 Task: Search one way flight ticket for 2 adults, 2 children, 2 infants in seat in first from Longview: East Texas Regional Airport to Jackson: Jackson Hole Airport on 5-2-2023. Choice of flights is Alaska. Number of bags: 2 carry on bags. Price is upto 91000. Outbound departure time preference is 23:15.
Action: Mouse moved to (400, 180)
Screenshot: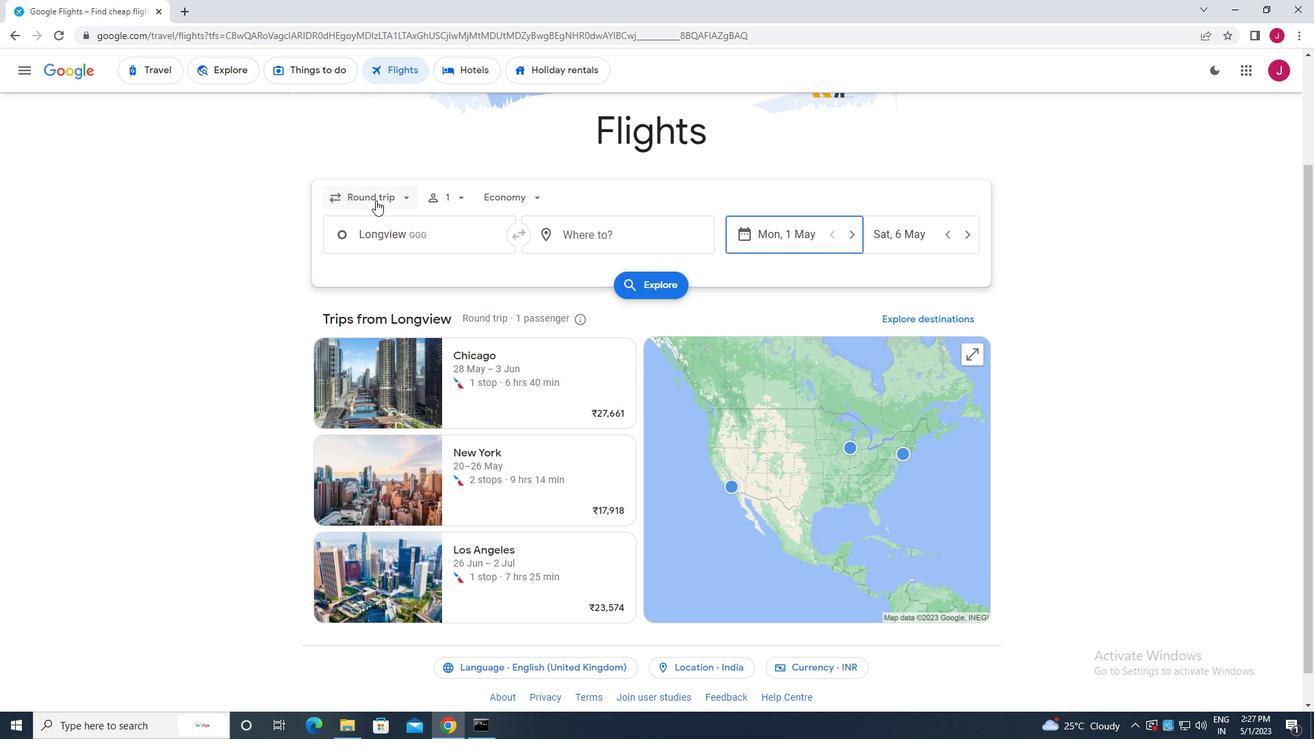 
Action: Mouse pressed left at (400, 180)
Screenshot: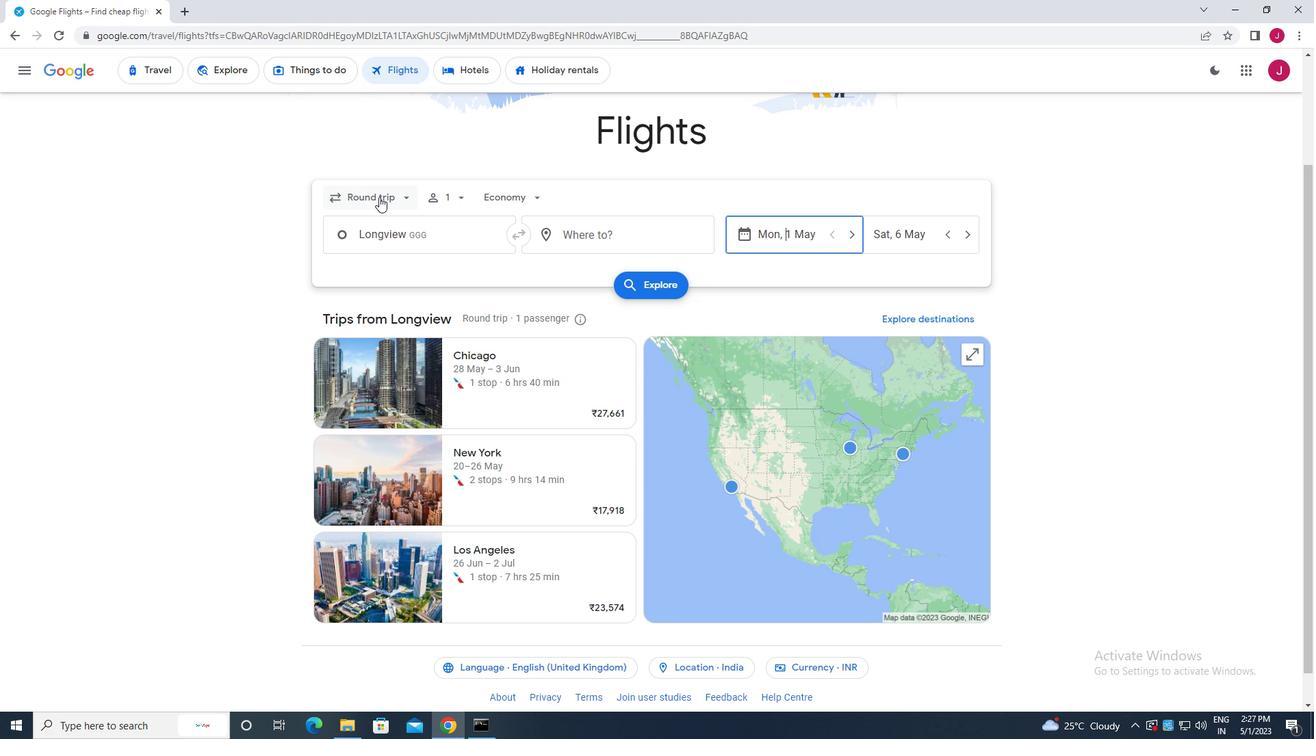 
Action: Mouse moved to (400, 199)
Screenshot: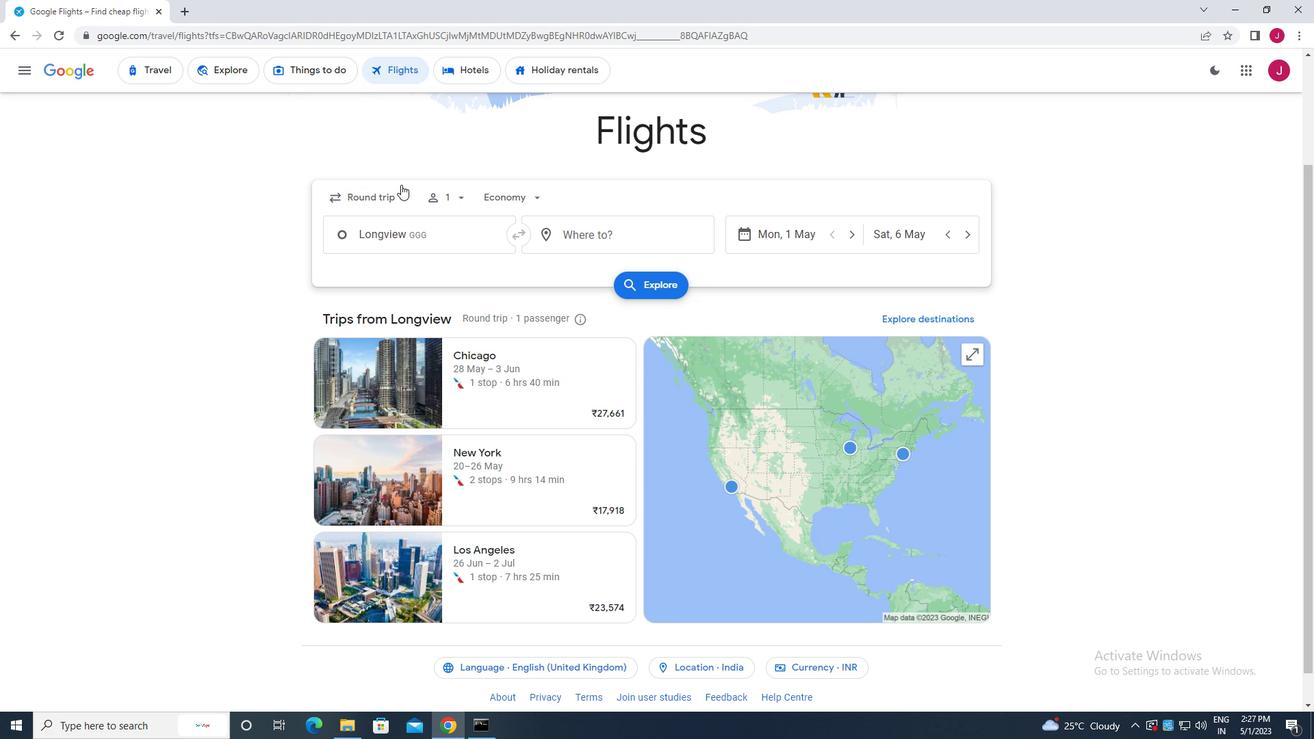 
Action: Mouse pressed left at (400, 199)
Screenshot: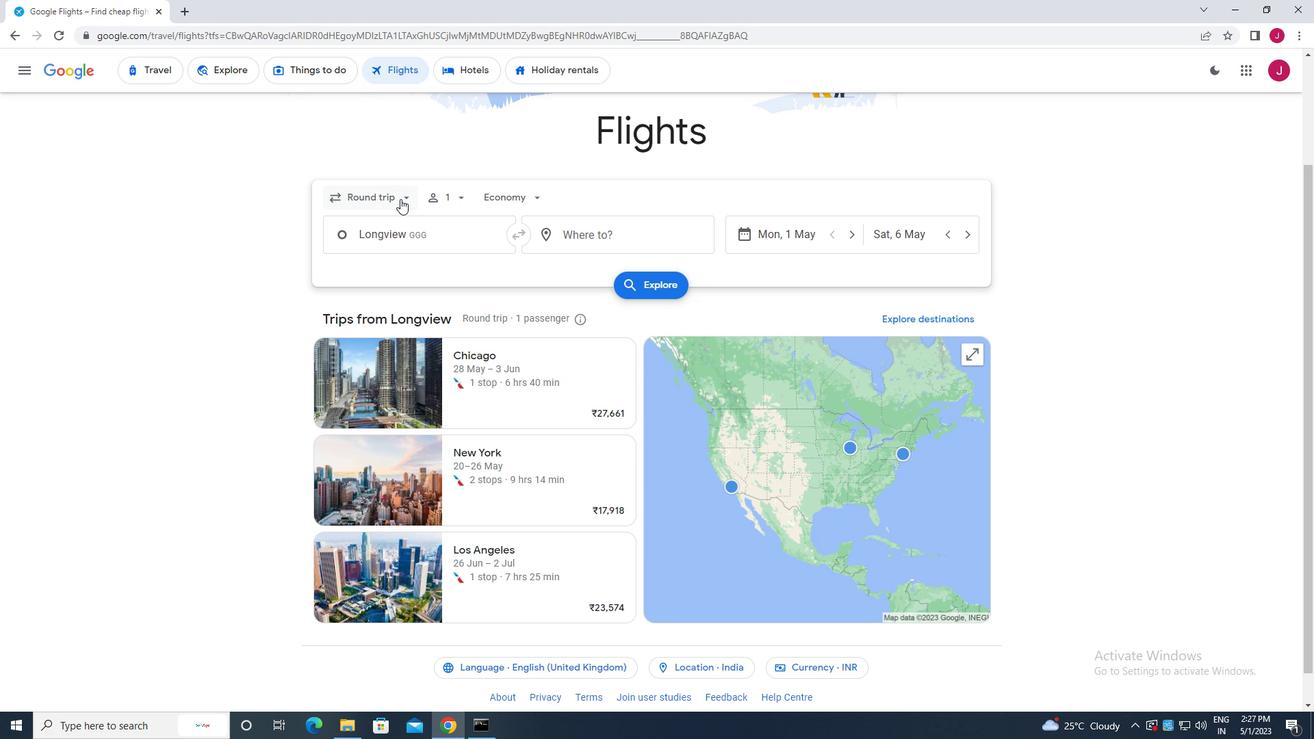 
Action: Mouse moved to (397, 260)
Screenshot: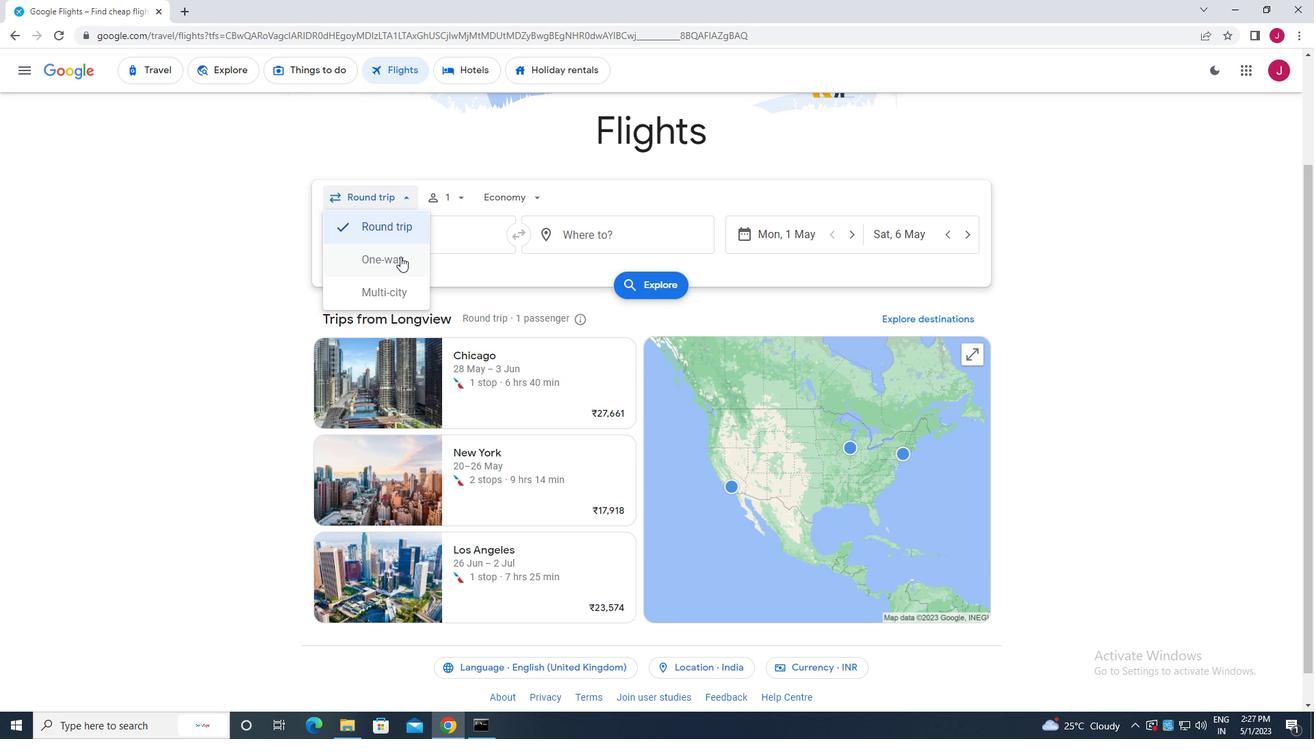 
Action: Mouse pressed left at (397, 260)
Screenshot: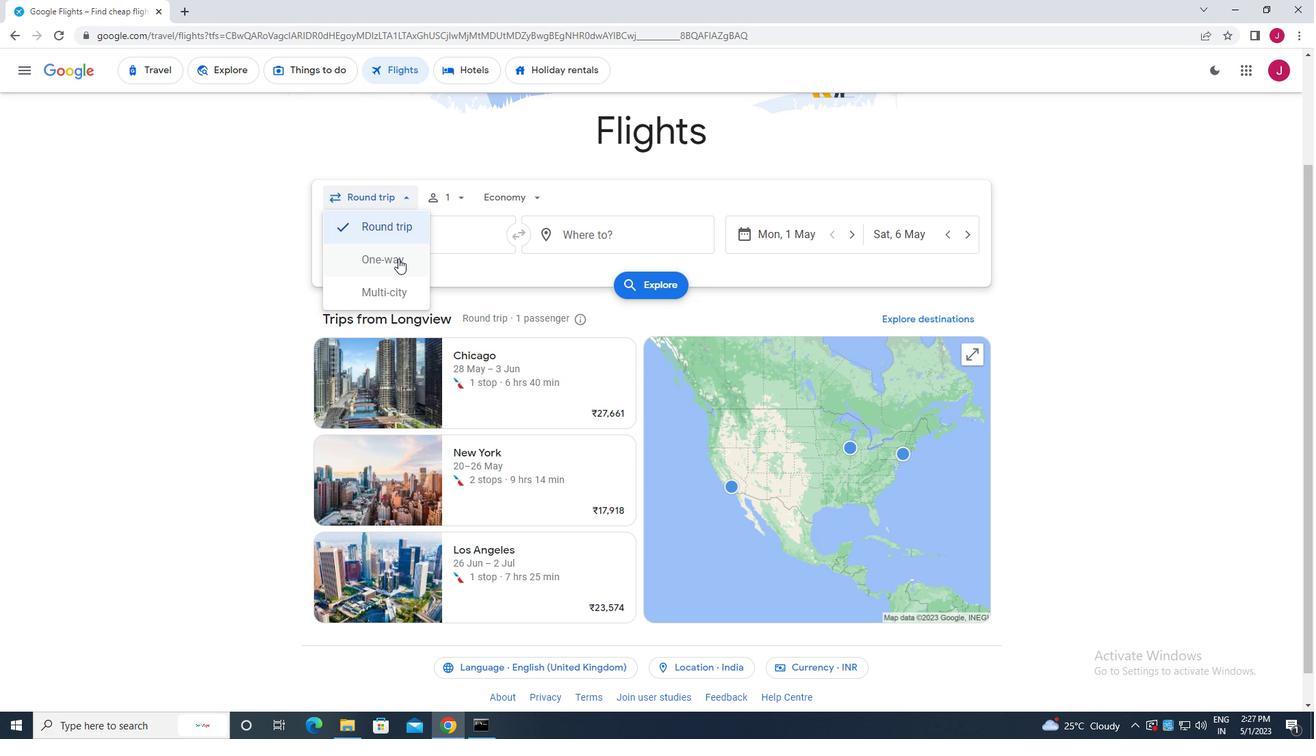 
Action: Mouse moved to (462, 196)
Screenshot: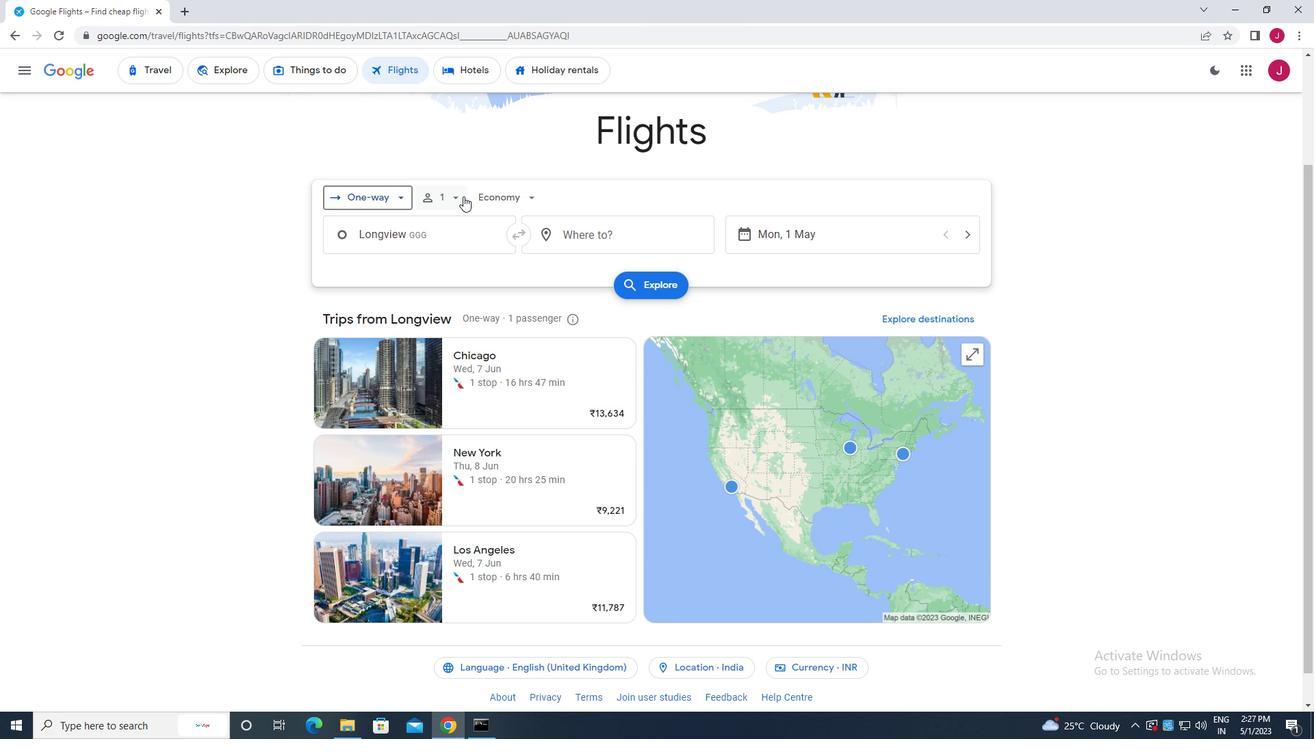 
Action: Mouse pressed left at (462, 196)
Screenshot: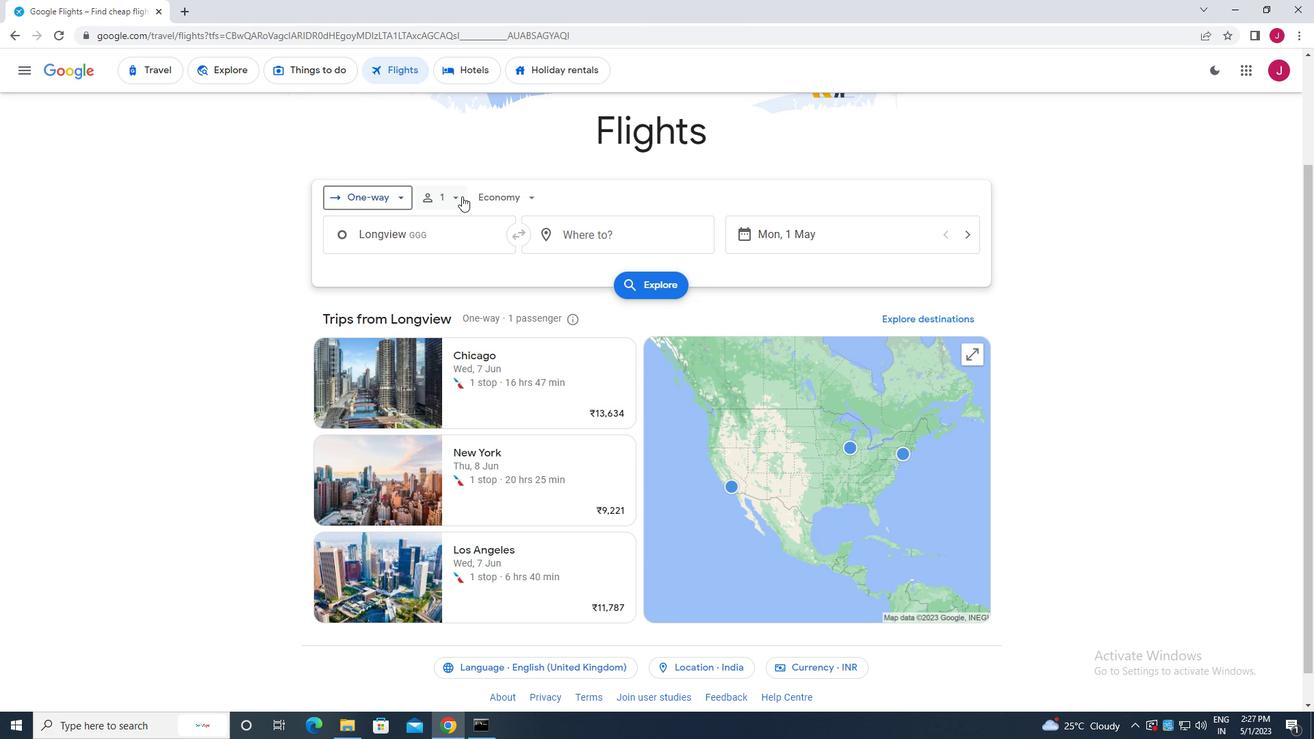 
Action: Mouse moved to (563, 234)
Screenshot: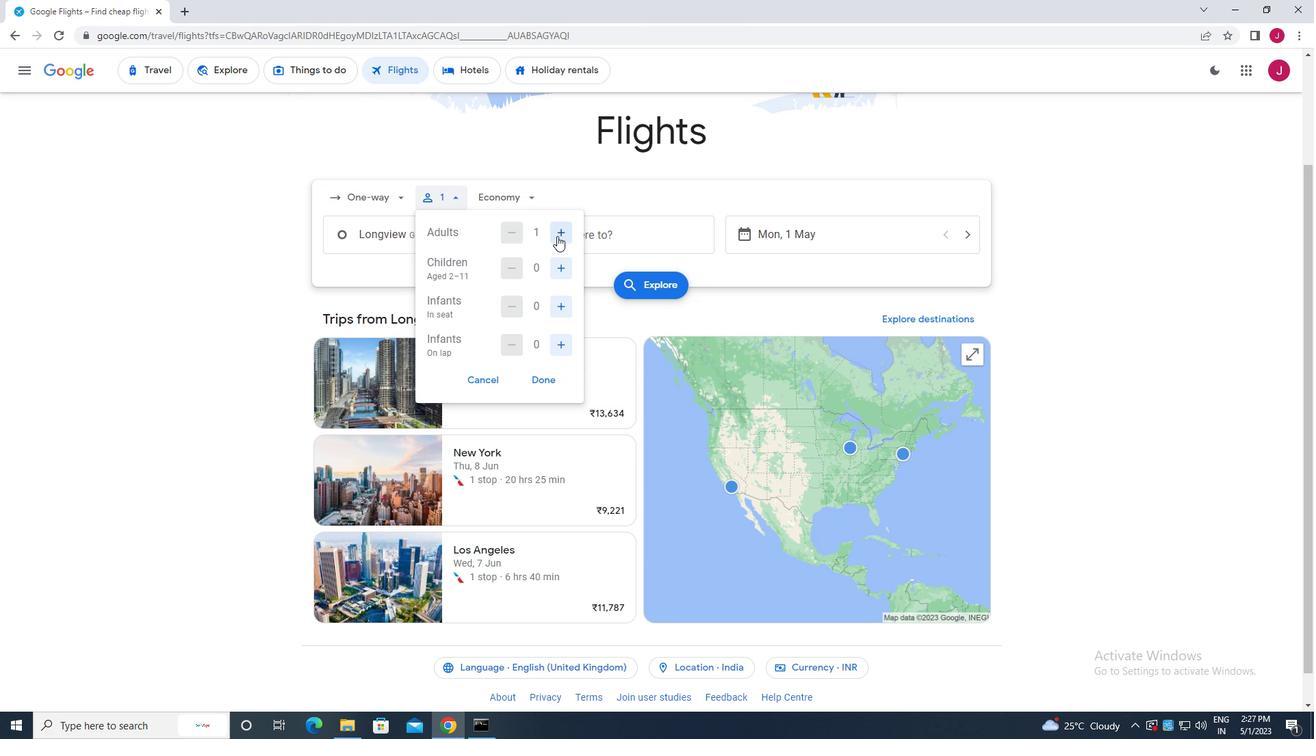 
Action: Mouse pressed left at (563, 234)
Screenshot: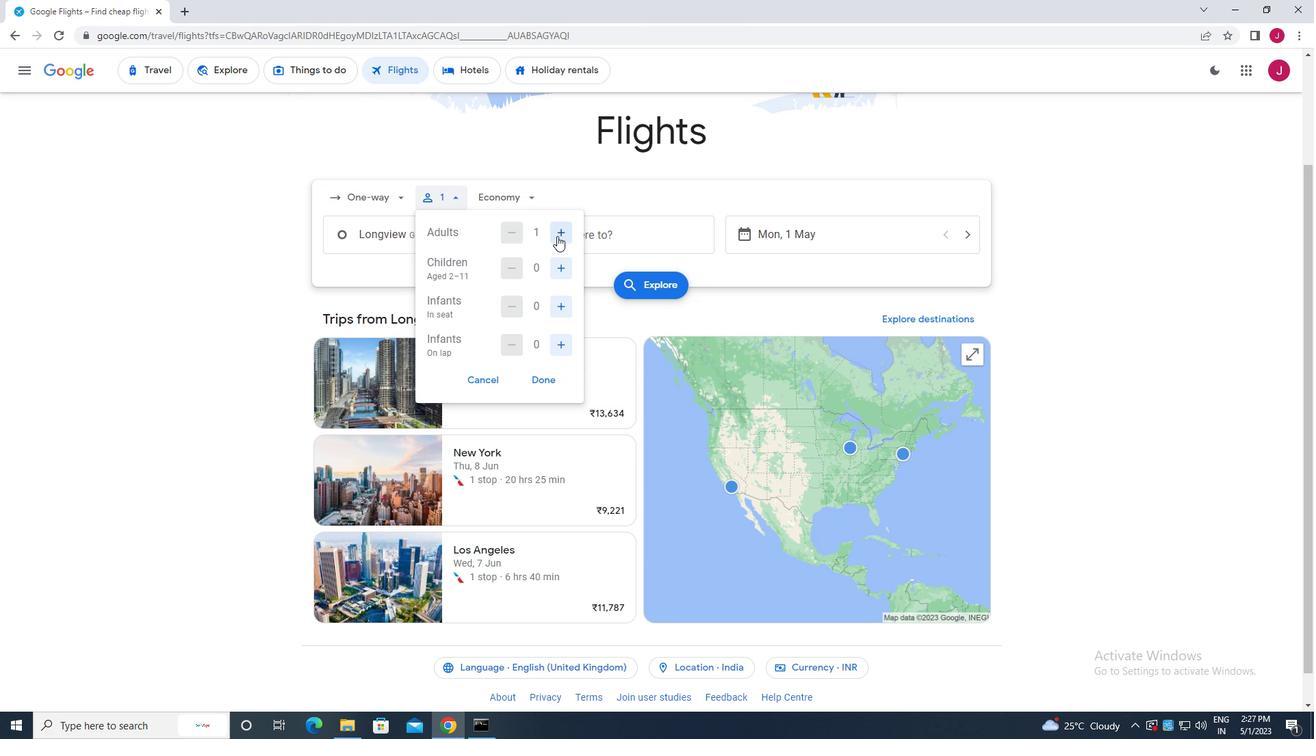 
Action: Mouse moved to (553, 267)
Screenshot: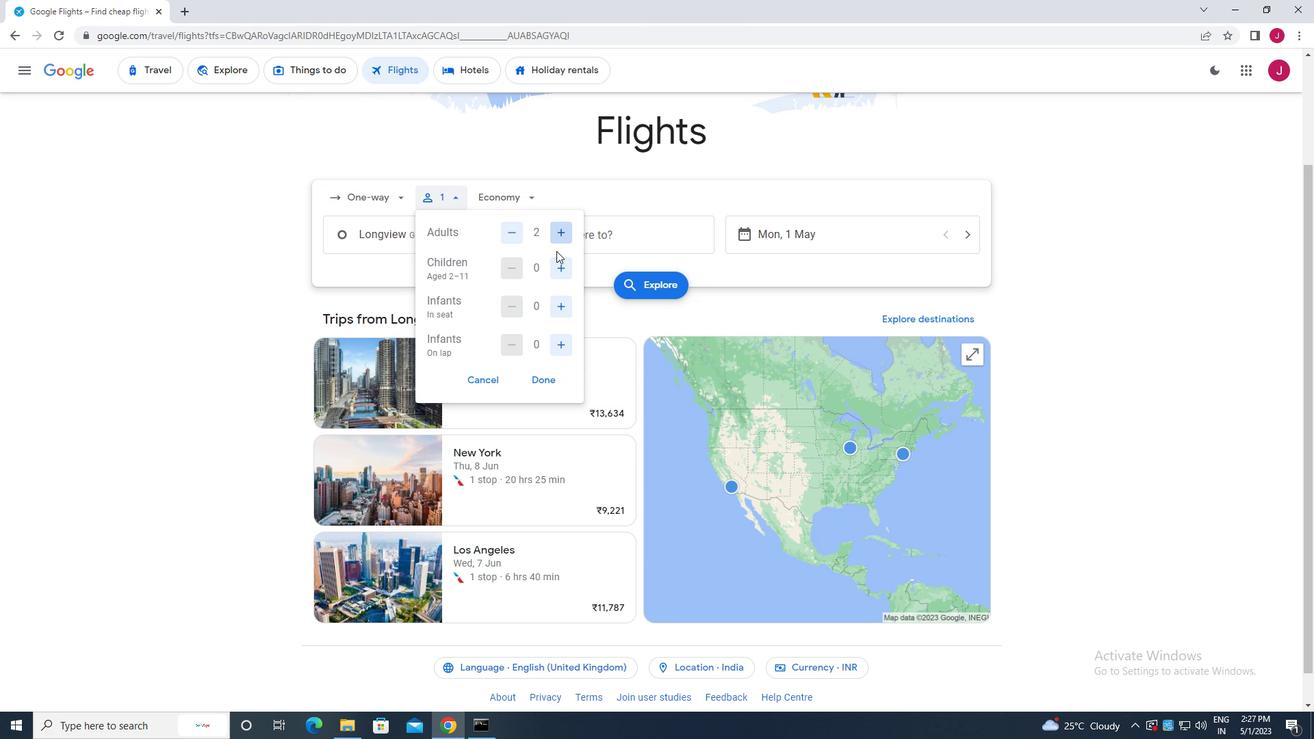 
Action: Mouse pressed left at (553, 267)
Screenshot: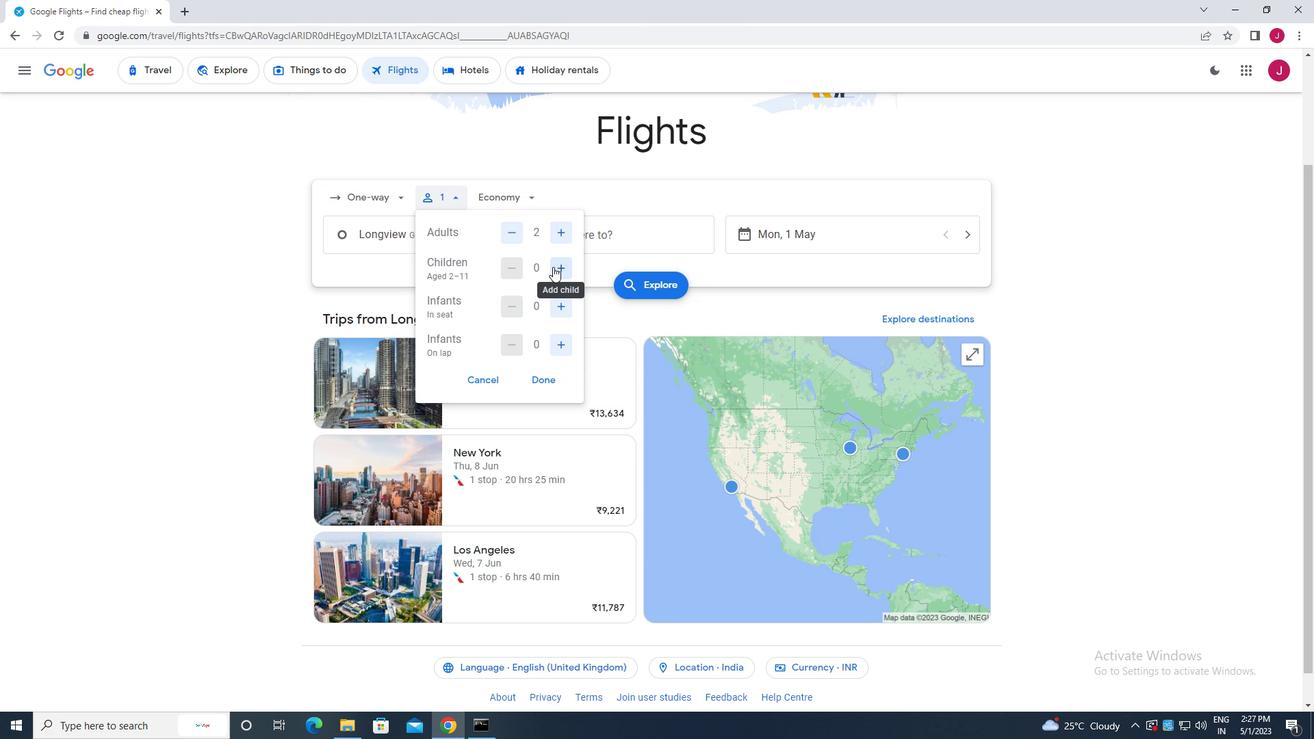 
Action: Mouse pressed left at (553, 267)
Screenshot: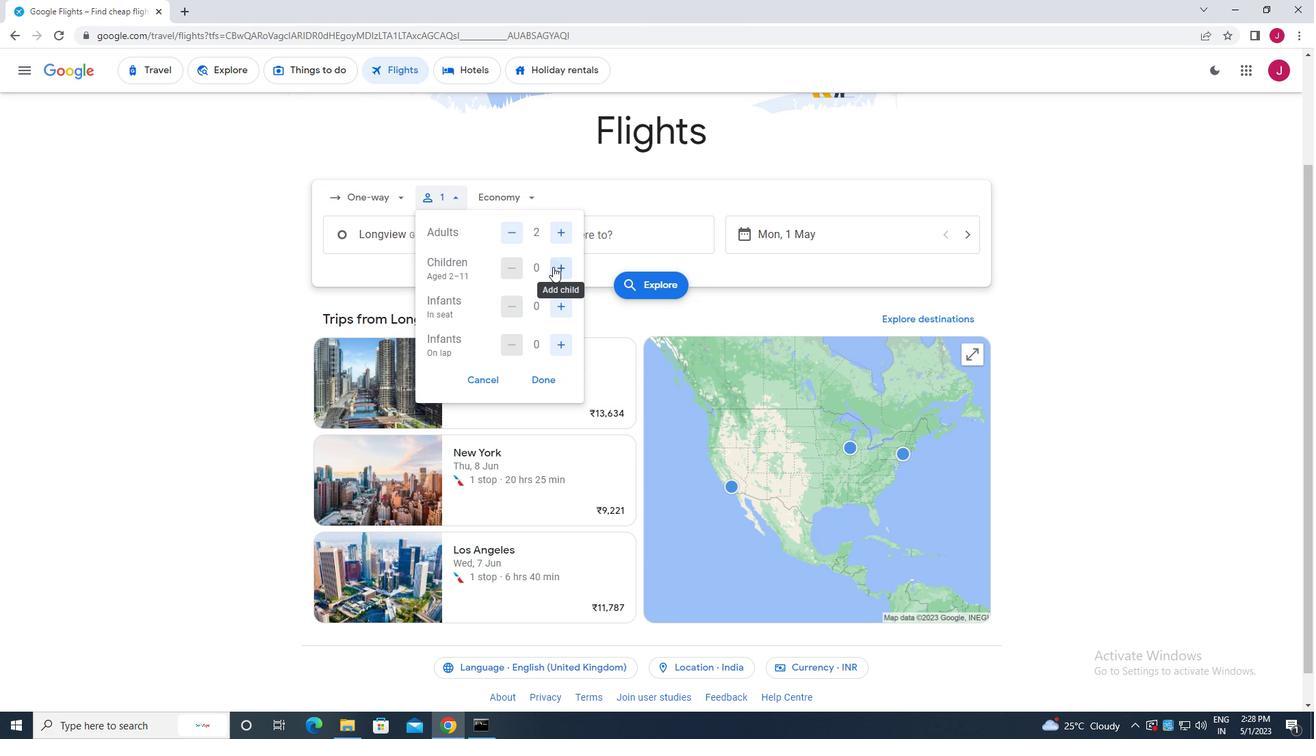 
Action: Mouse moved to (565, 309)
Screenshot: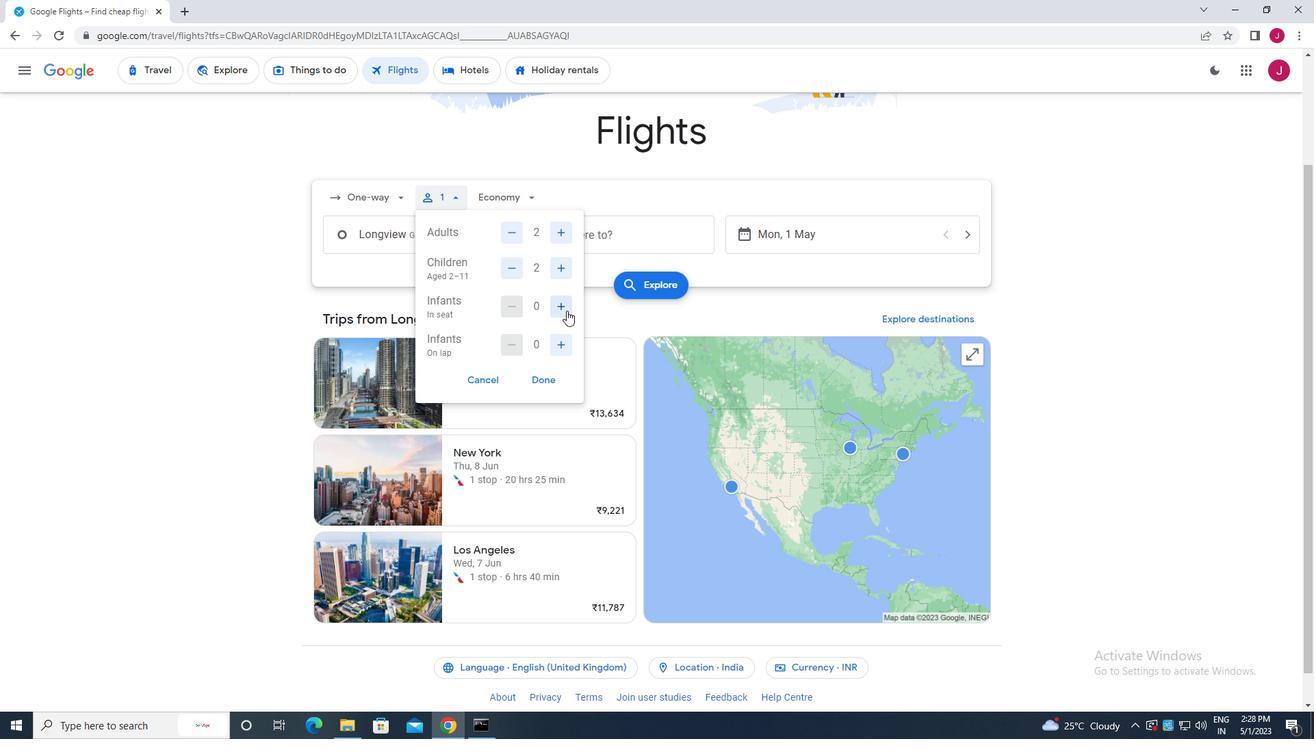 
Action: Mouse pressed left at (565, 309)
Screenshot: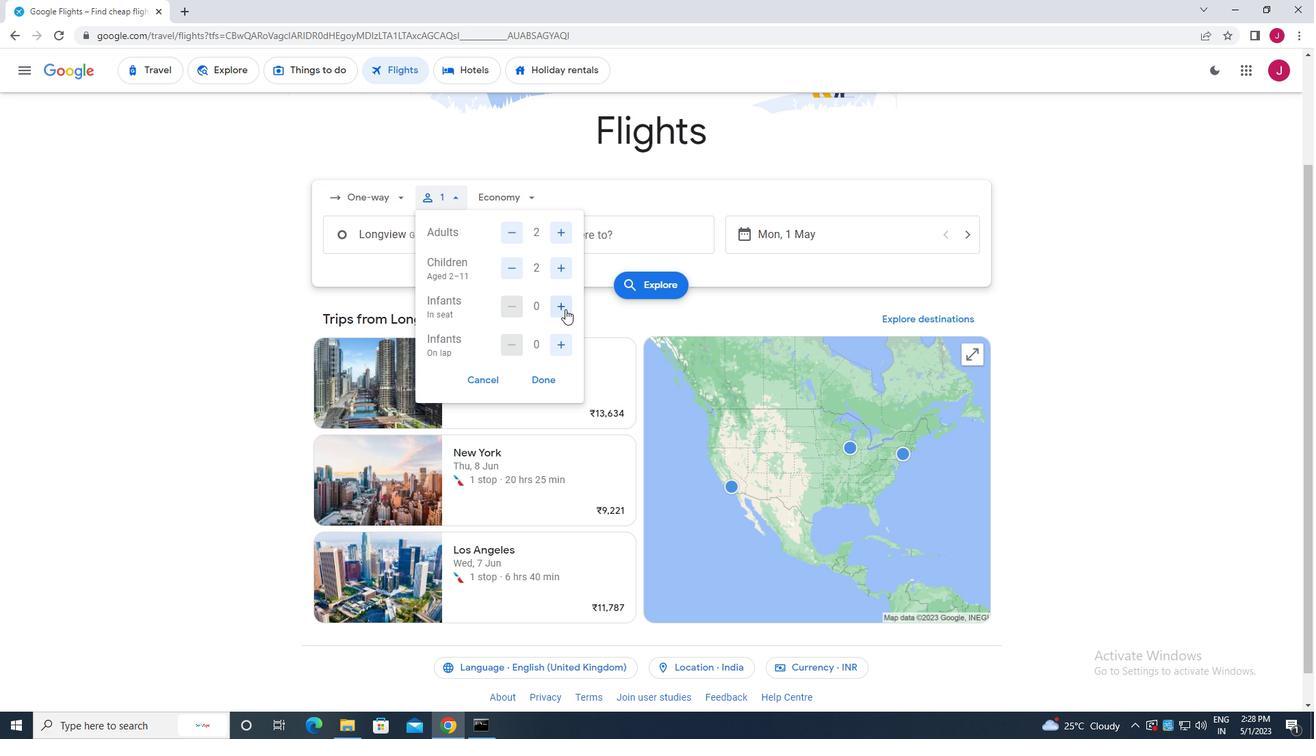 
Action: Mouse pressed left at (565, 309)
Screenshot: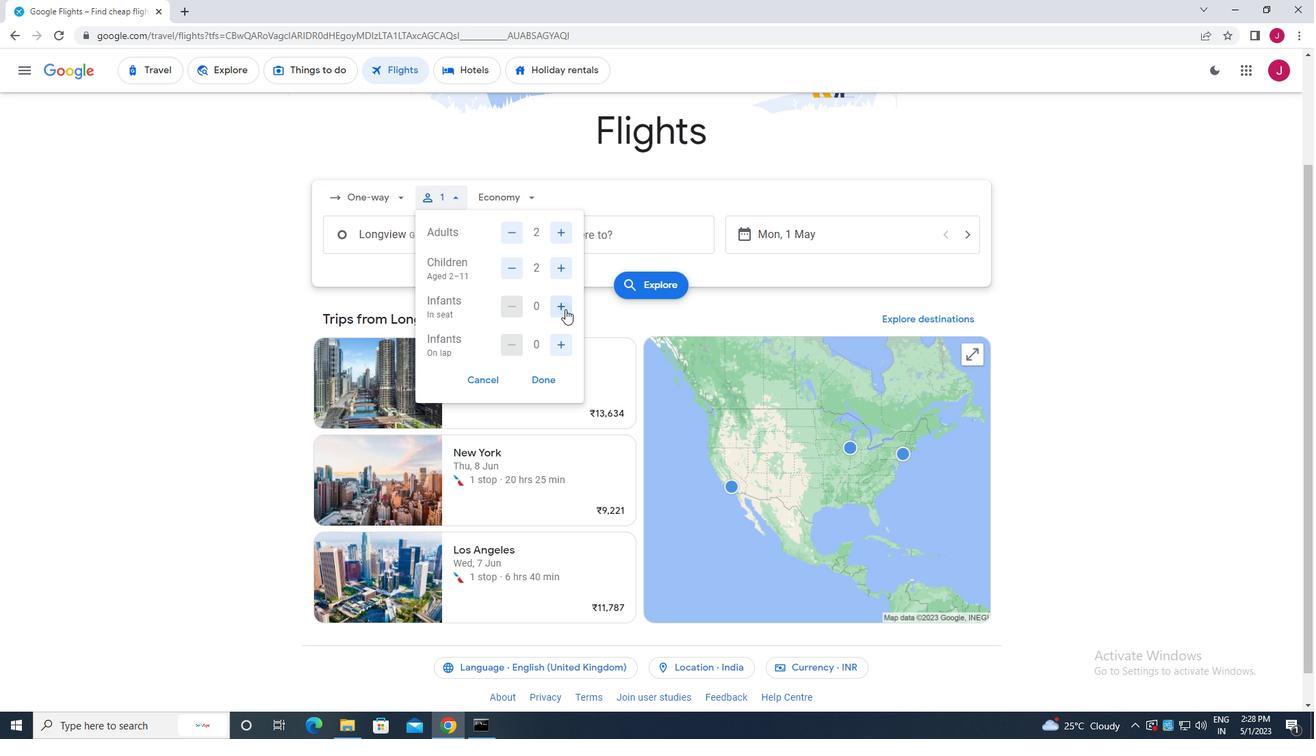 
Action: Mouse moved to (545, 379)
Screenshot: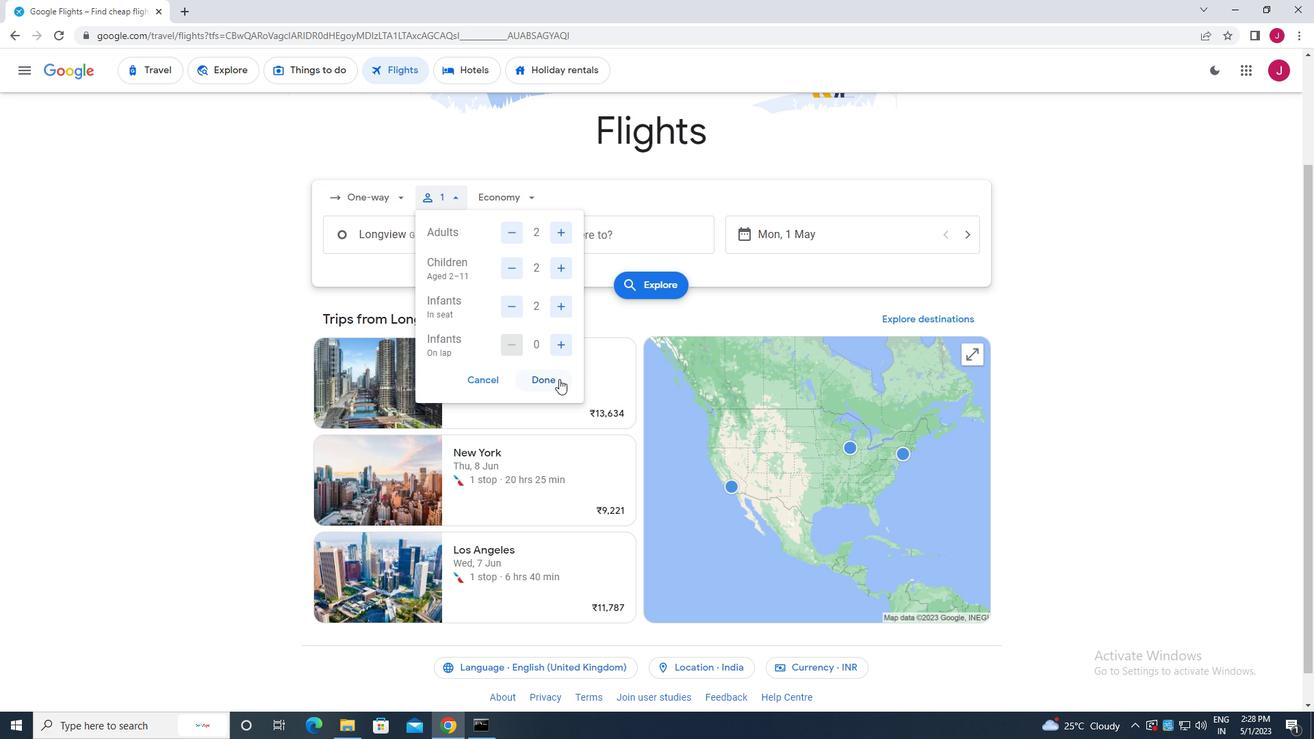 
Action: Mouse pressed left at (545, 379)
Screenshot: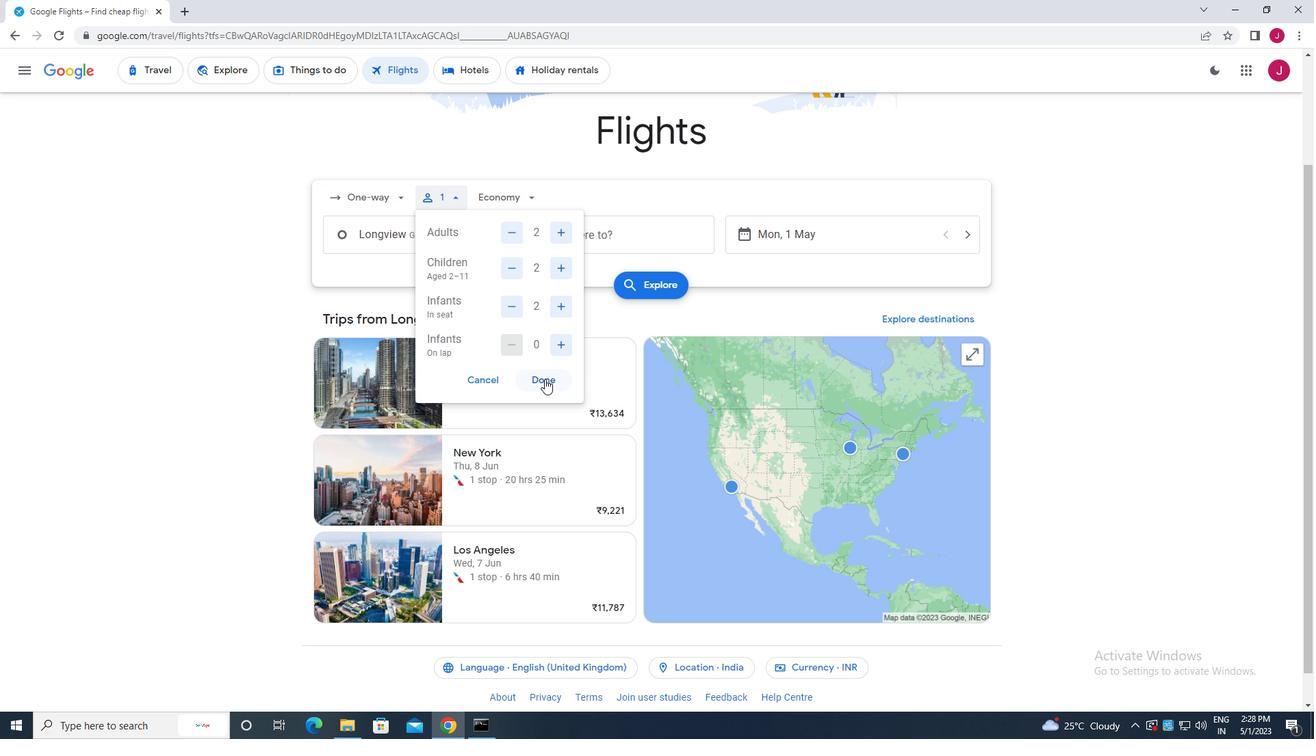 
Action: Mouse moved to (522, 197)
Screenshot: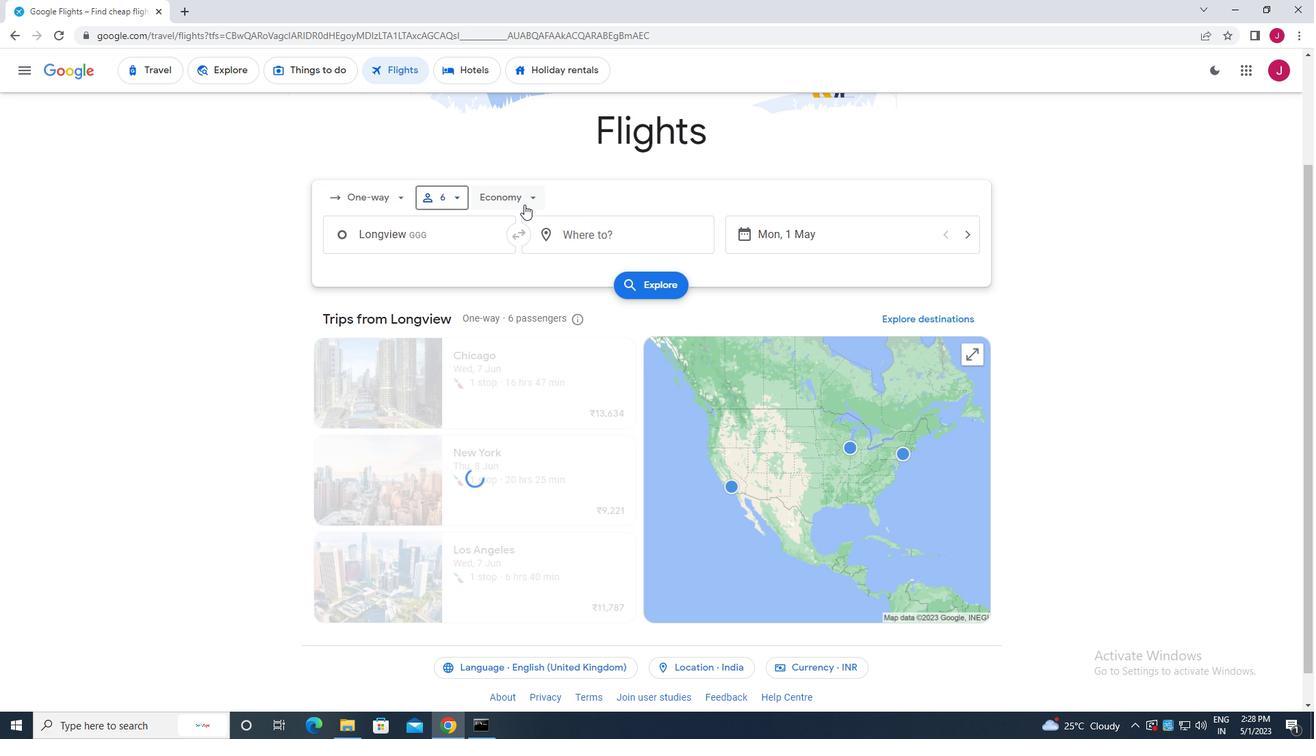 
Action: Mouse pressed left at (522, 197)
Screenshot: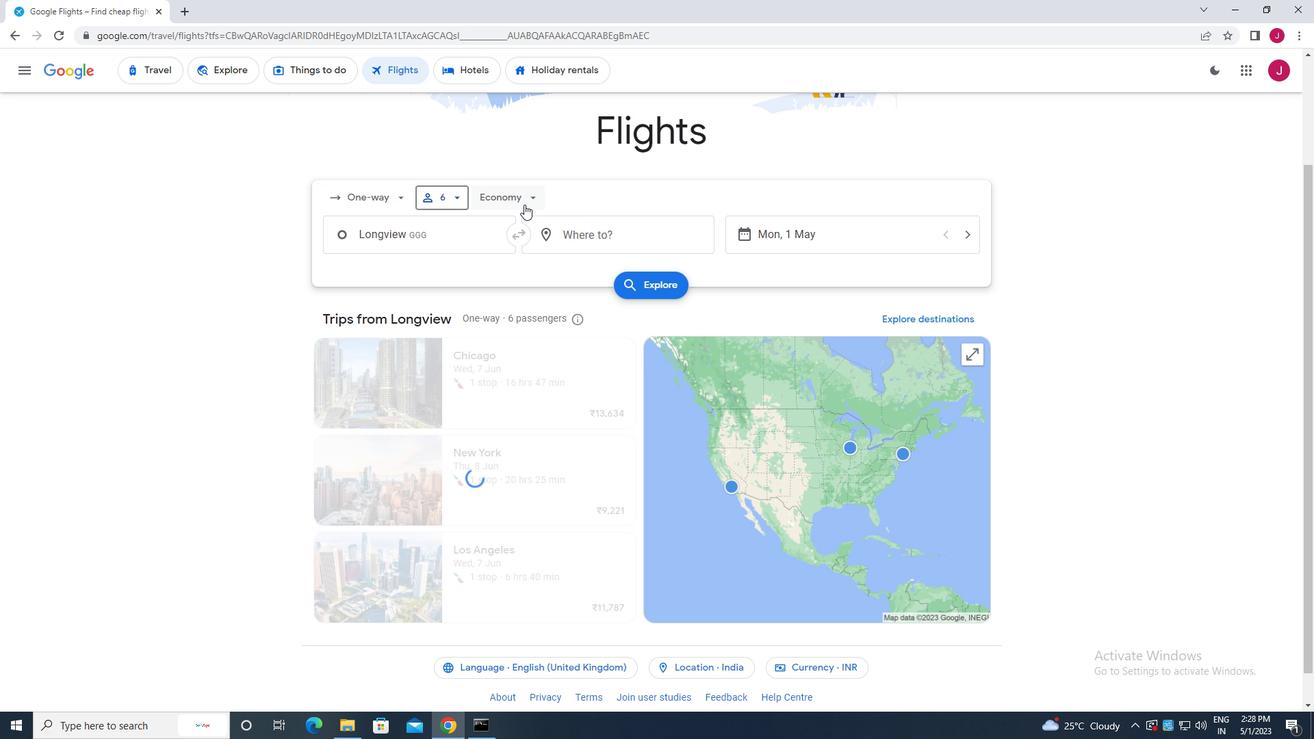 
Action: Mouse moved to (519, 323)
Screenshot: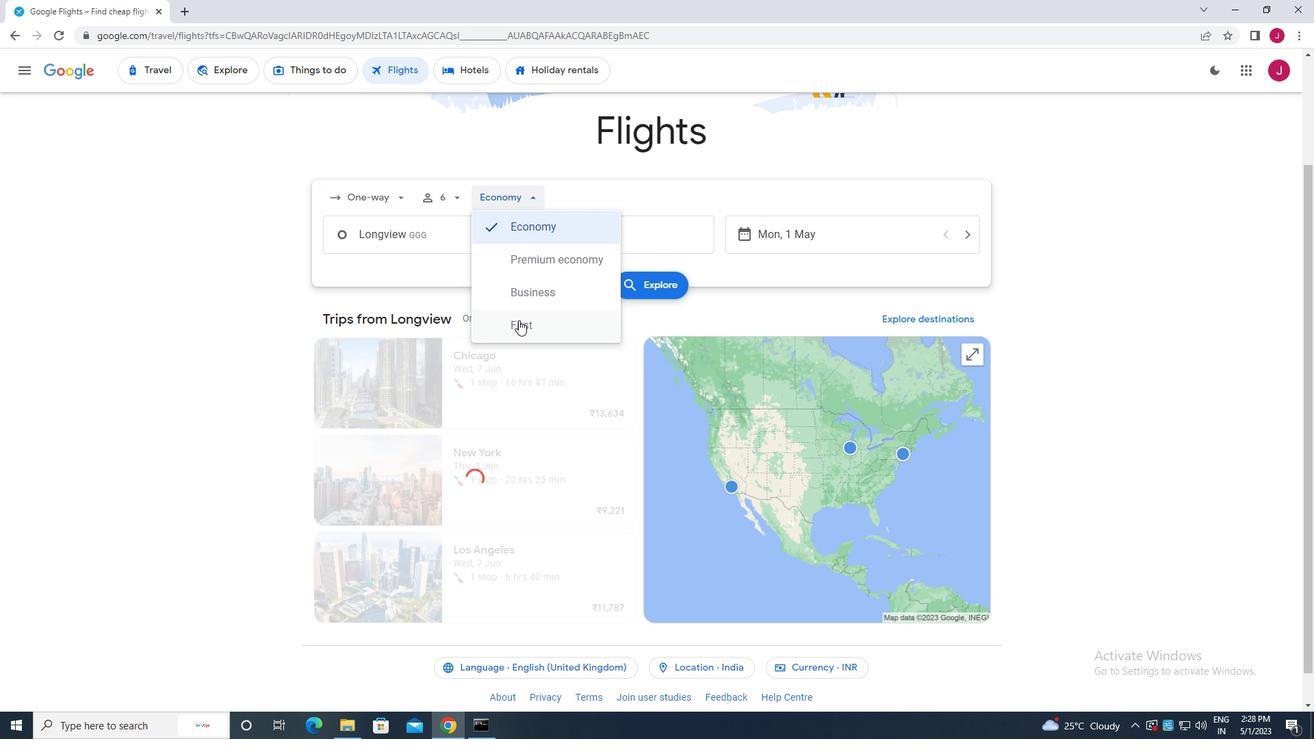 
Action: Mouse pressed left at (519, 323)
Screenshot: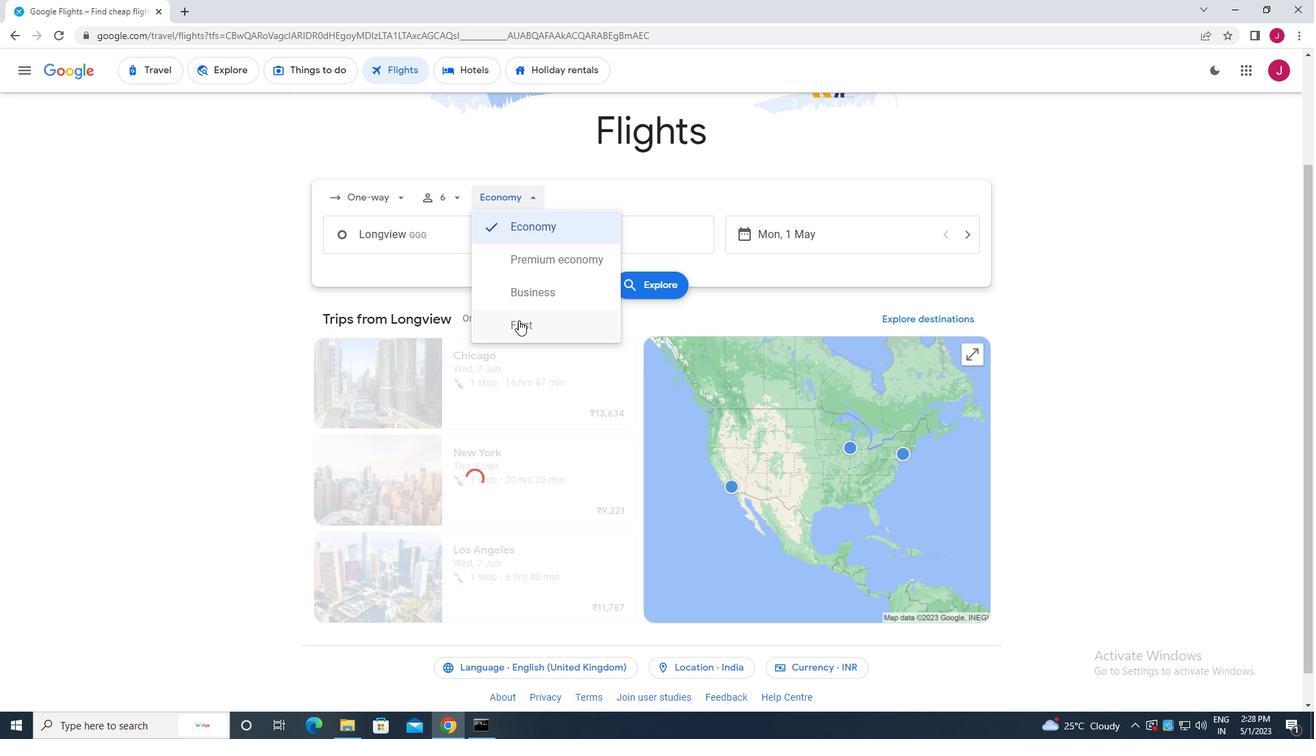 
Action: Mouse moved to (458, 235)
Screenshot: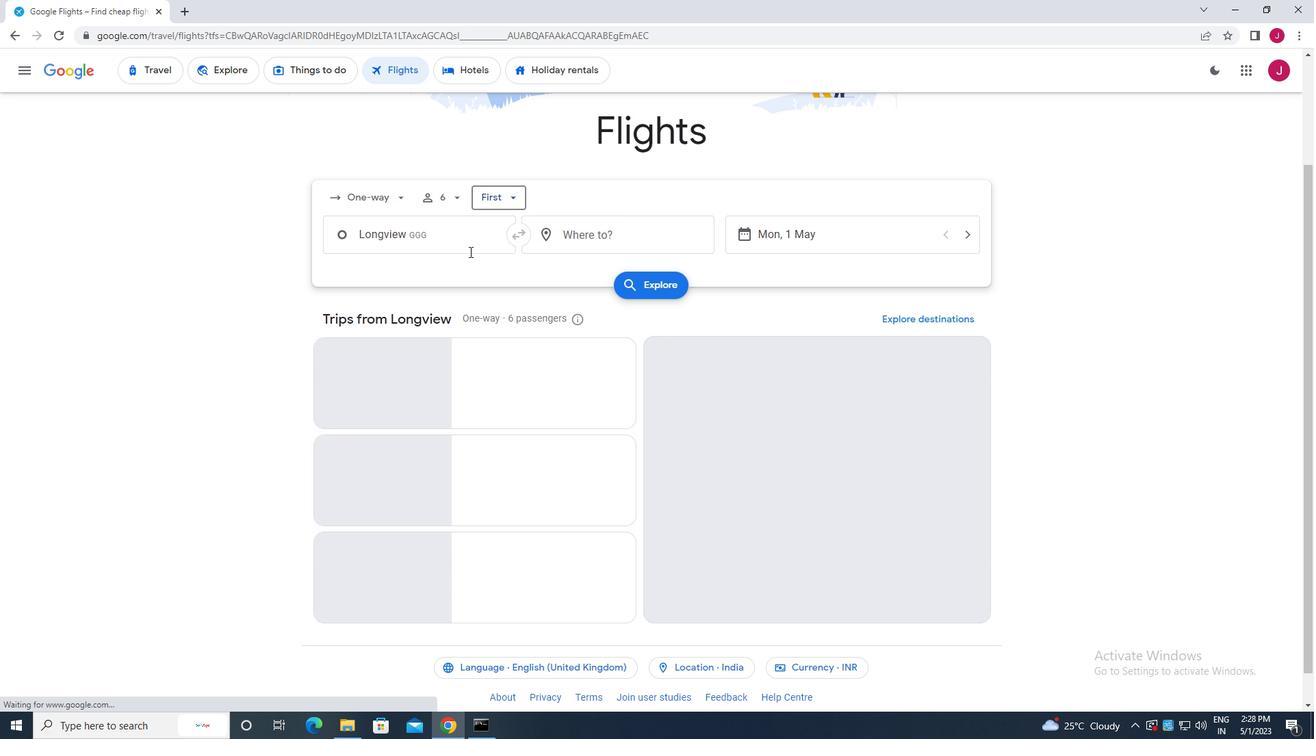 
Action: Mouse pressed left at (458, 235)
Screenshot: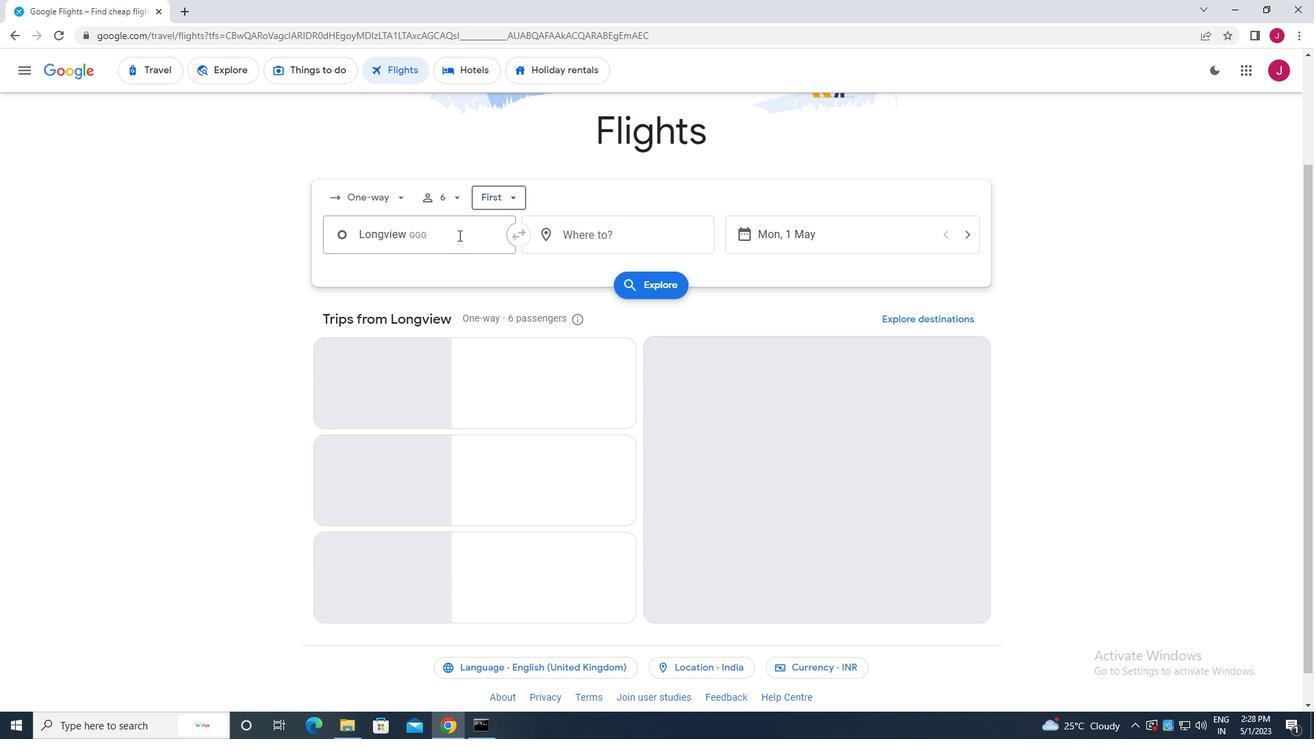 
Action: Key pressed longview
Screenshot: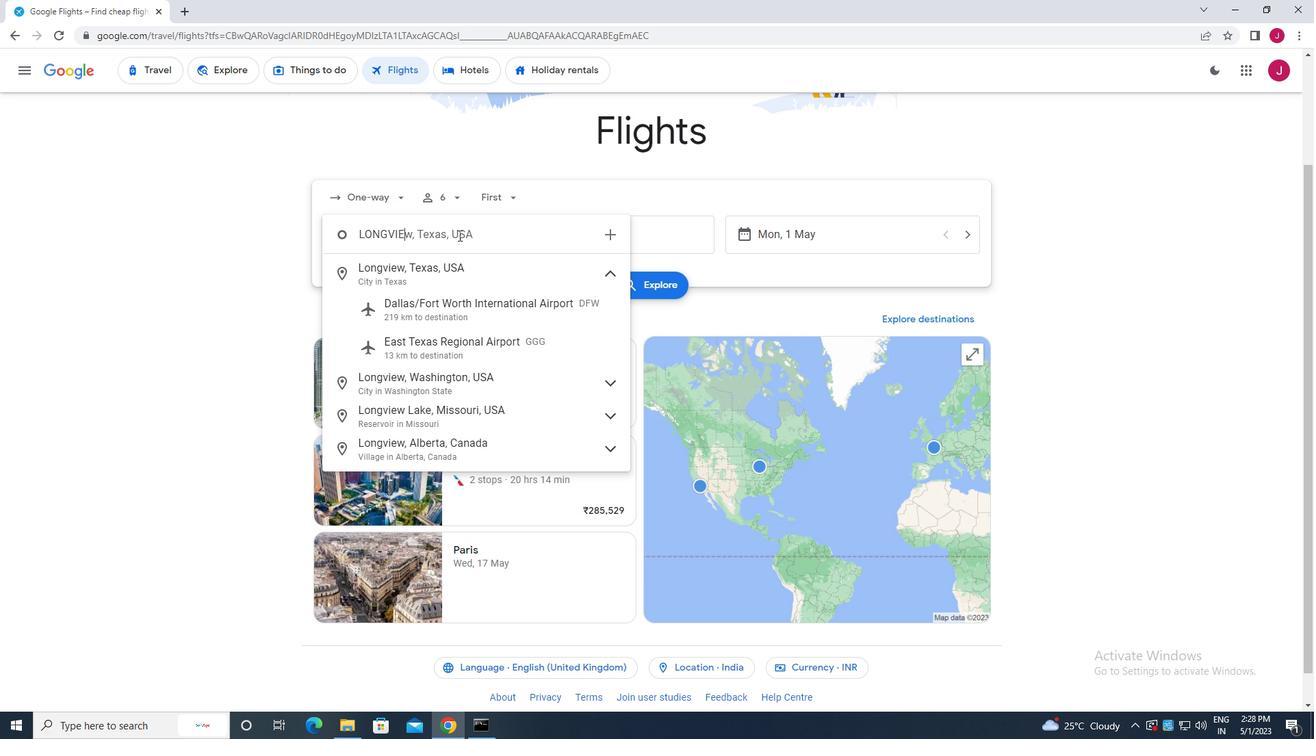 
Action: Mouse moved to (457, 340)
Screenshot: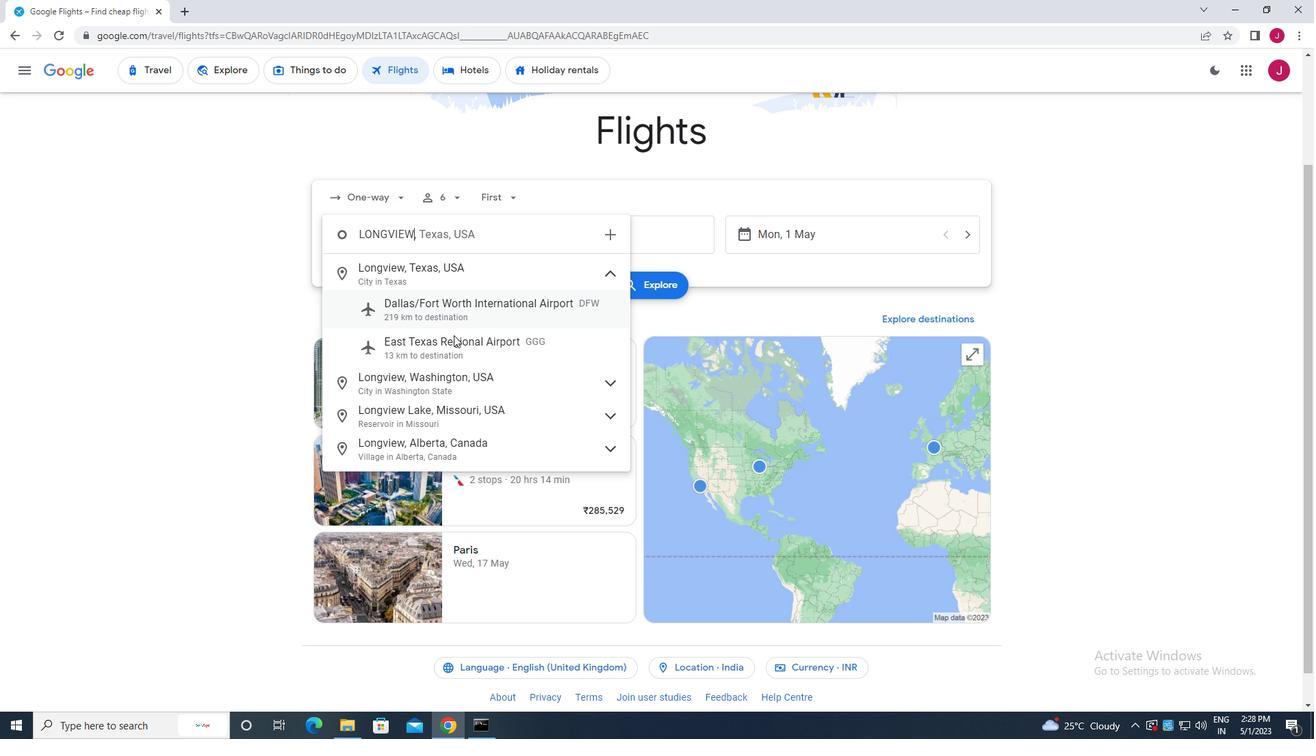 
Action: Mouse pressed left at (457, 340)
Screenshot: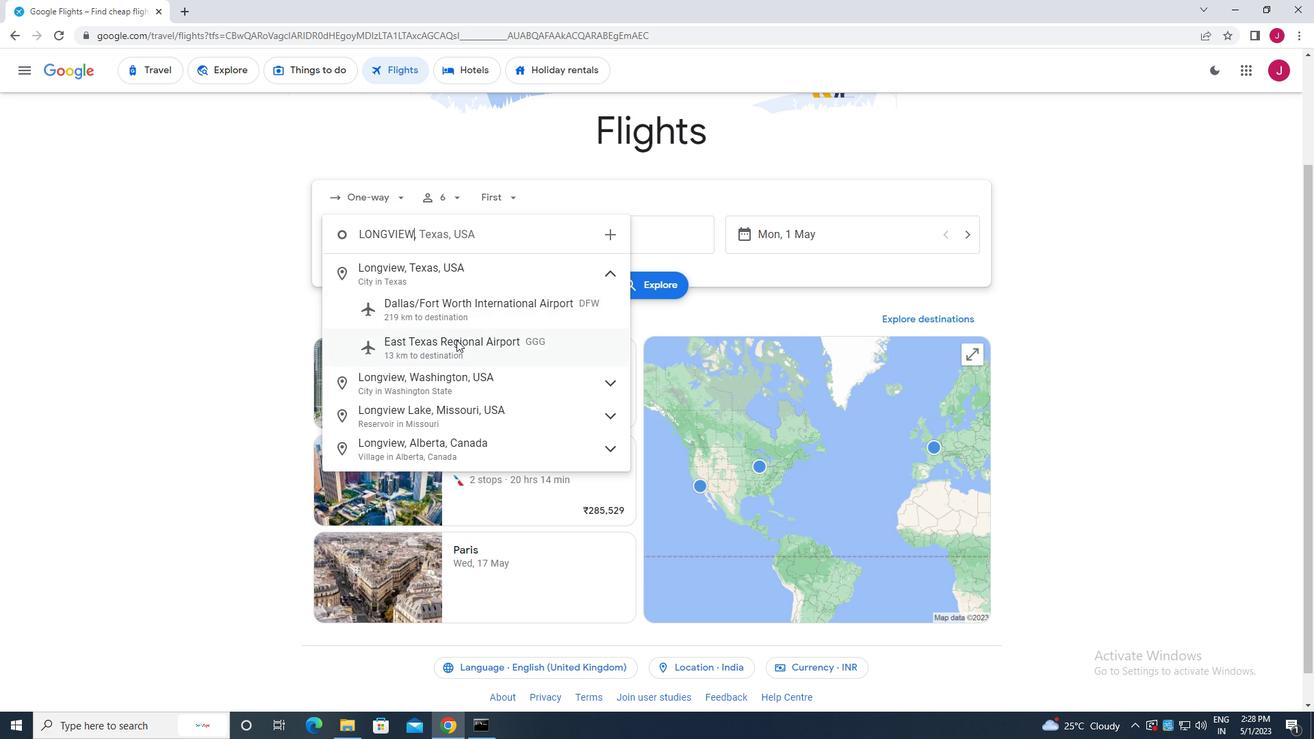 
Action: Mouse moved to (614, 235)
Screenshot: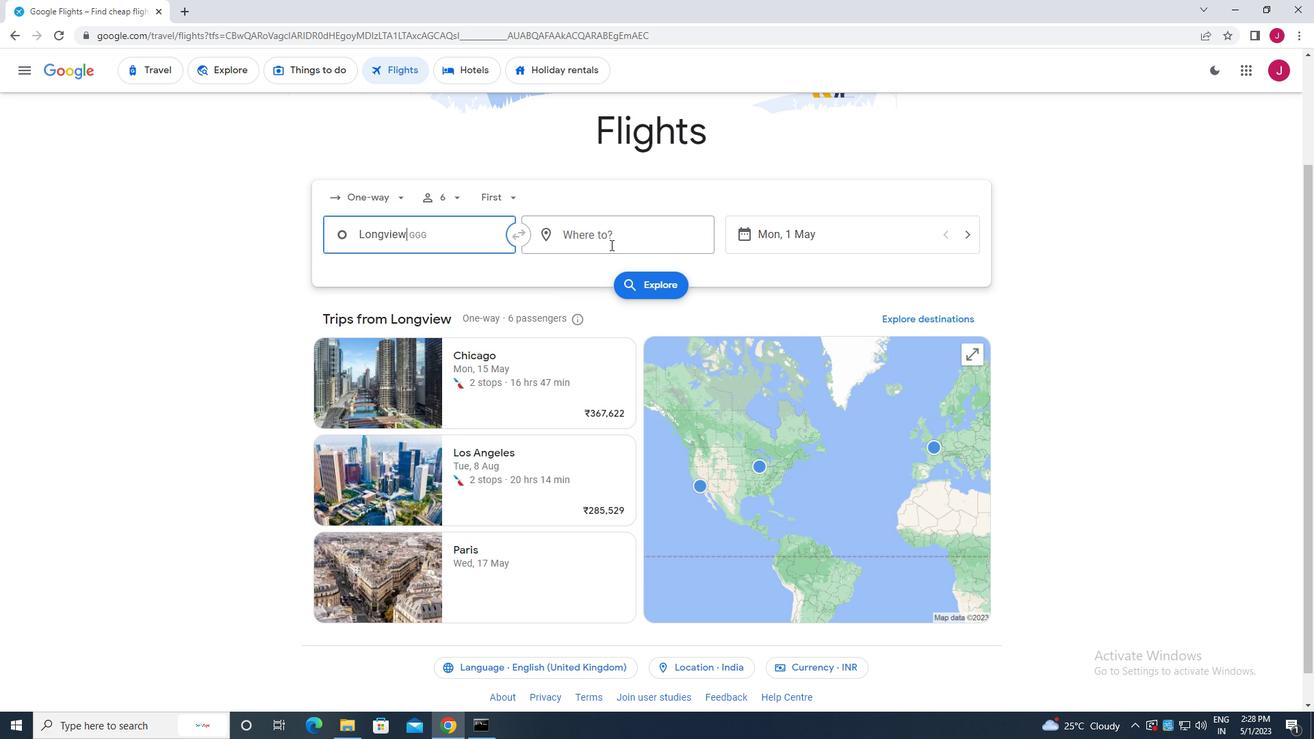 
Action: Mouse pressed left at (614, 235)
Screenshot: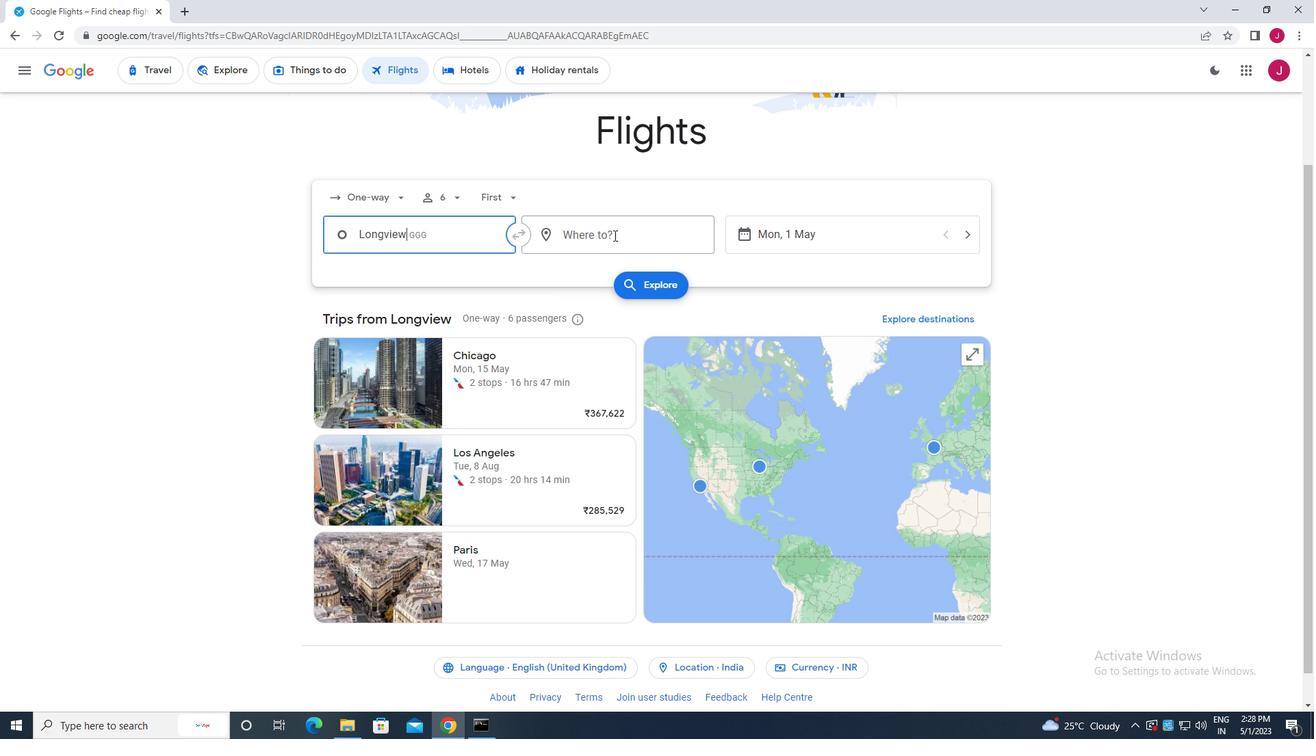 
Action: Key pressed jackson<Key.space>h
Screenshot: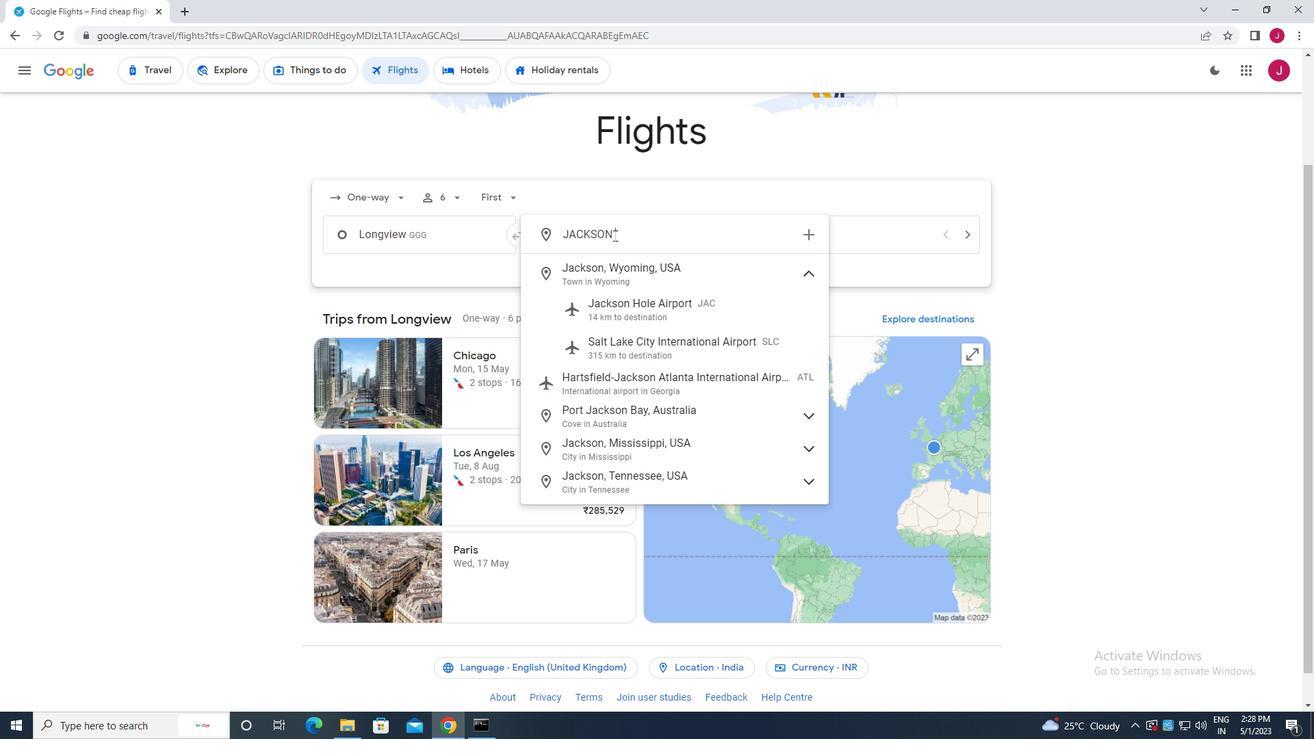 
Action: Mouse moved to (623, 300)
Screenshot: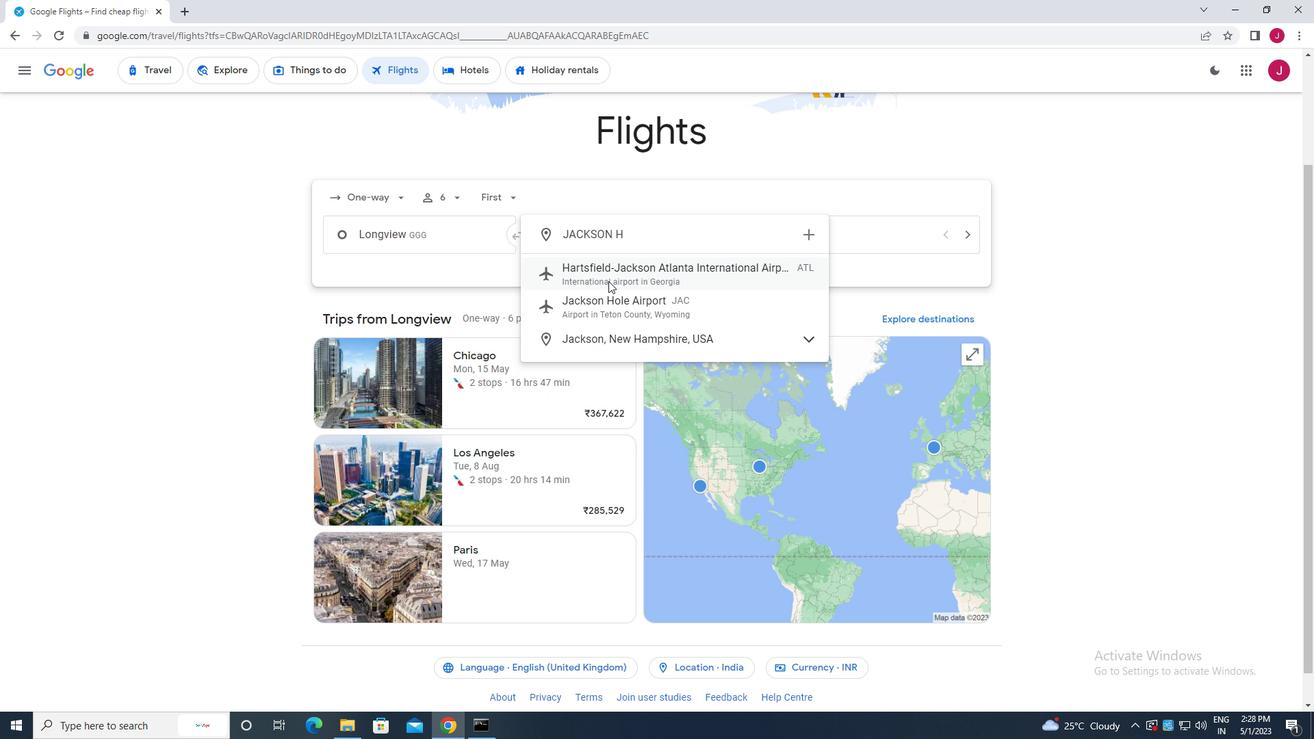 
Action: Mouse pressed left at (623, 300)
Screenshot: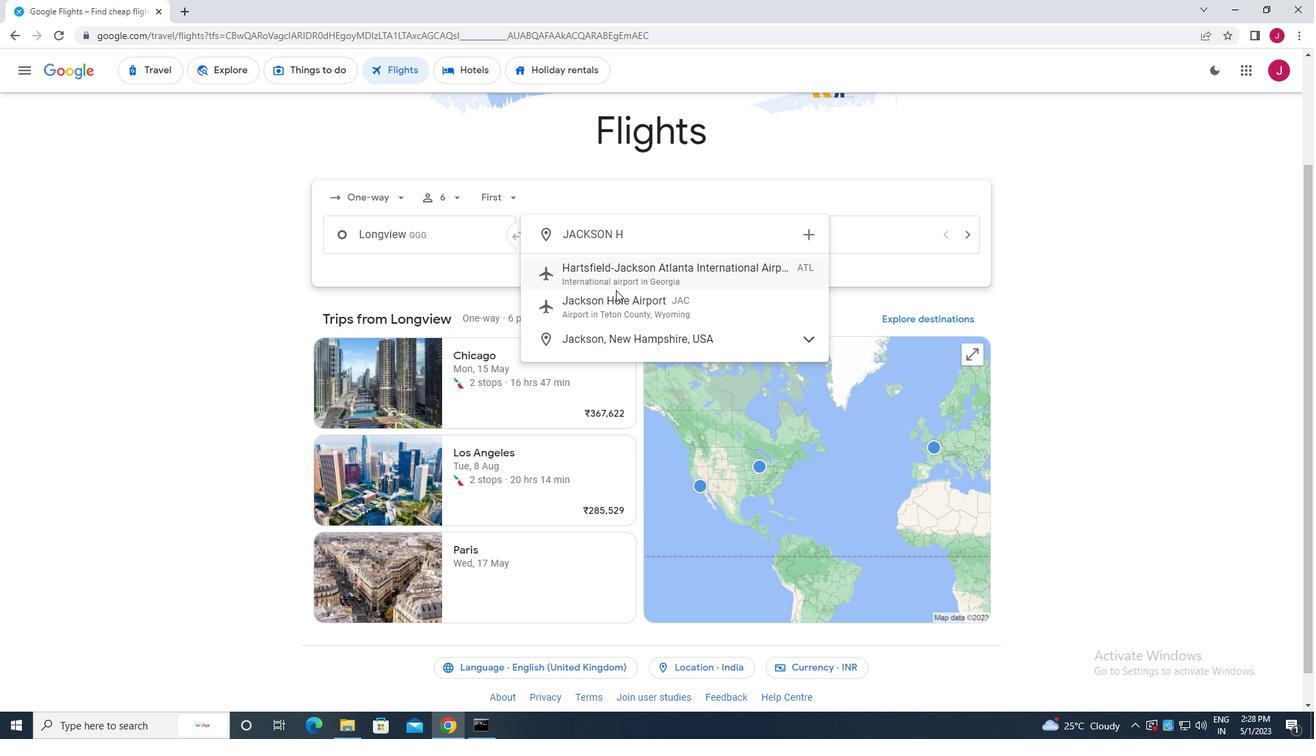 
Action: Mouse moved to (825, 243)
Screenshot: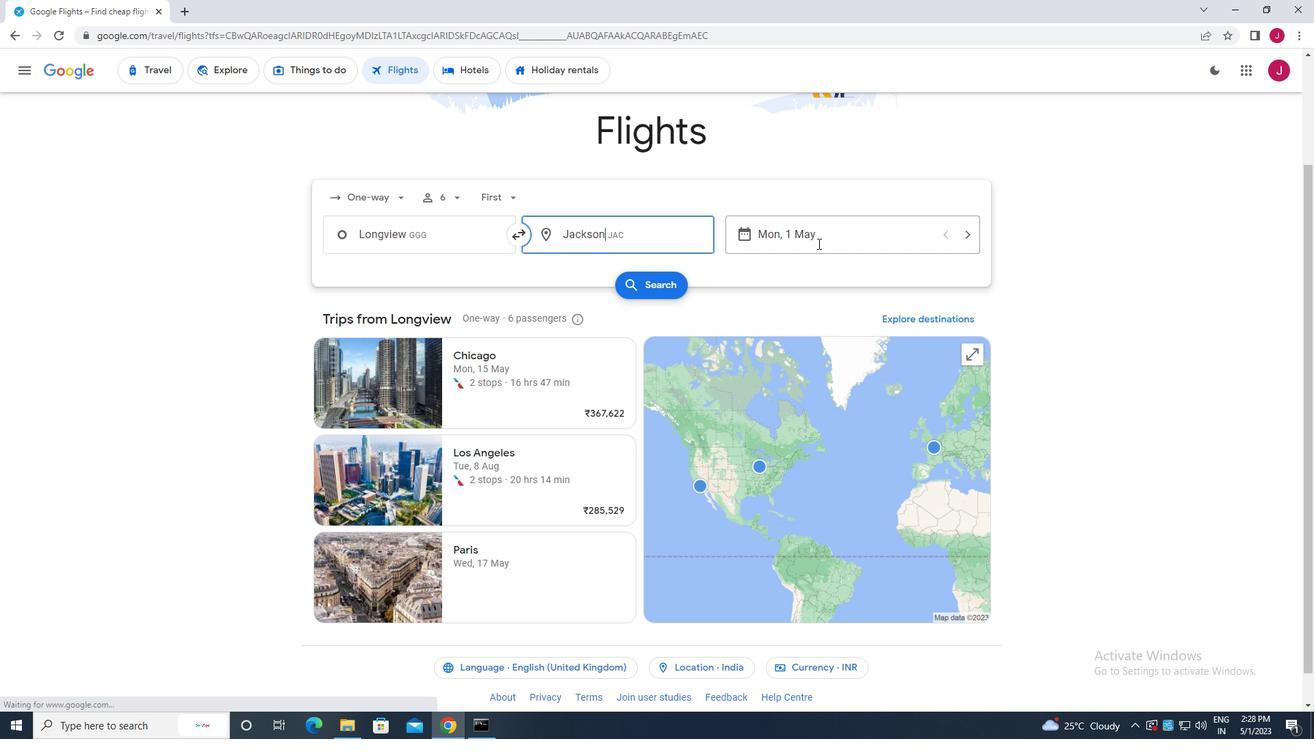
Action: Mouse pressed left at (825, 243)
Screenshot: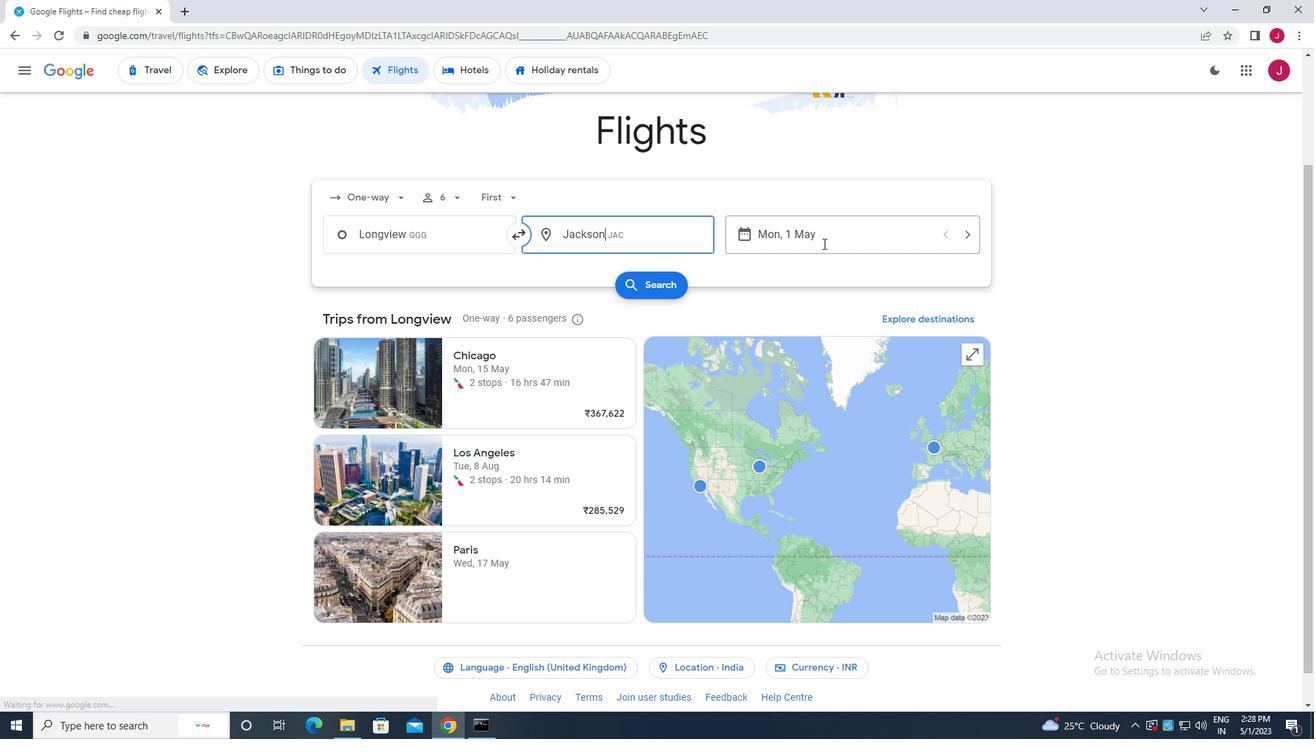 
Action: Mouse moved to (819, 233)
Screenshot: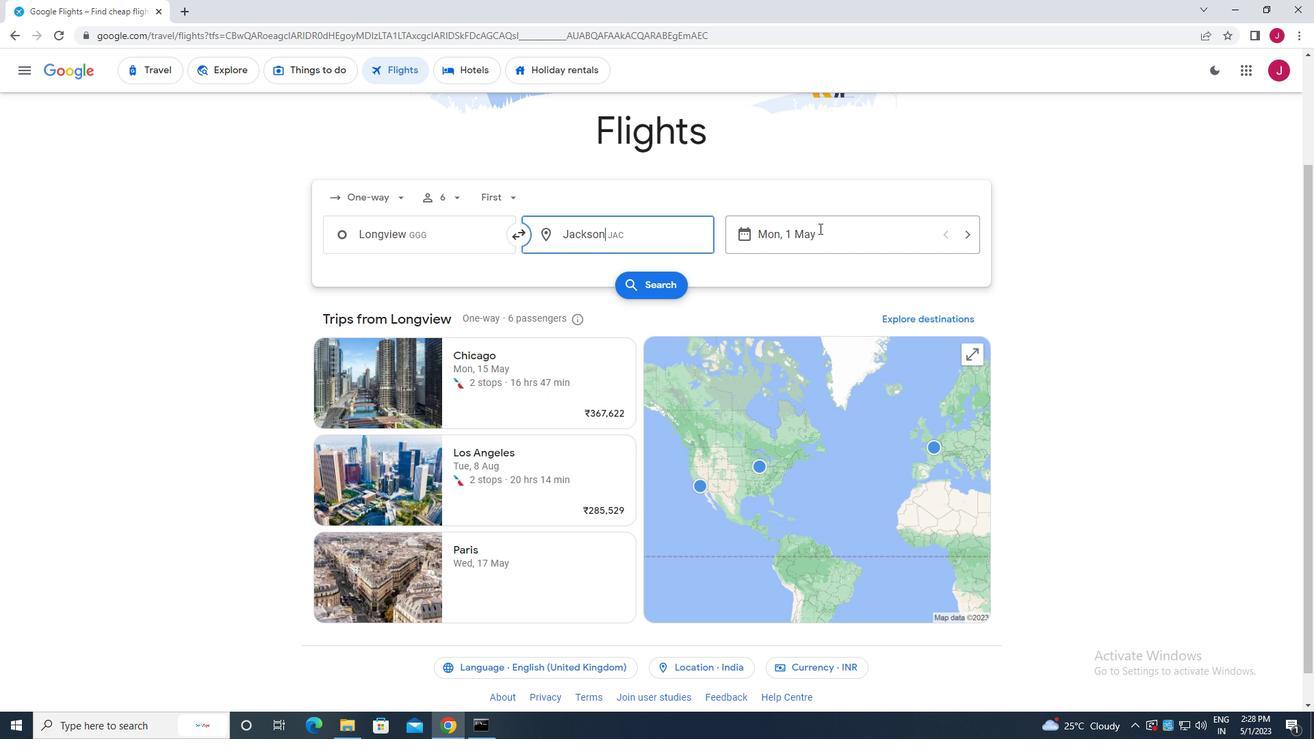 
Action: Mouse pressed left at (819, 233)
Screenshot: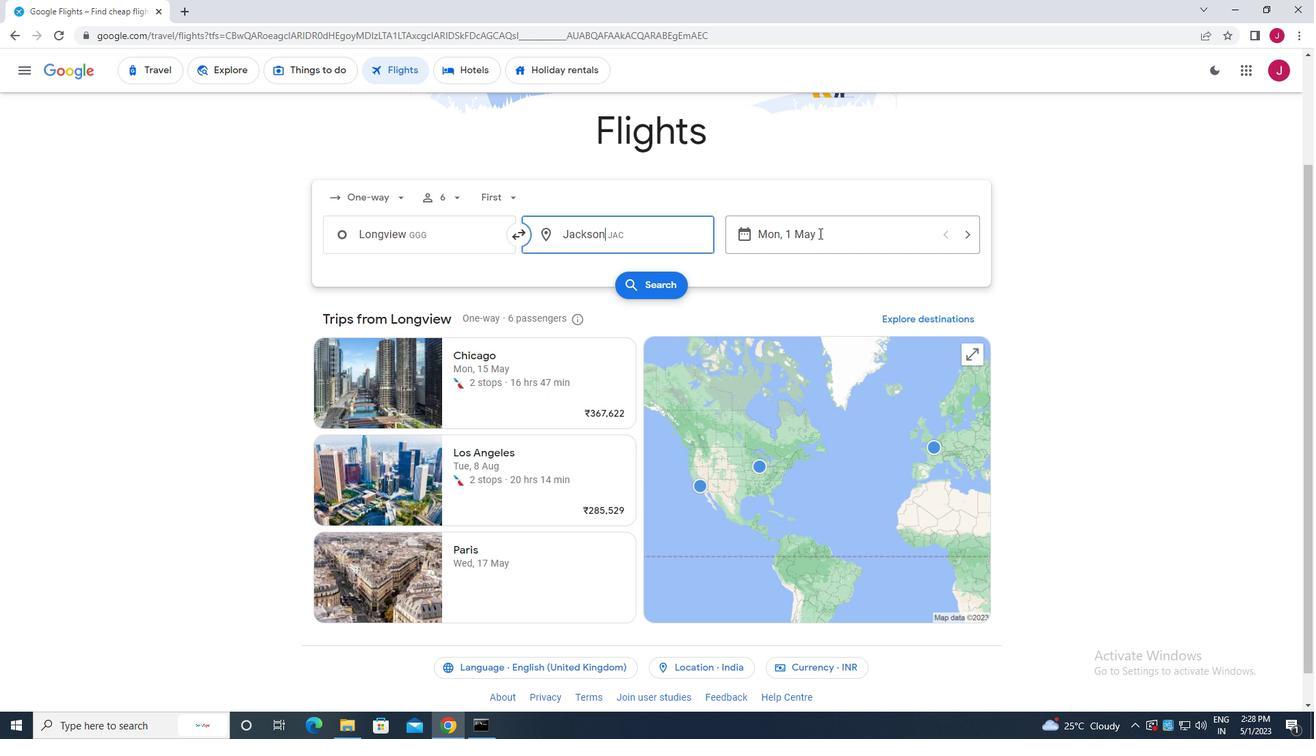 
Action: Mouse pressed left at (819, 233)
Screenshot: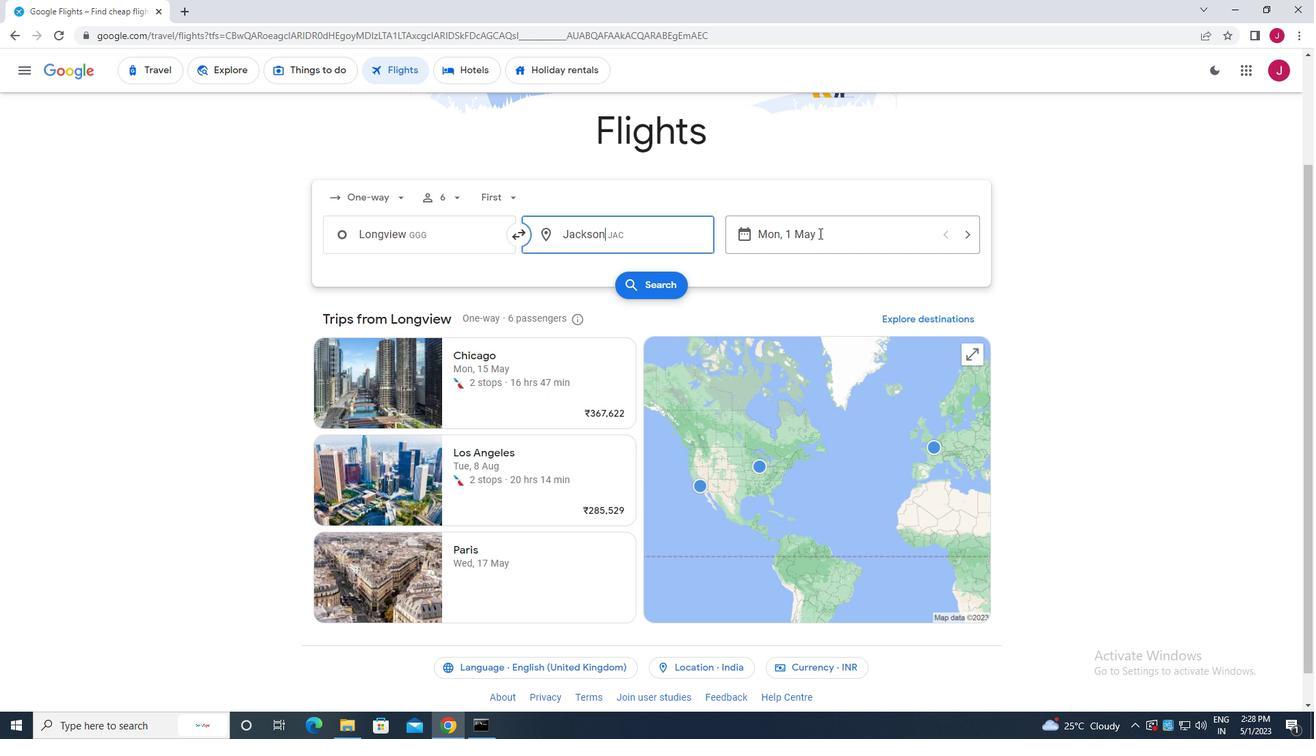 
Action: Mouse pressed left at (819, 233)
Screenshot: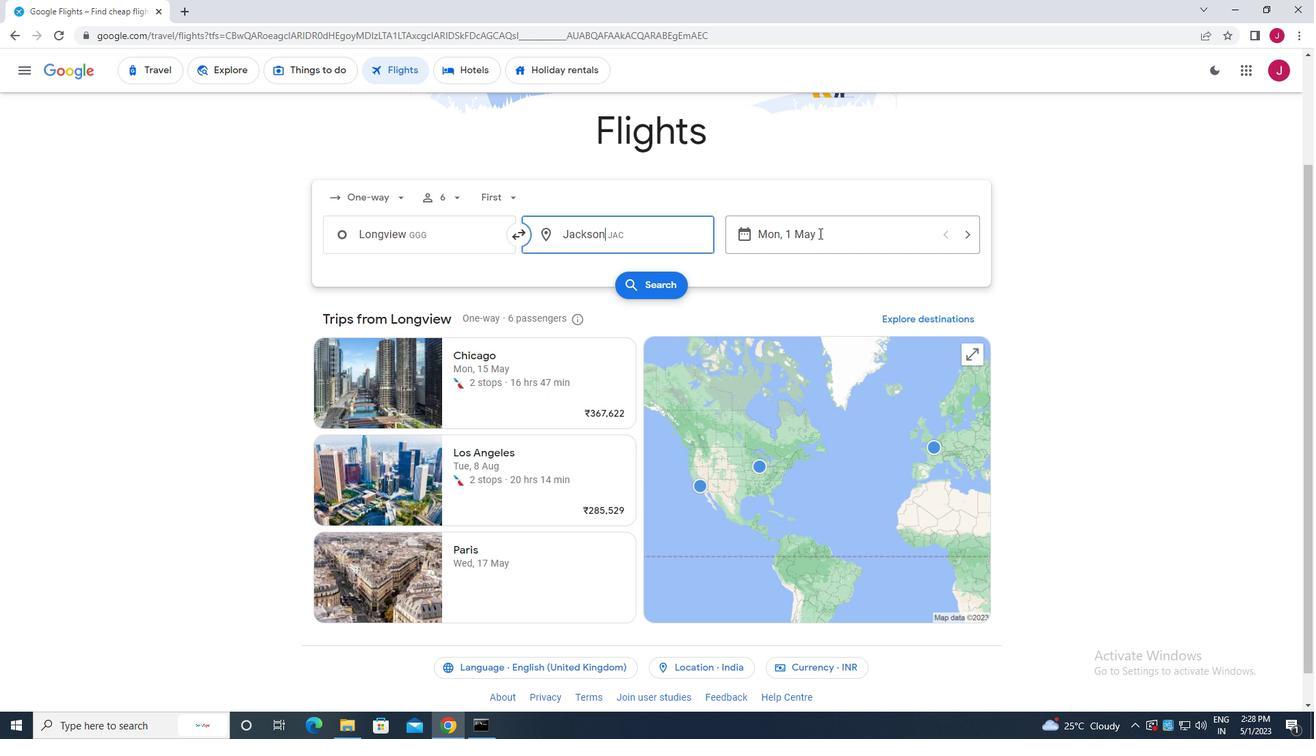 
Action: Mouse moved to (561, 343)
Screenshot: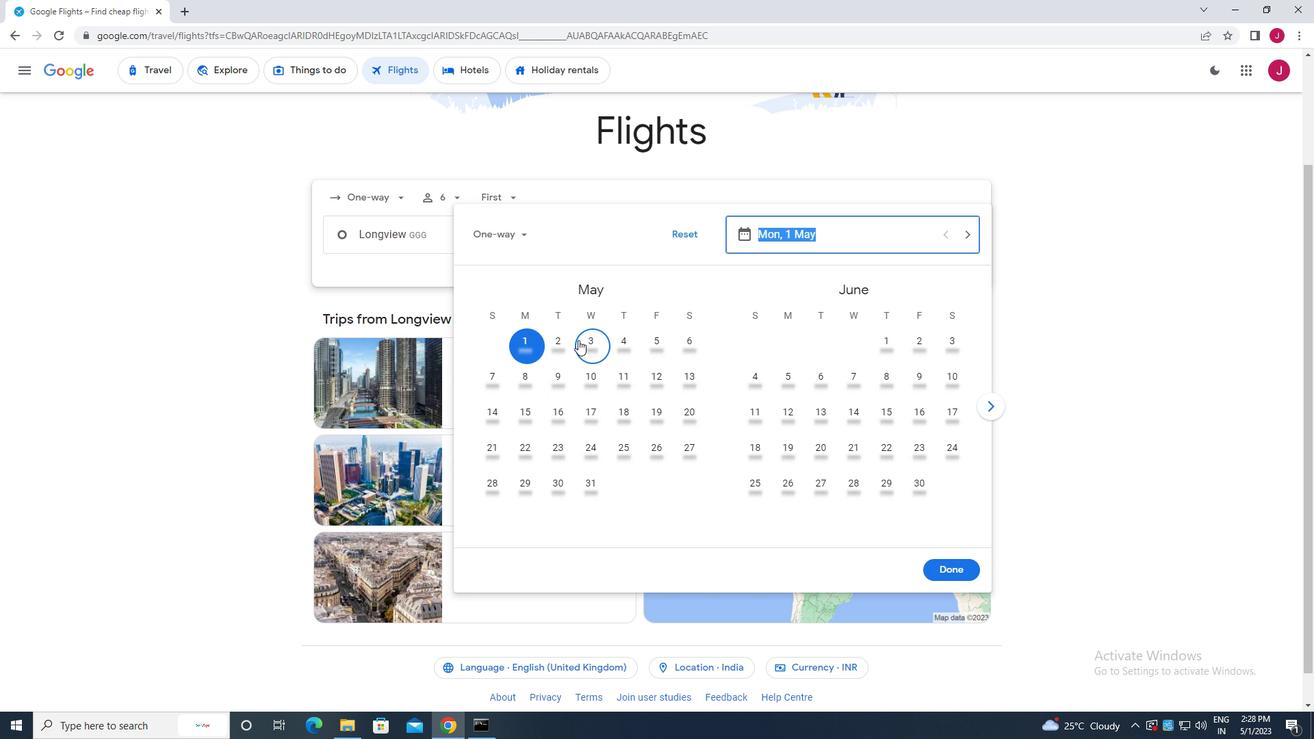 
Action: Mouse pressed left at (561, 343)
Screenshot: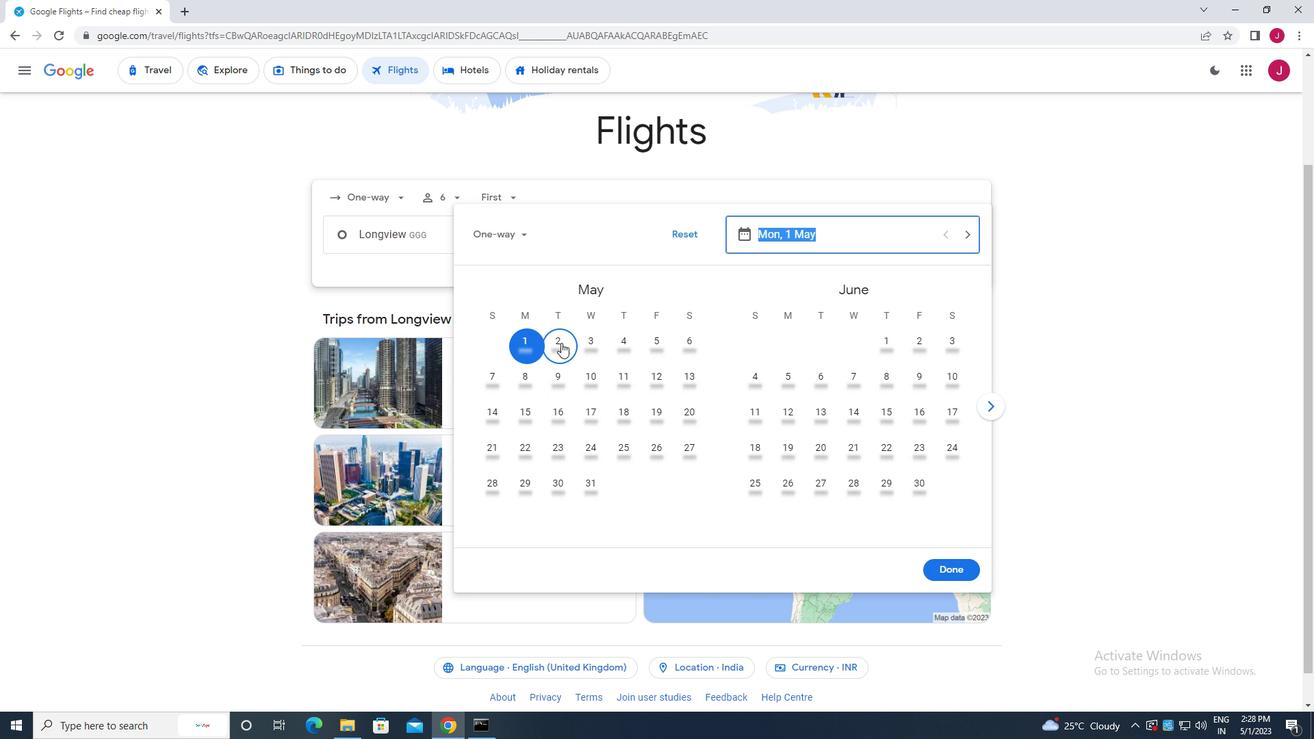 
Action: Mouse moved to (941, 568)
Screenshot: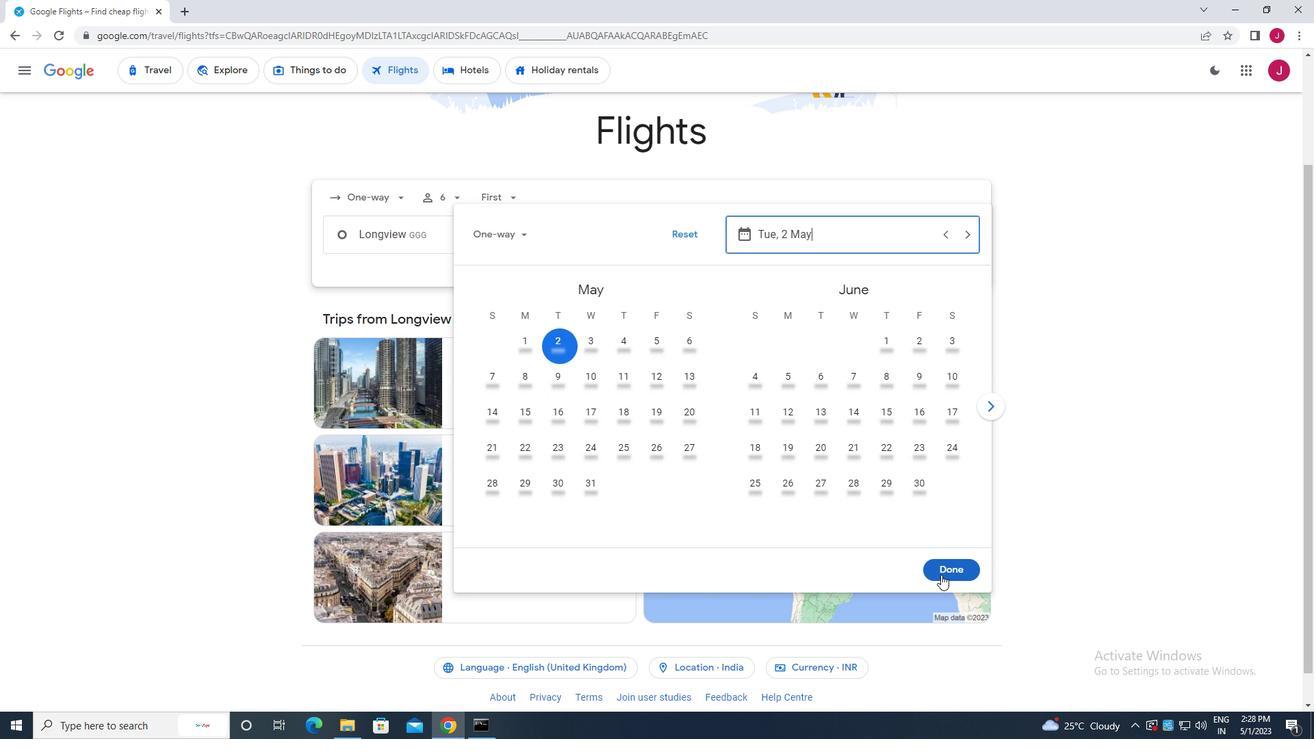 
Action: Mouse pressed left at (941, 568)
Screenshot: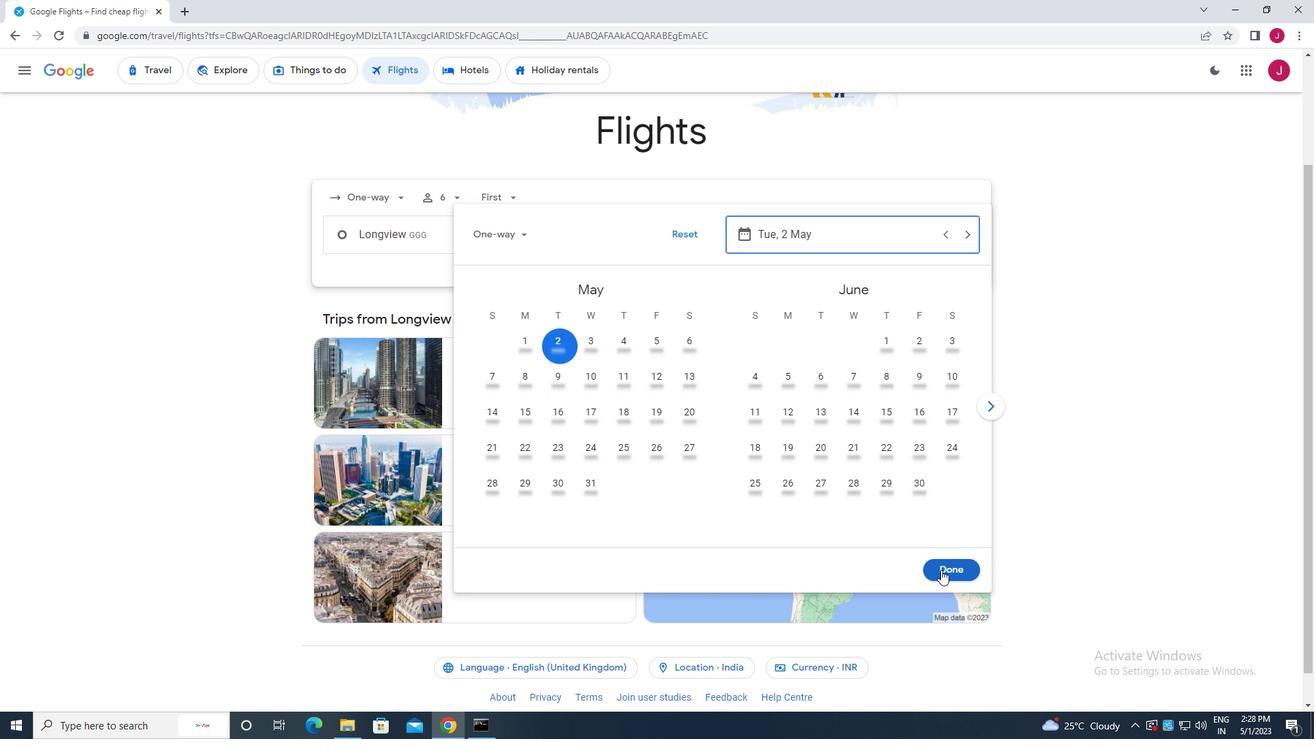 
Action: Mouse moved to (664, 285)
Screenshot: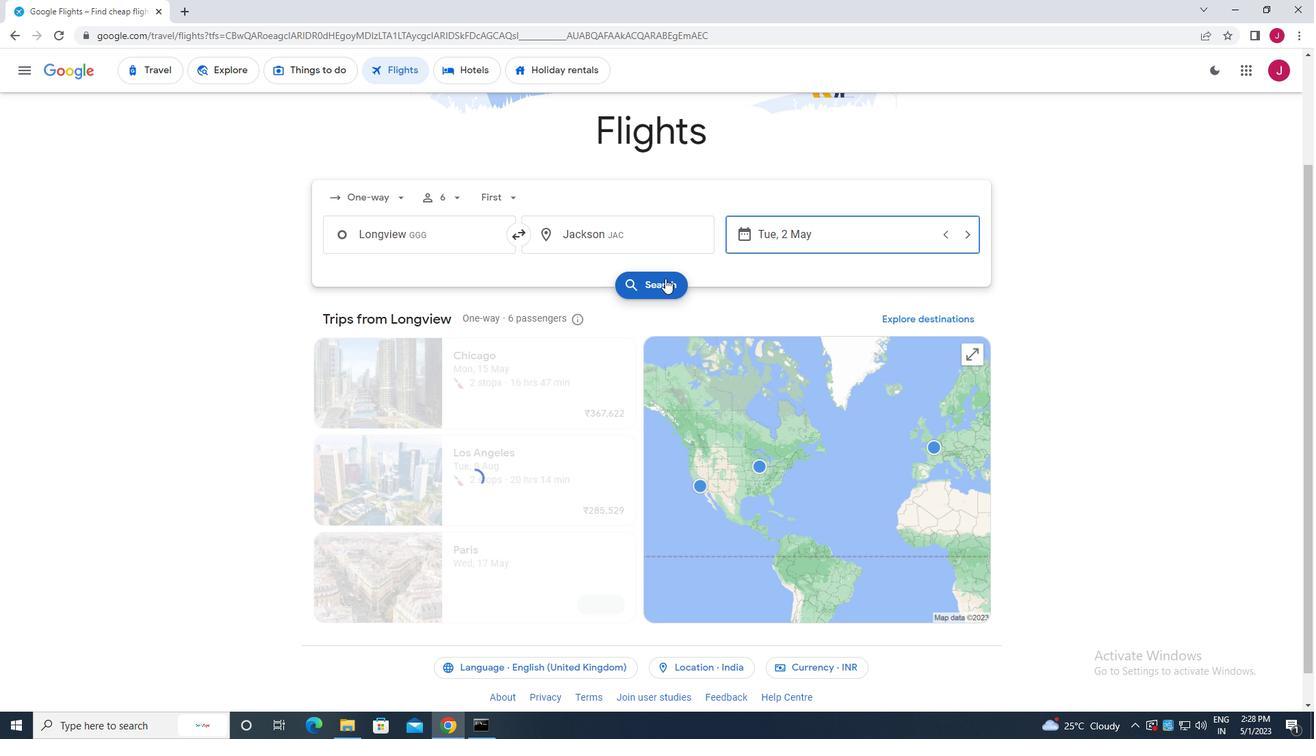 
Action: Mouse pressed left at (664, 285)
Screenshot: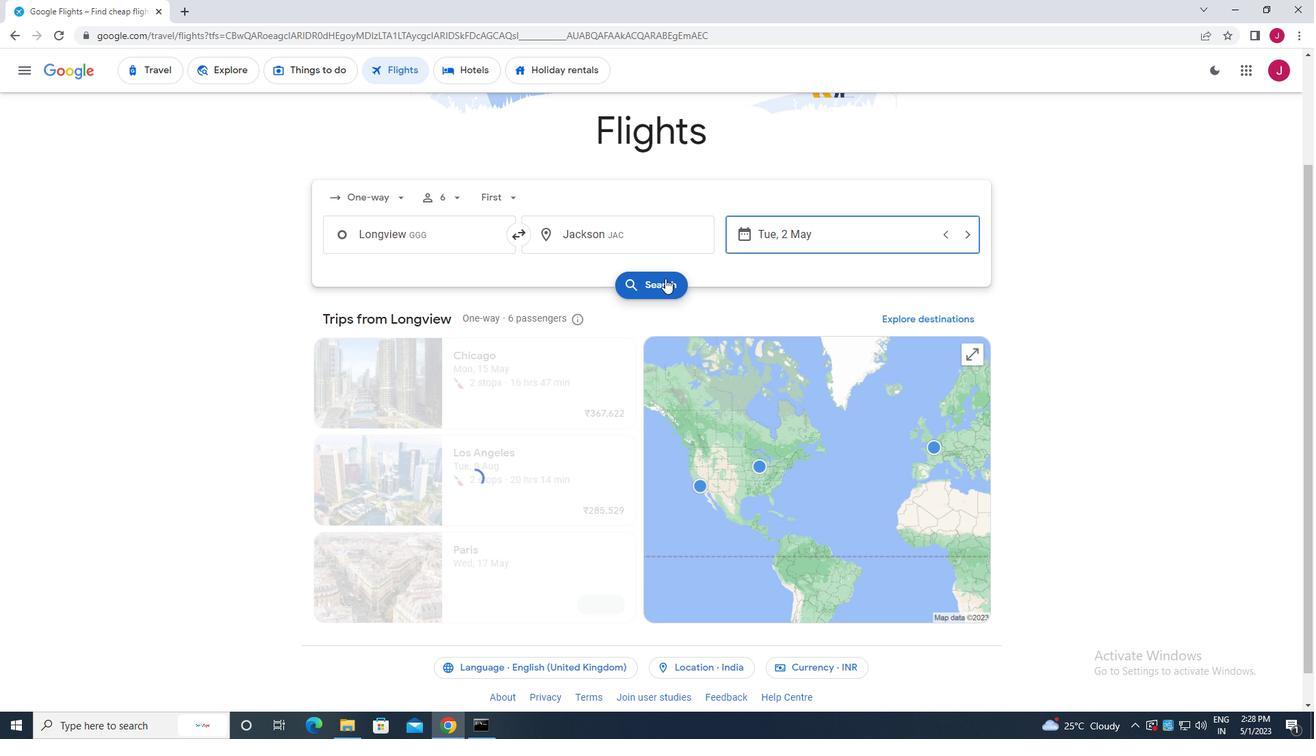 
Action: Mouse moved to (348, 195)
Screenshot: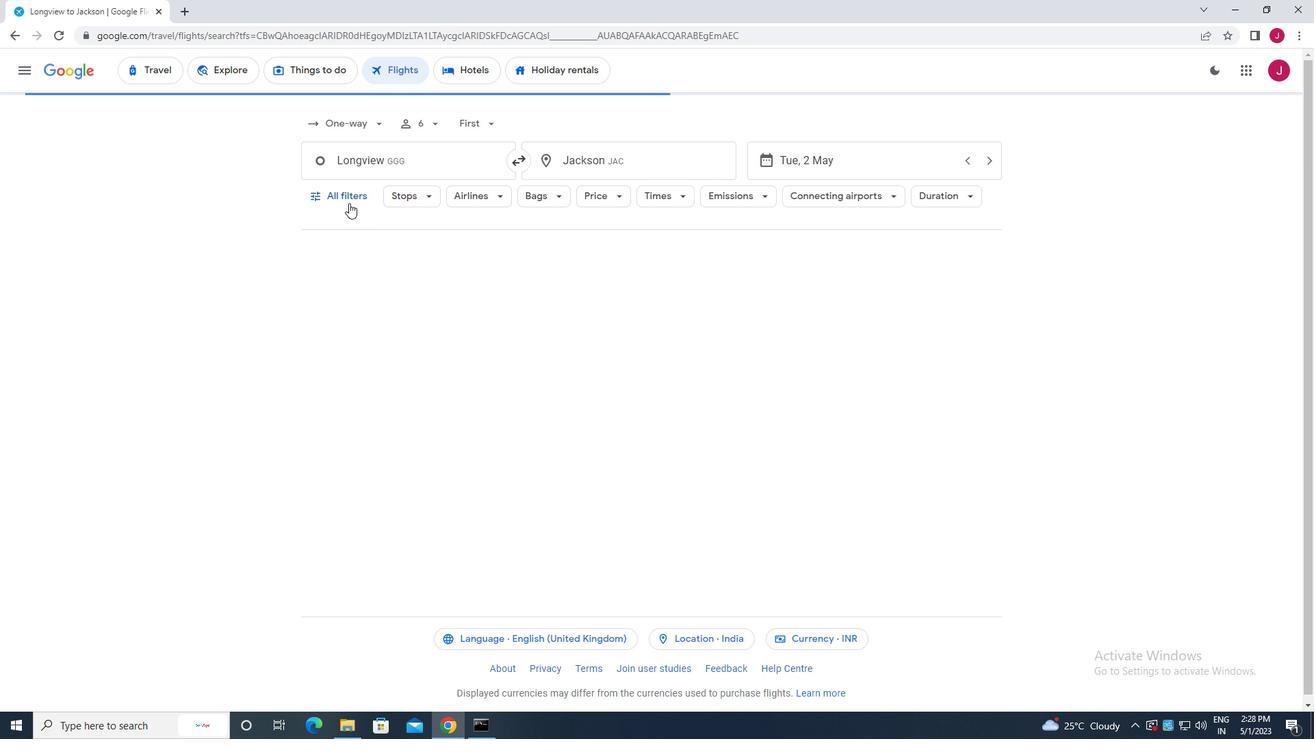 
Action: Mouse pressed left at (348, 195)
Screenshot: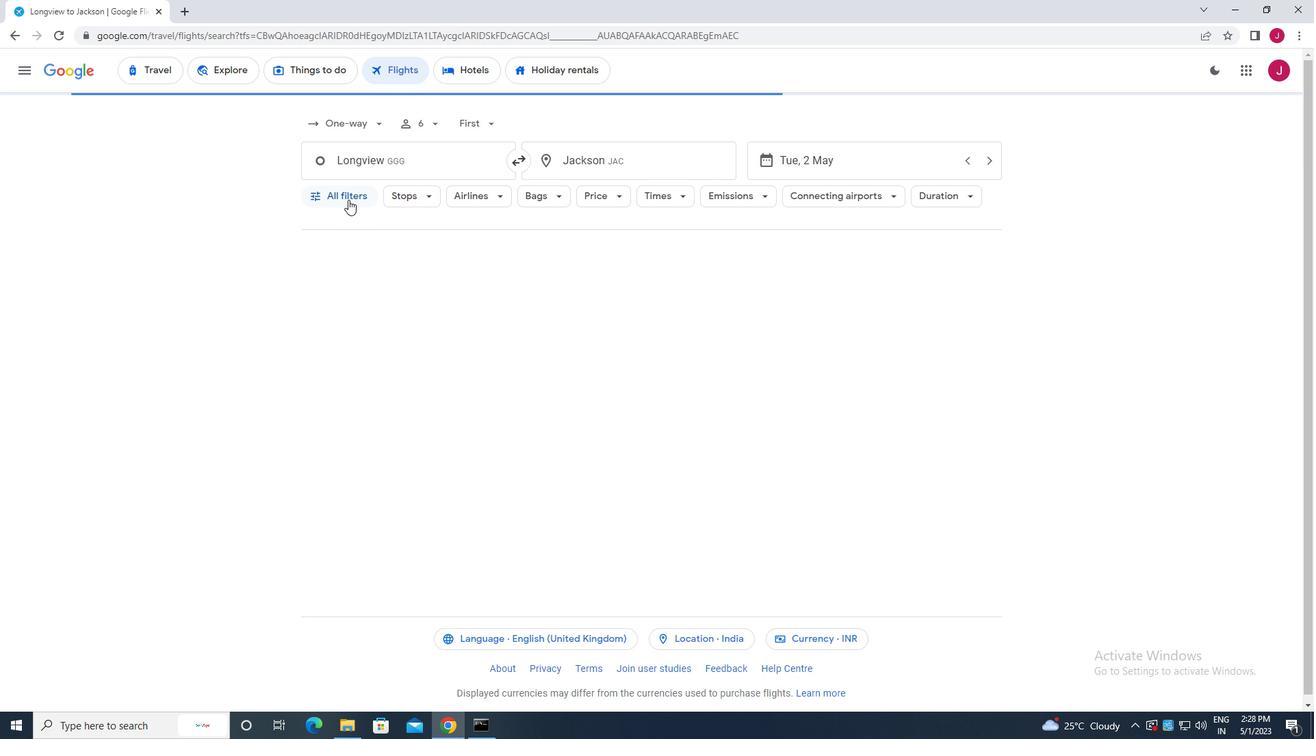 
Action: Mouse moved to (378, 304)
Screenshot: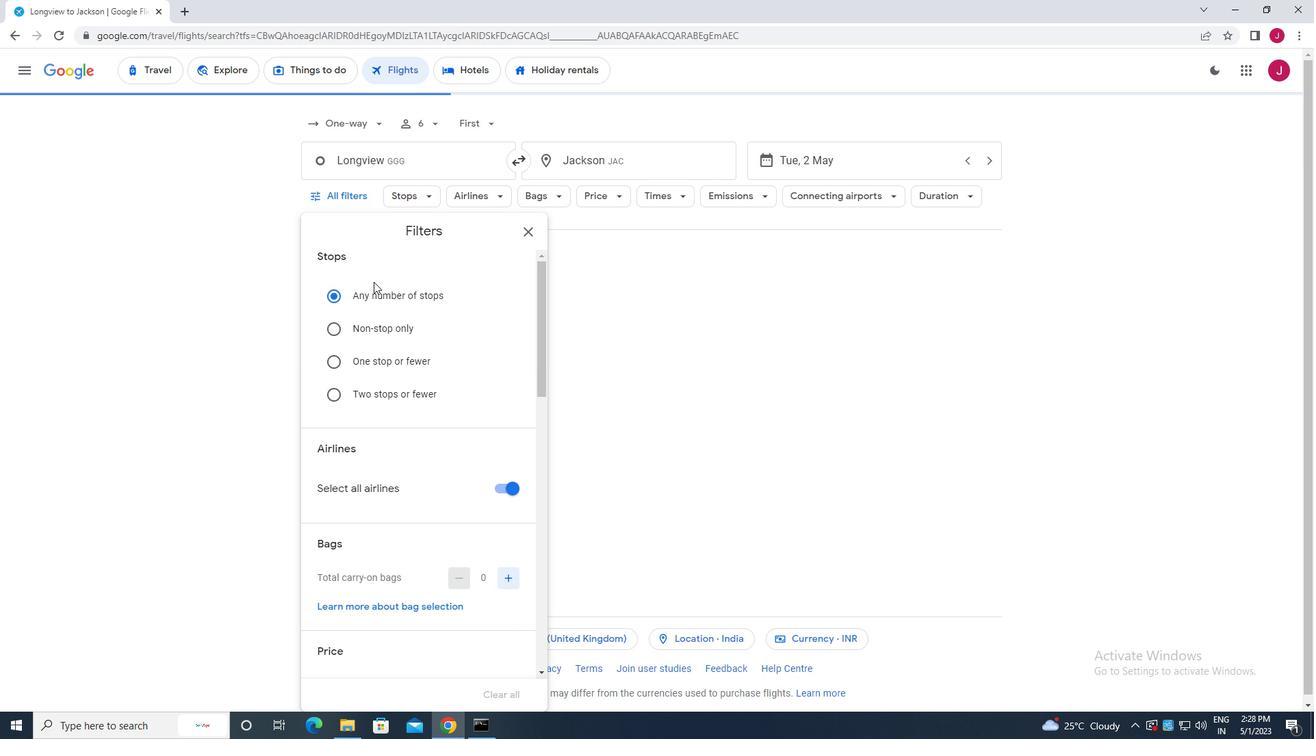 
Action: Mouse scrolled (378, 303) with delta (0, 0)
Screenshot: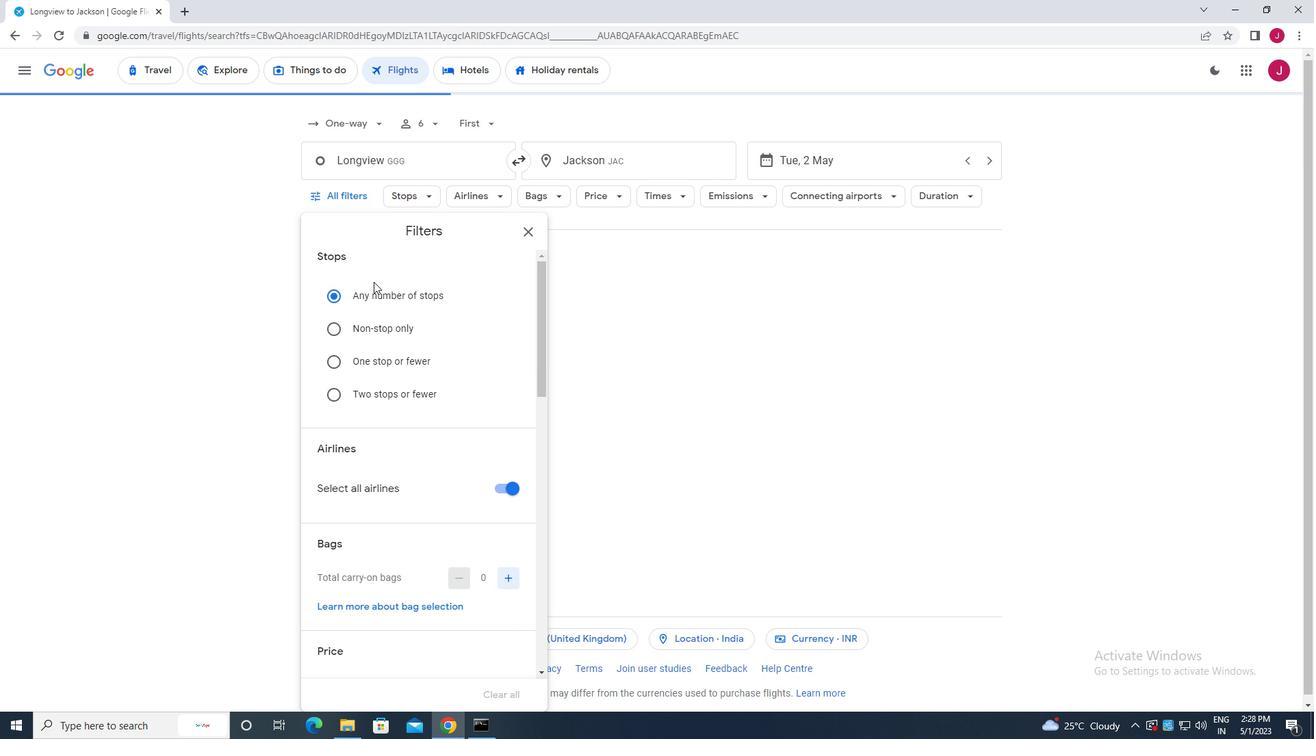 
Action: Mouse moved to (380, 306)
Screenshot: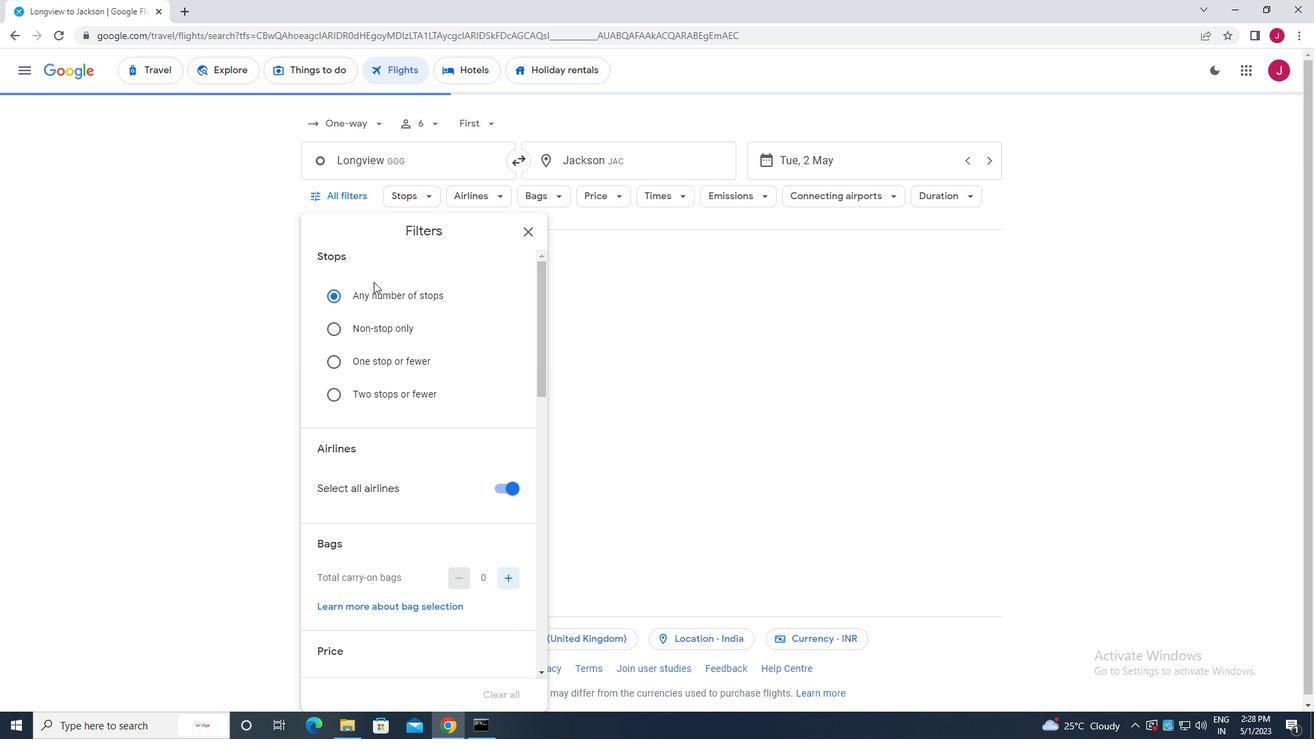 
Action: Mouse scrolled (380, 305) with delta (0, 0)
Screenshot: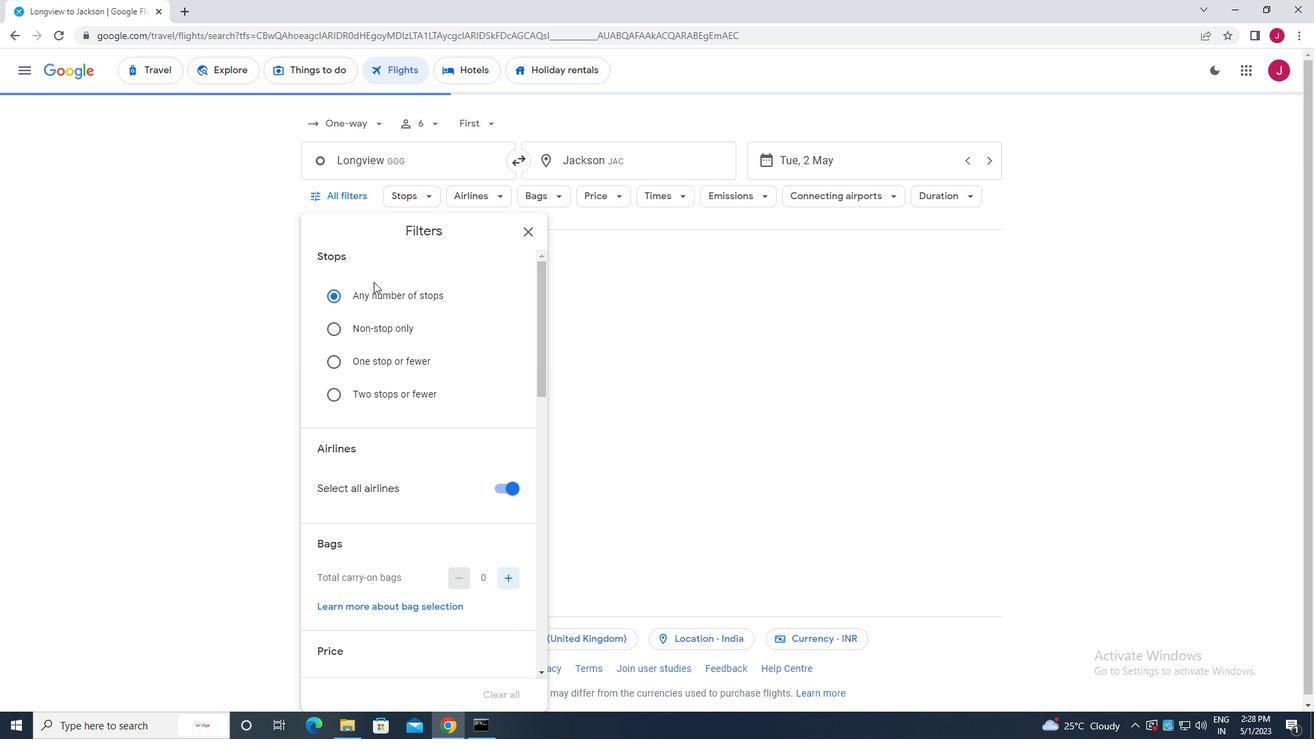 
Action: Mouse moved to (382, 307)
Screenshot: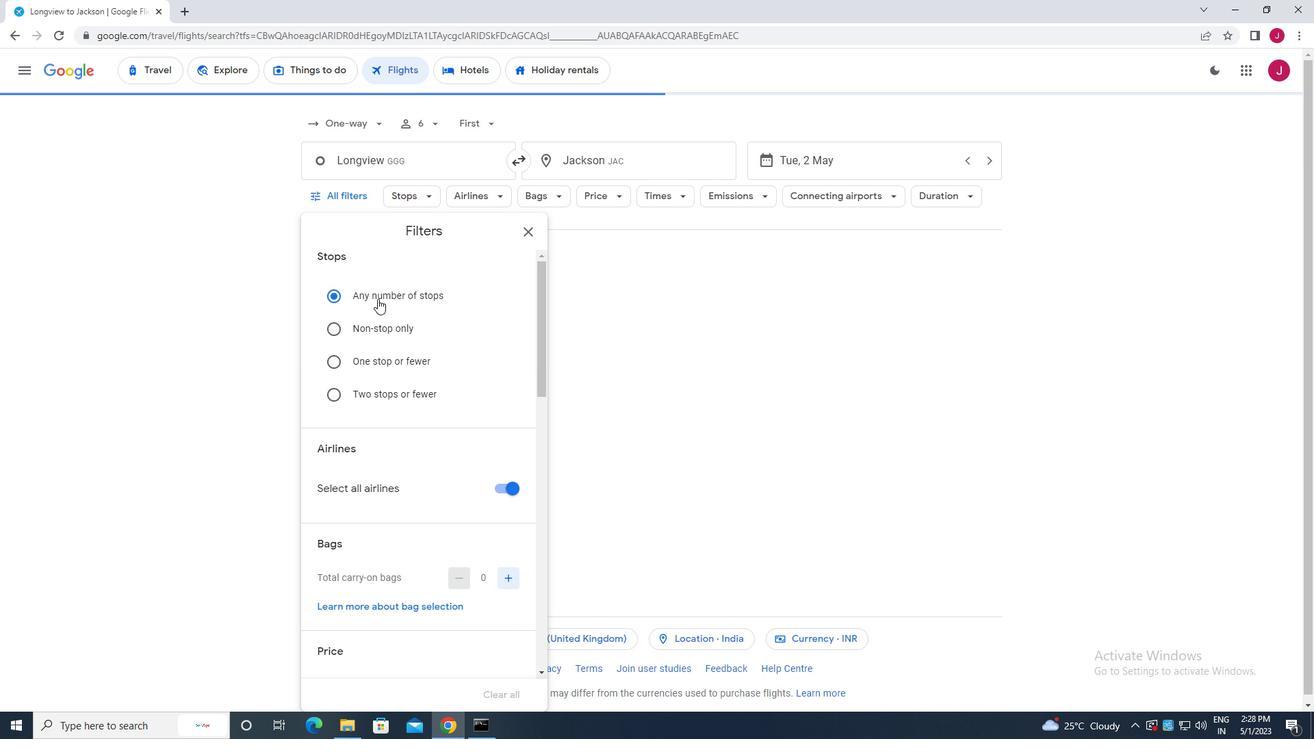 
Action: Mouse scrolled (382, 306) with delta (0, 0)
Screenshot: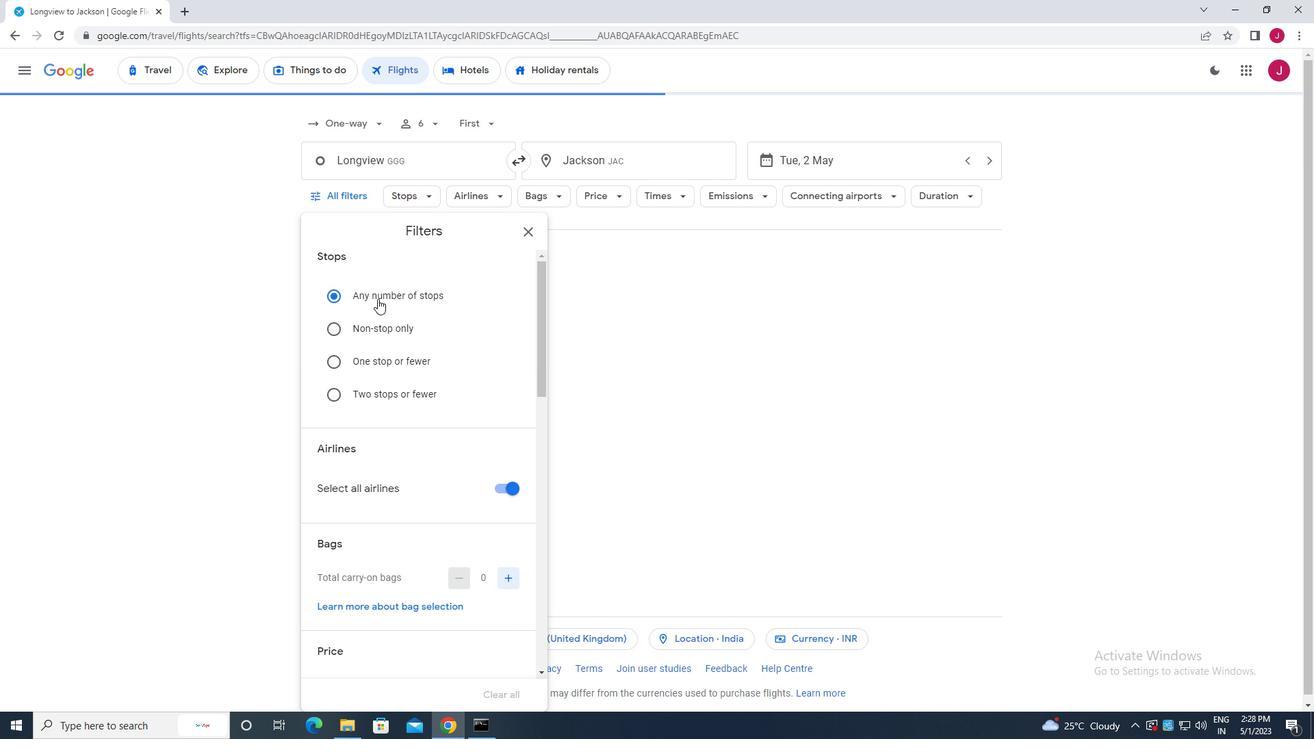 
Action: Mouse moved to (501, 282)
Screenshot: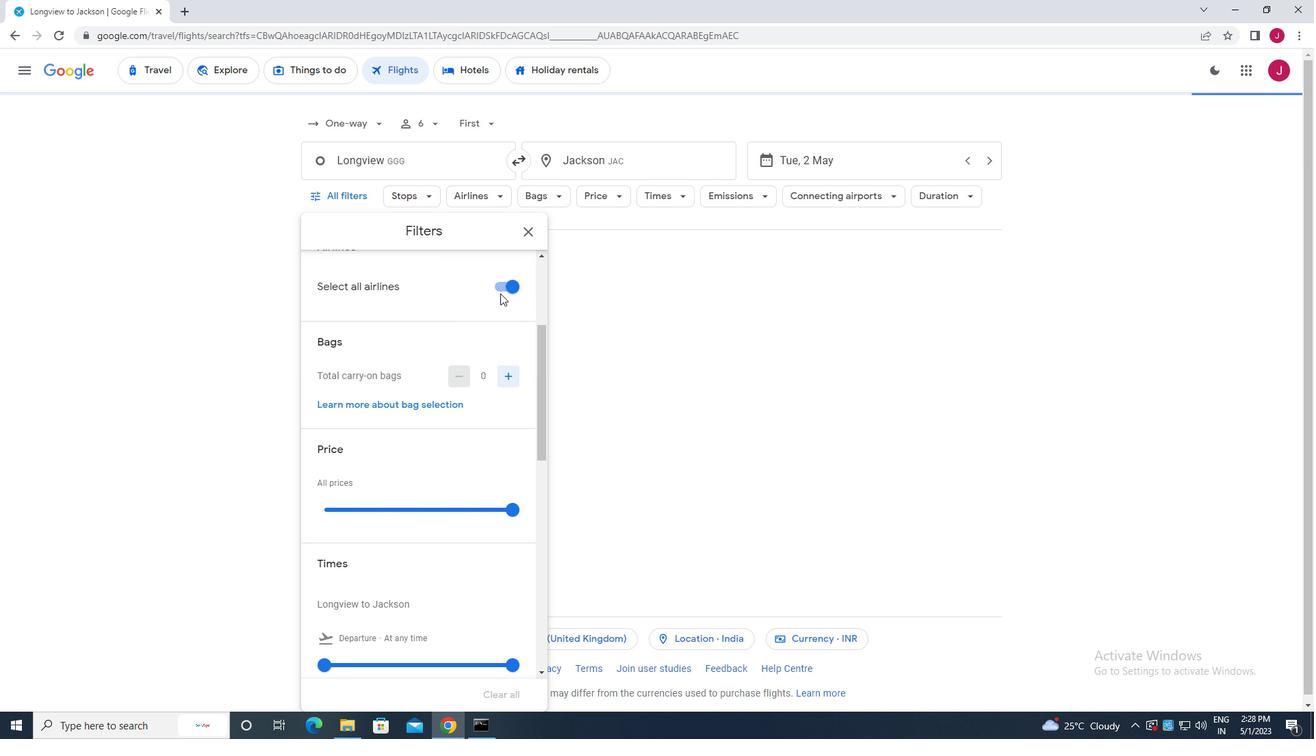 
Action: Mouse pressed left at (501, 282)
Screenshot: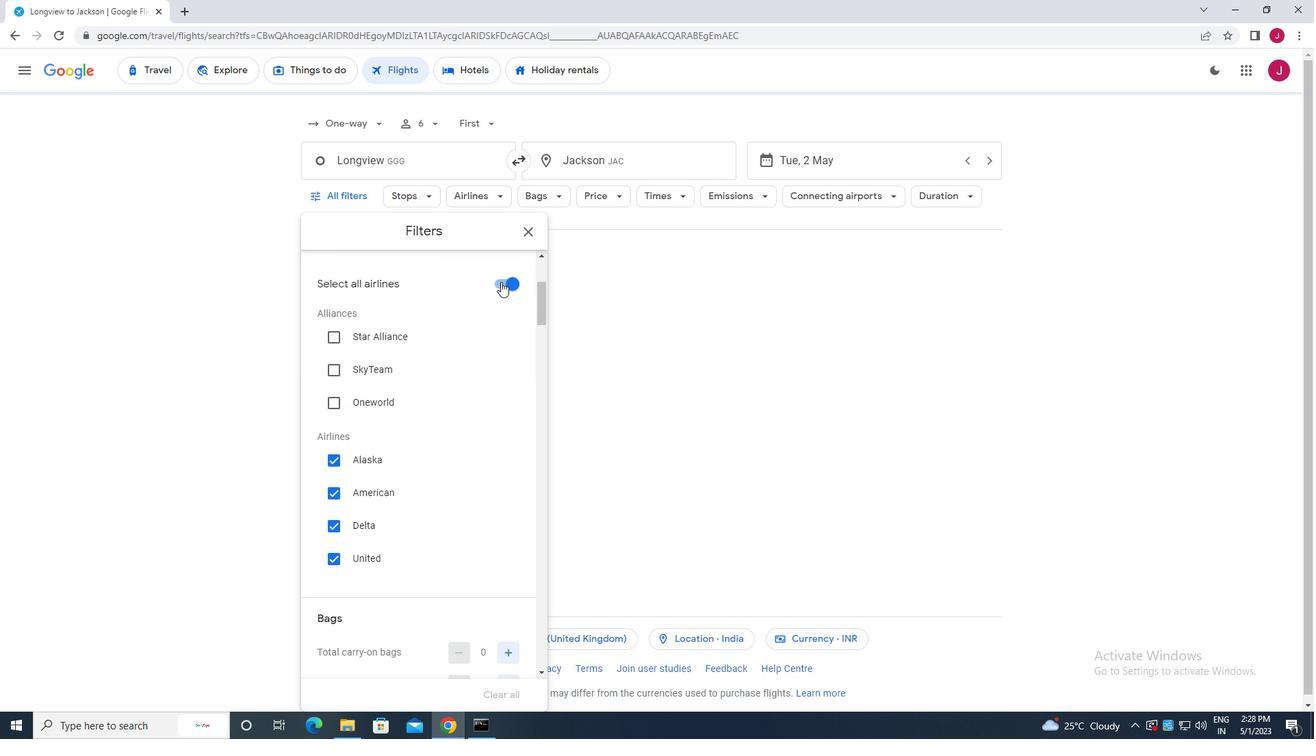 
Action: Mouse moved to (412, 394)
Screenshot: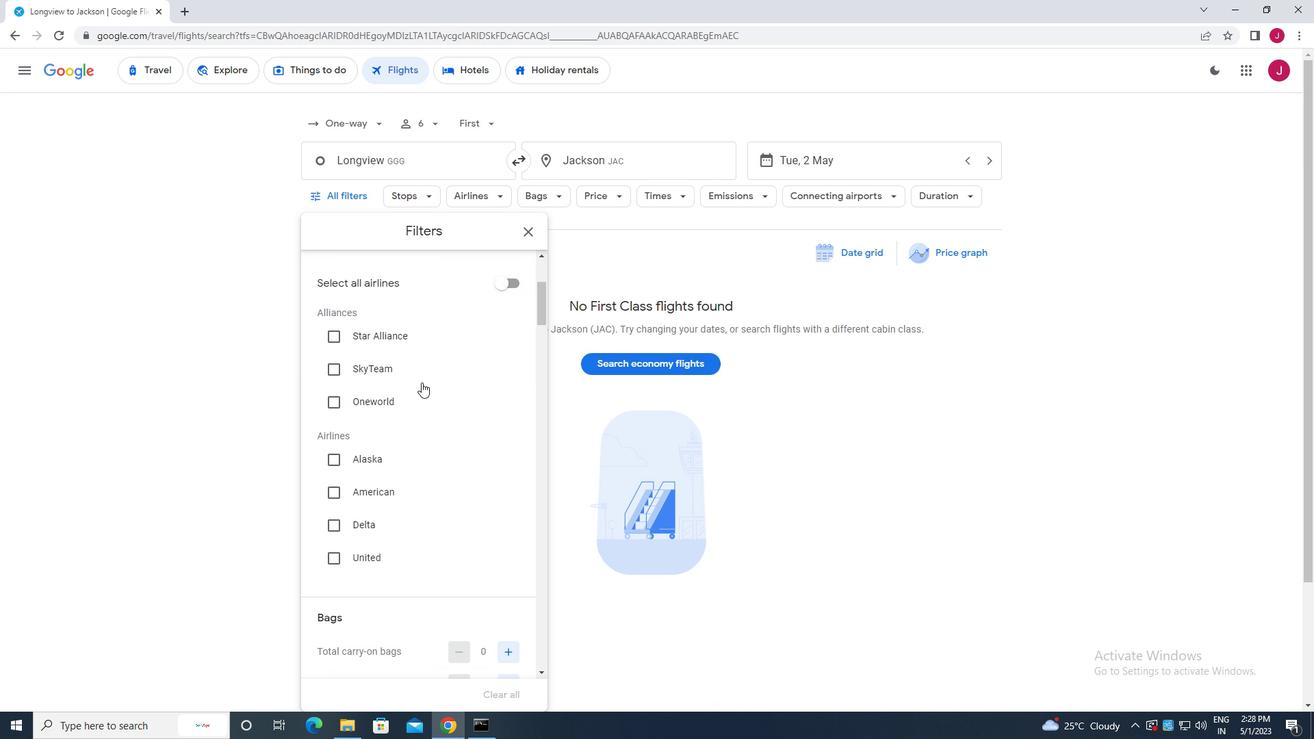 
Action: Mouse scrolled (412, 393) with delta (0, 0)
Screenshot: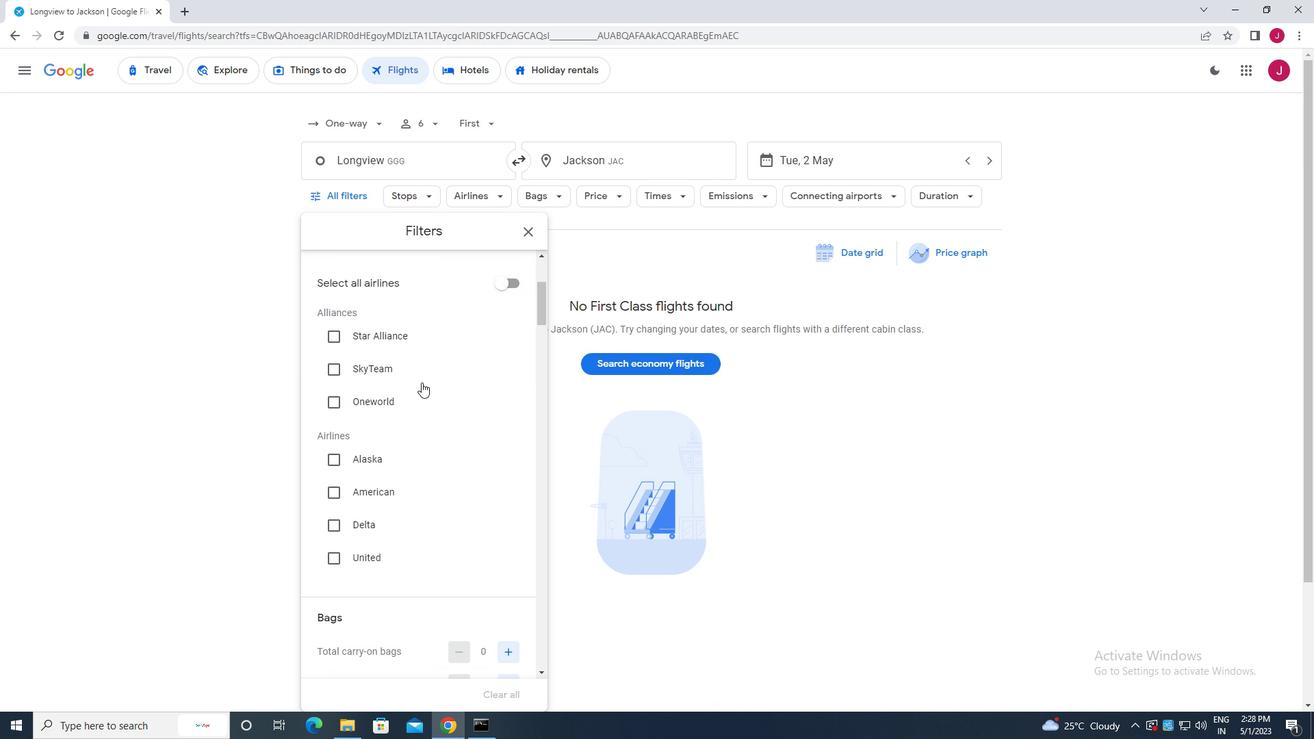 
Action: Mouse moved to (334, 390)
Screenshot: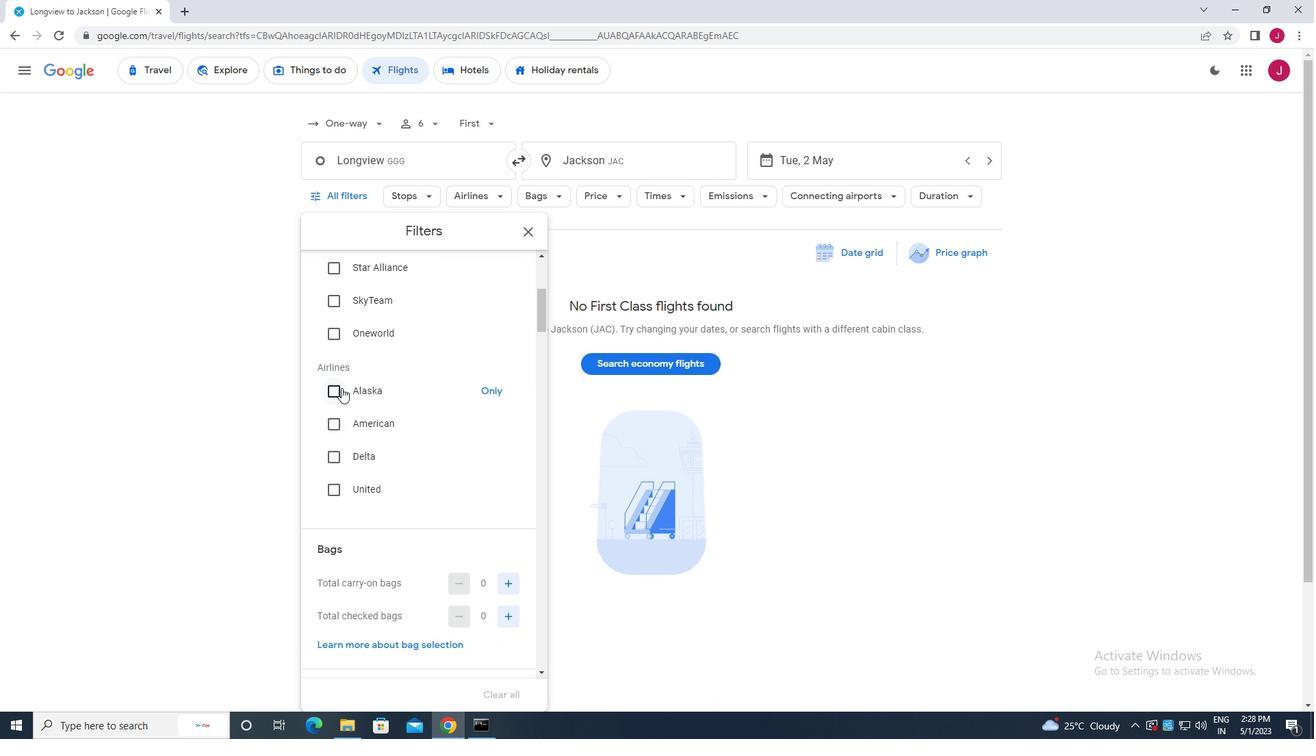 
Action: Mouse pressed left at (334, 390)
Screenshot: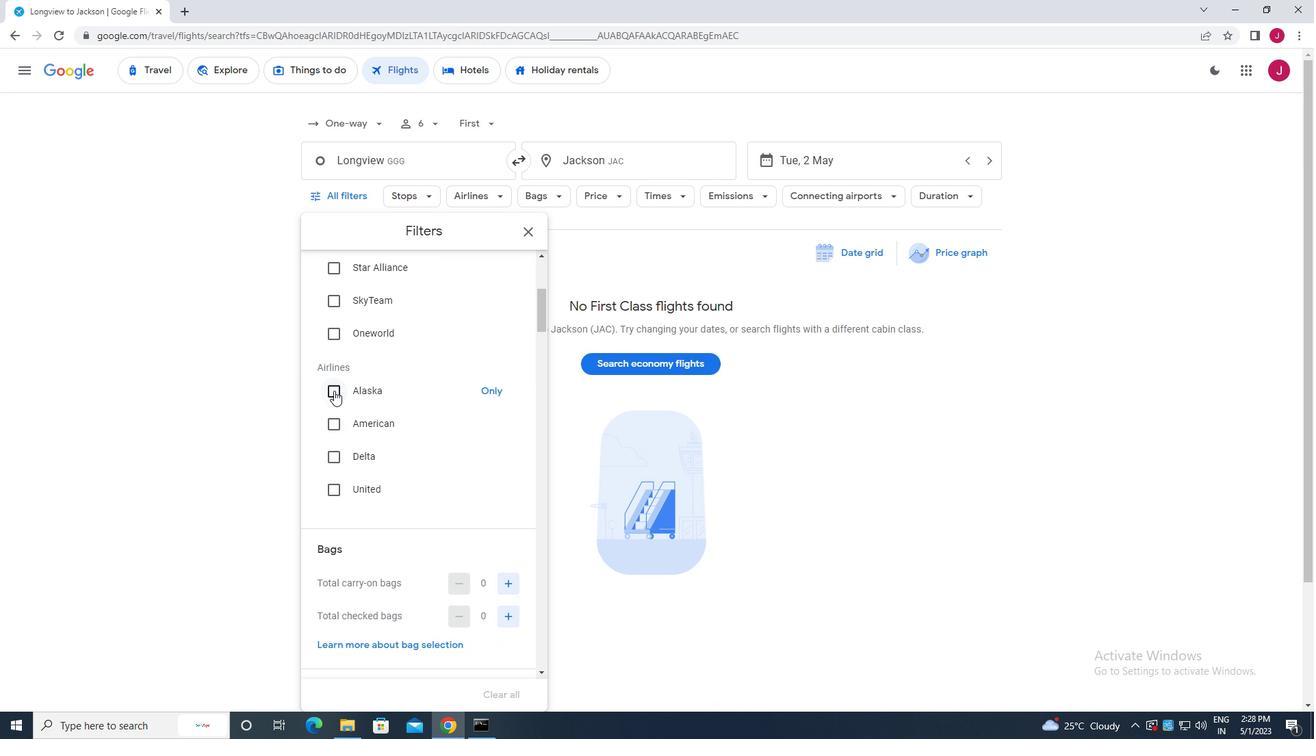 
Action: Mouse moved to (432, 396)
Screenshot: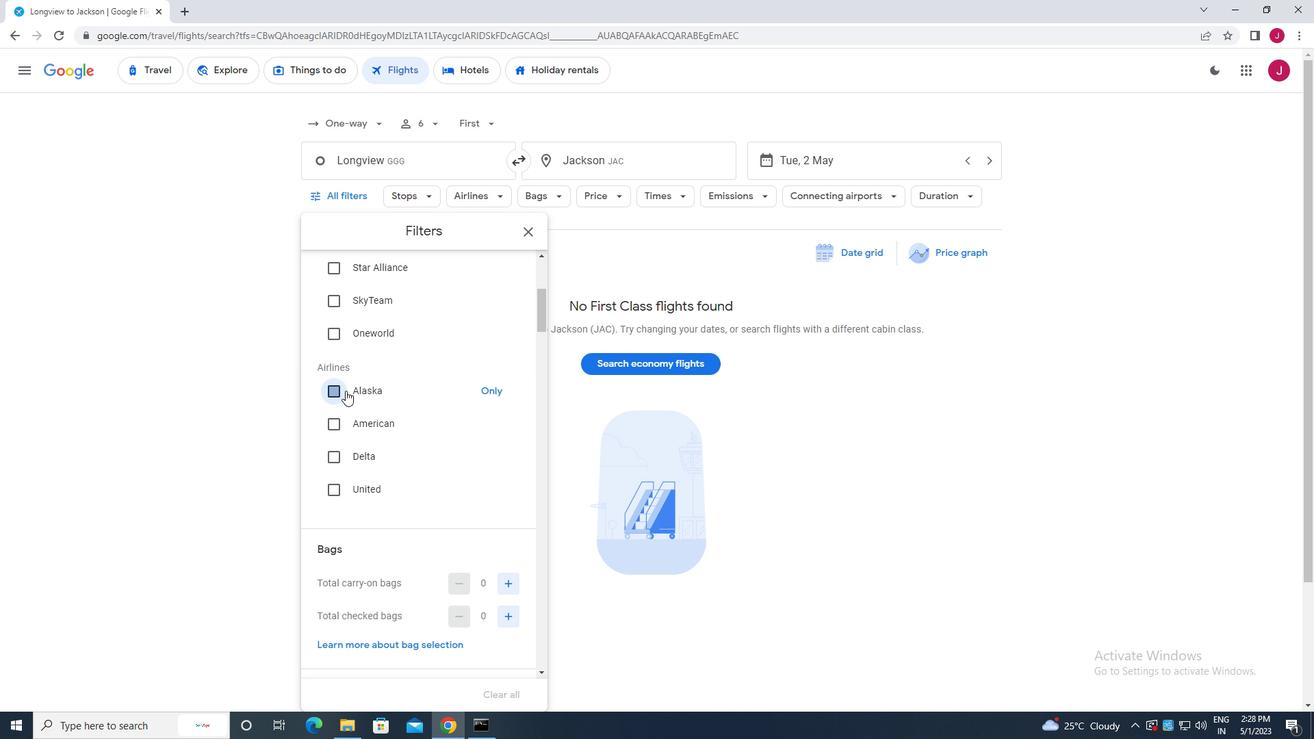 
Action: Mouse scrolled (432, 395) with delta (0, 0)
Screenshot: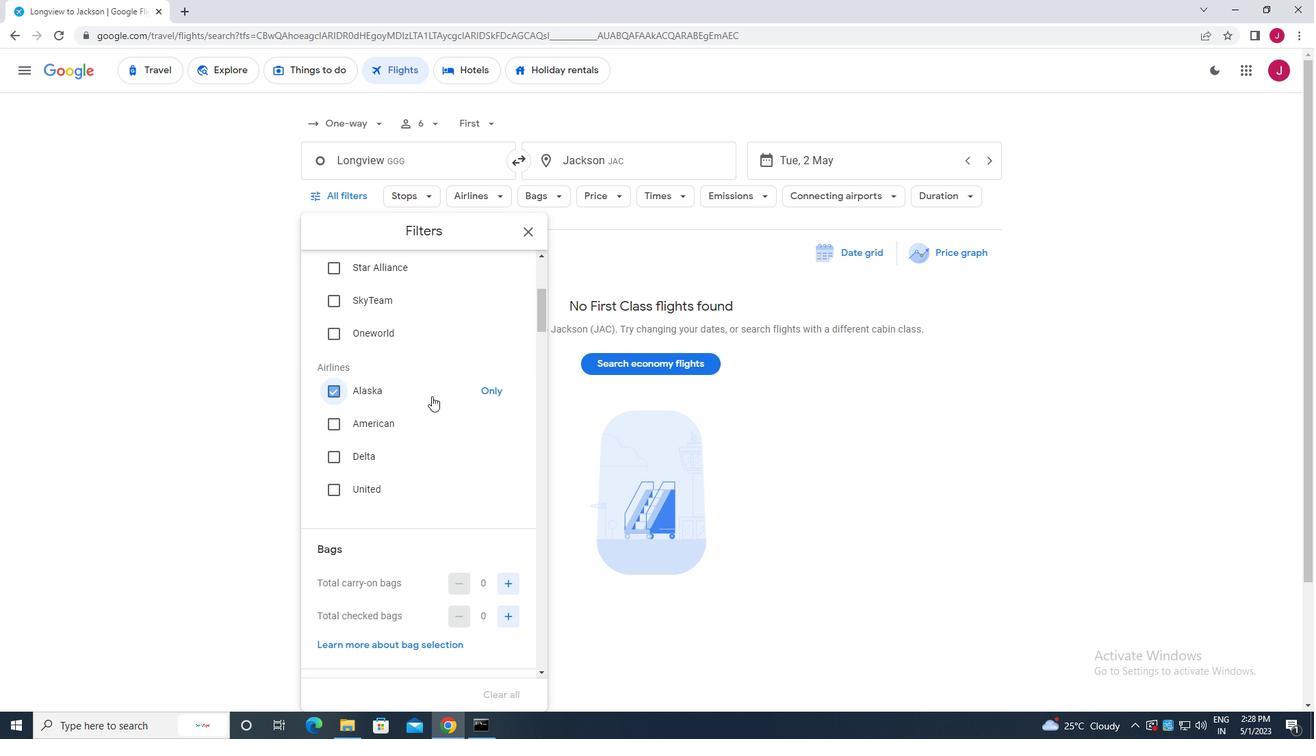 
Action: Mouse scrolled (432, 395) with delta (0, 0)
Screenshot: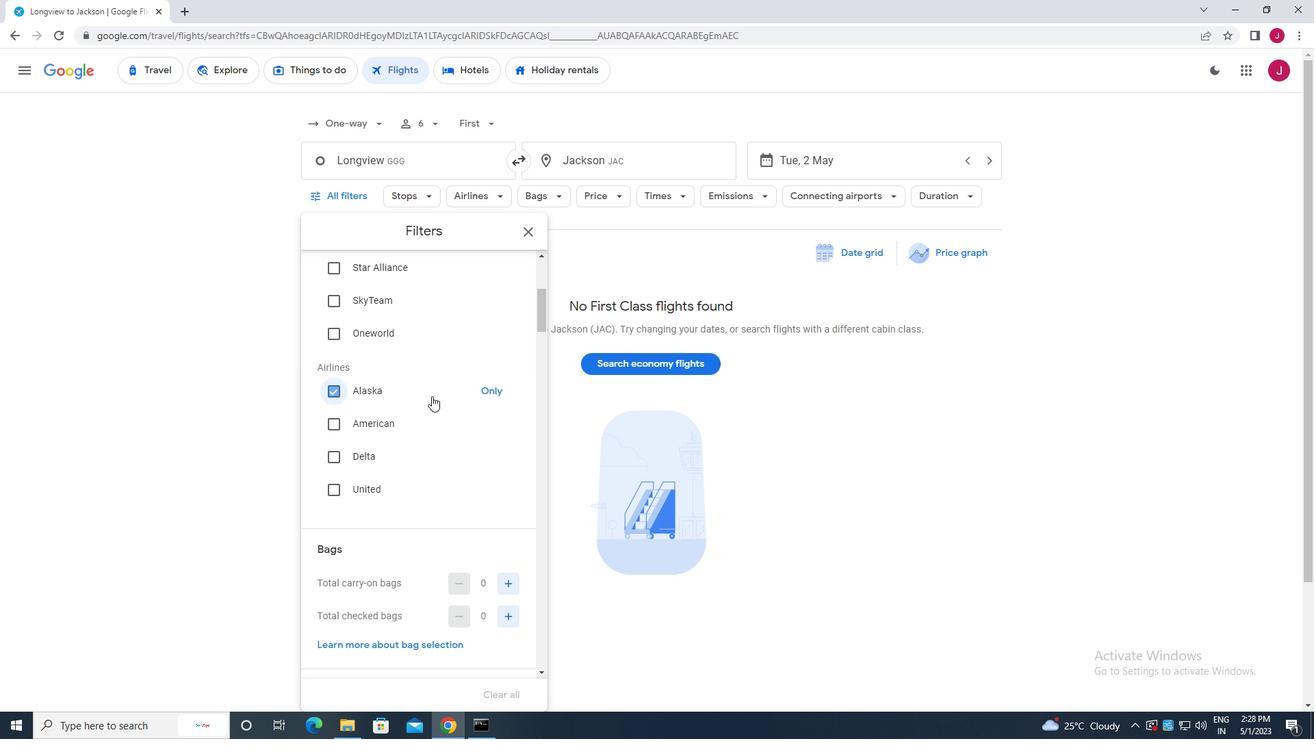 
Action: Mouse scrolled (432, 395) with delta (0, 0)
Screenshot: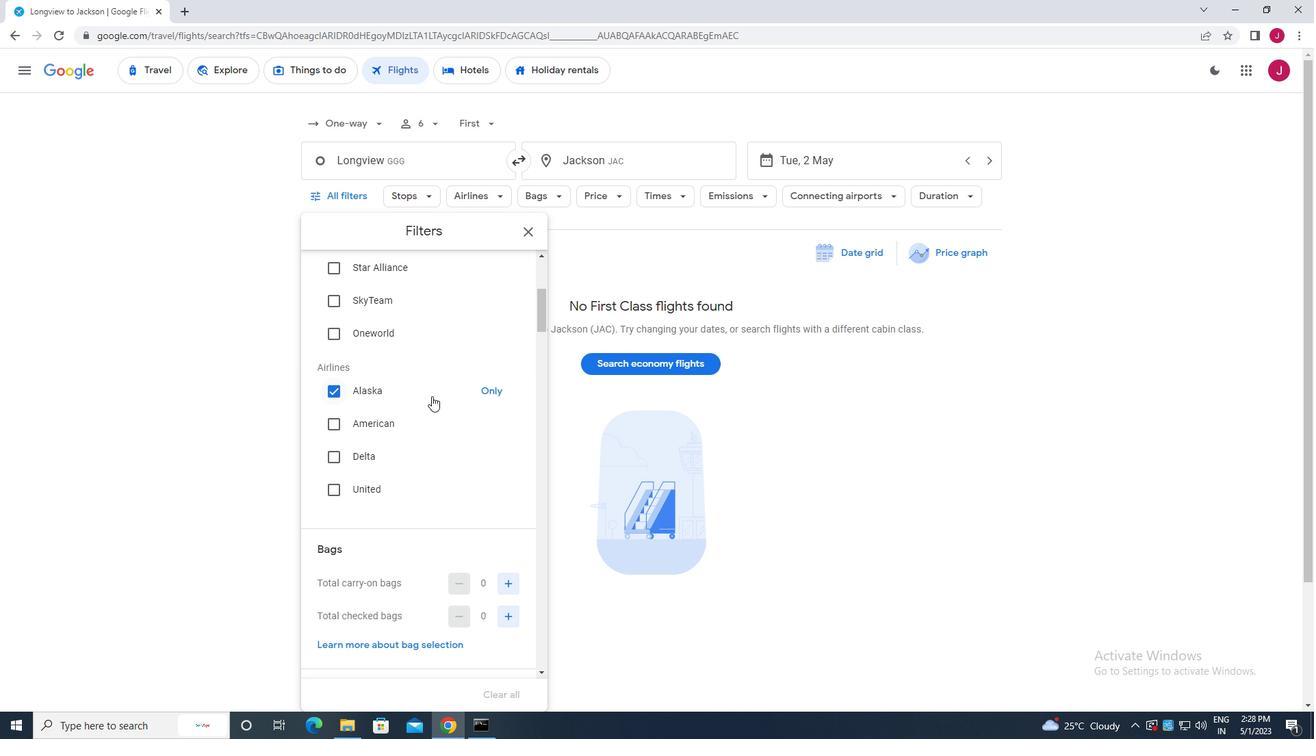 
Action: Mouse moved to (506, 382)
Screenshot: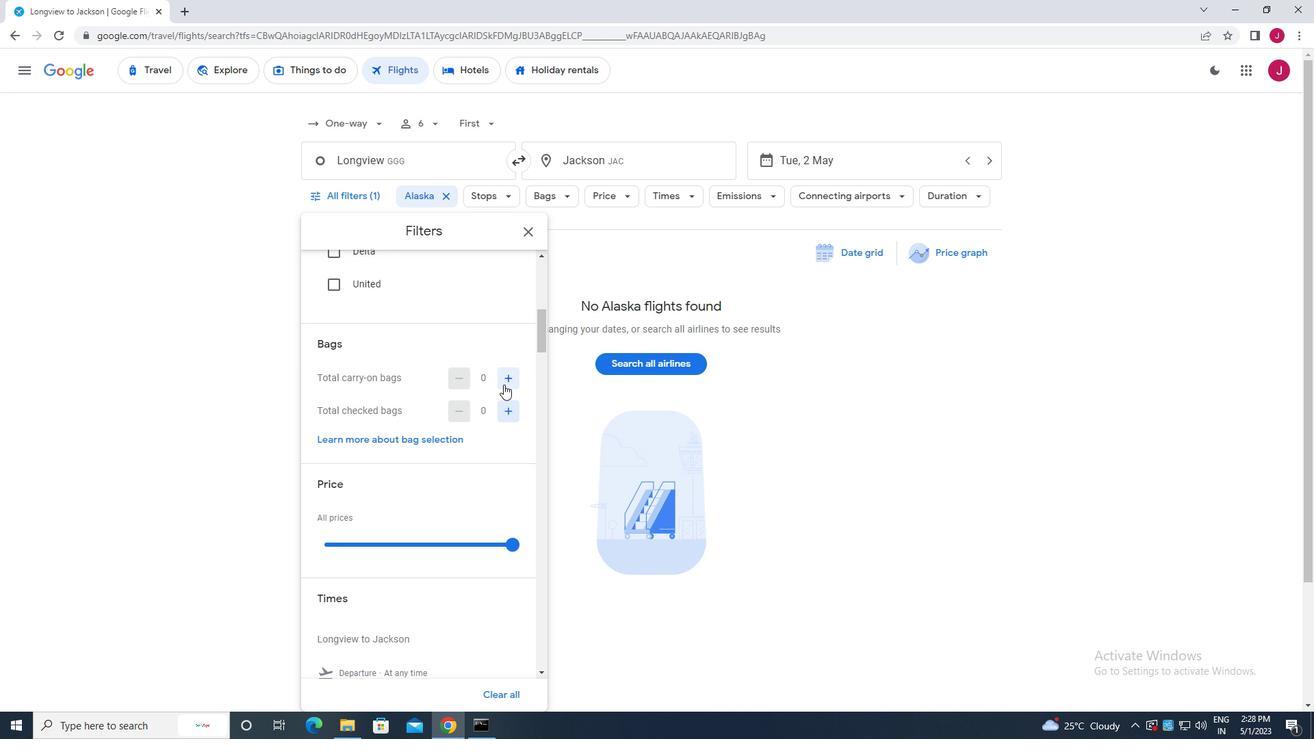 
Action: Mouse pressed left at (506, 382)
Screenshot: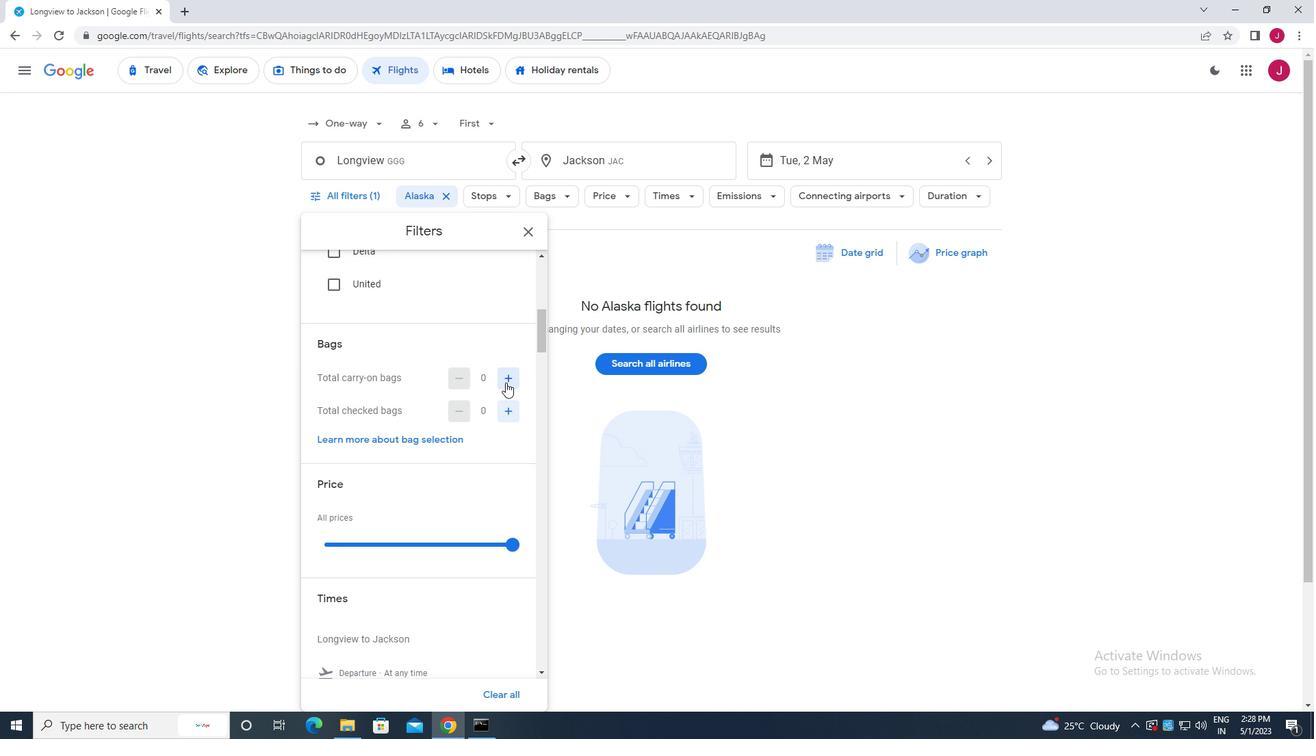 
Action: Mouse pressed left at (506, 382)
Screenshot: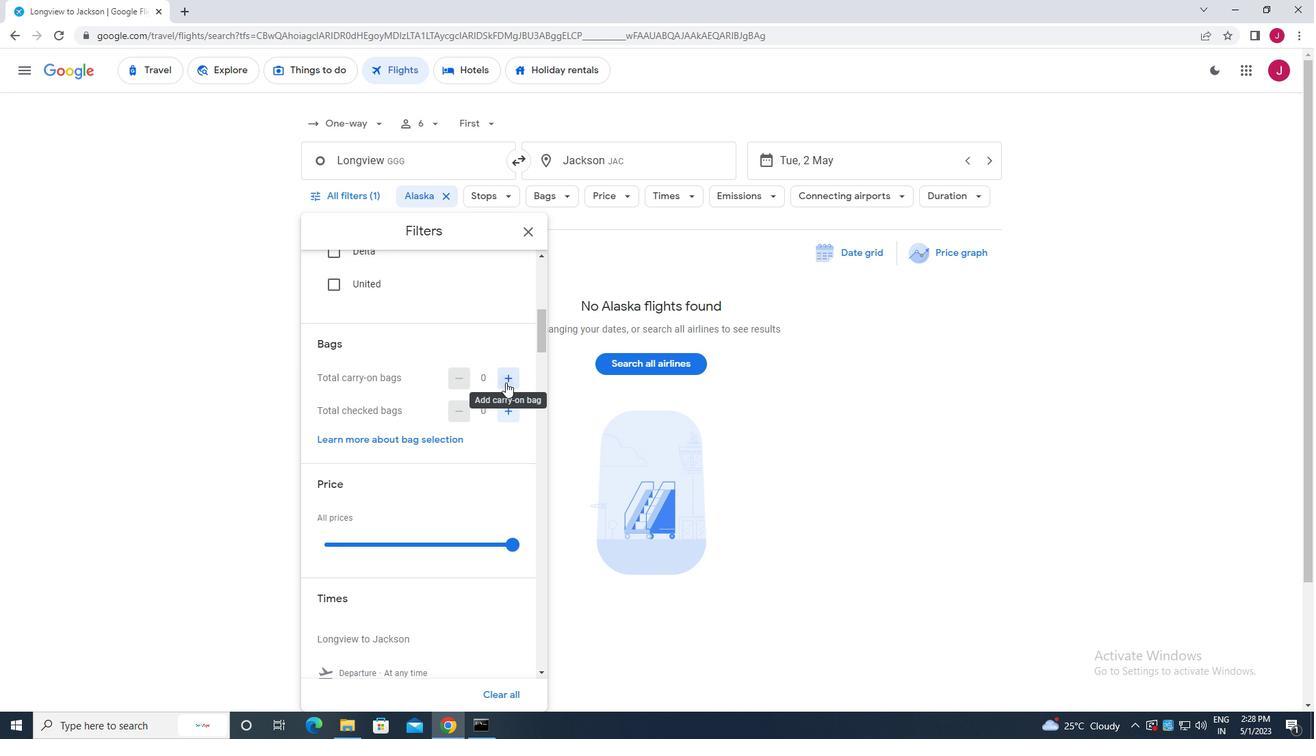 
Action: Mouse scrolled (506, 382) with delta (0, 0)
Screenshot: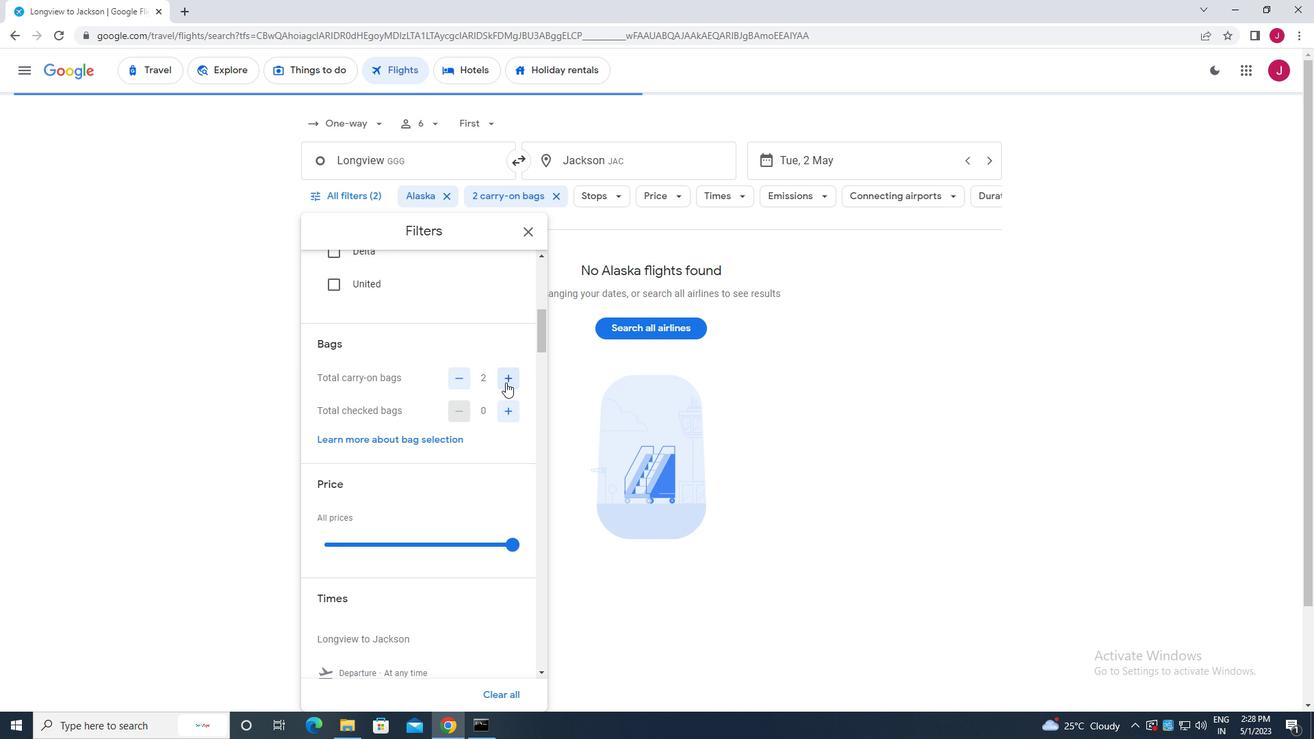 
Action: Mouse scrolled (506, 382) with delta (0, 0)
Screenshot: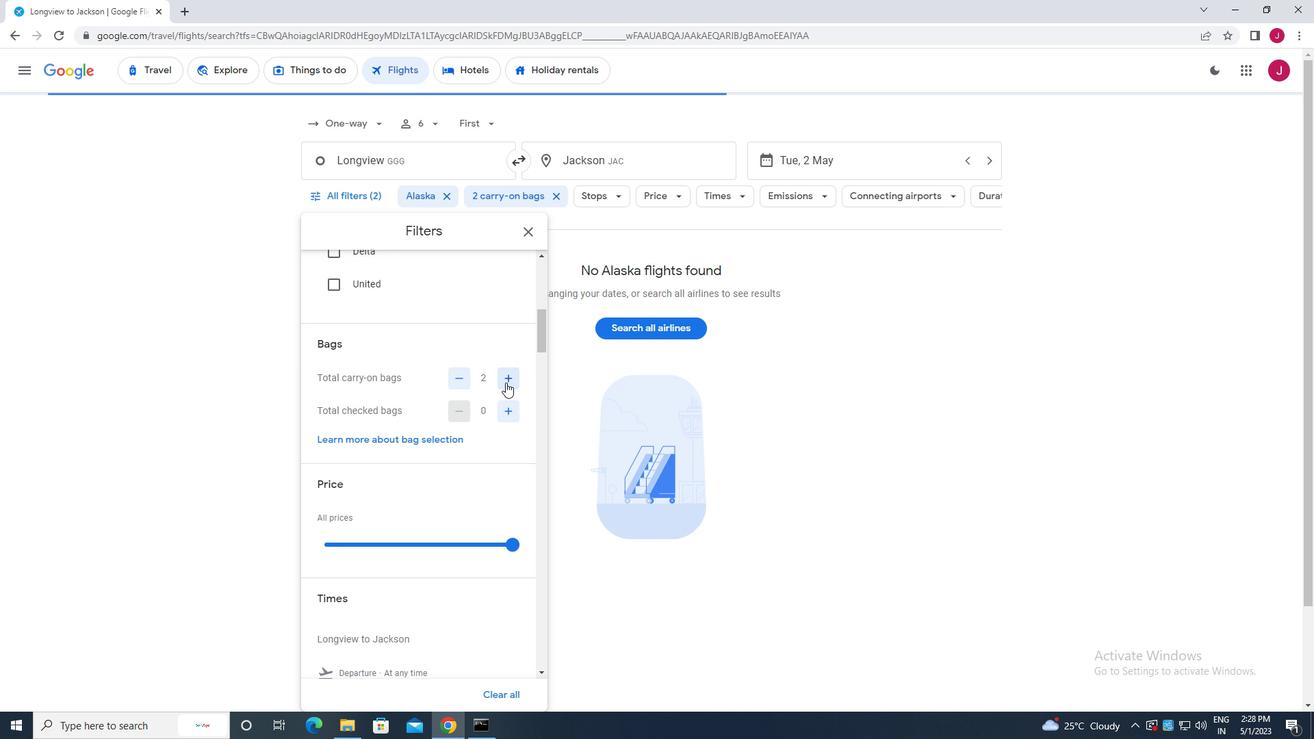 
Action: Mouse moved to (511, 406)
Screenshot: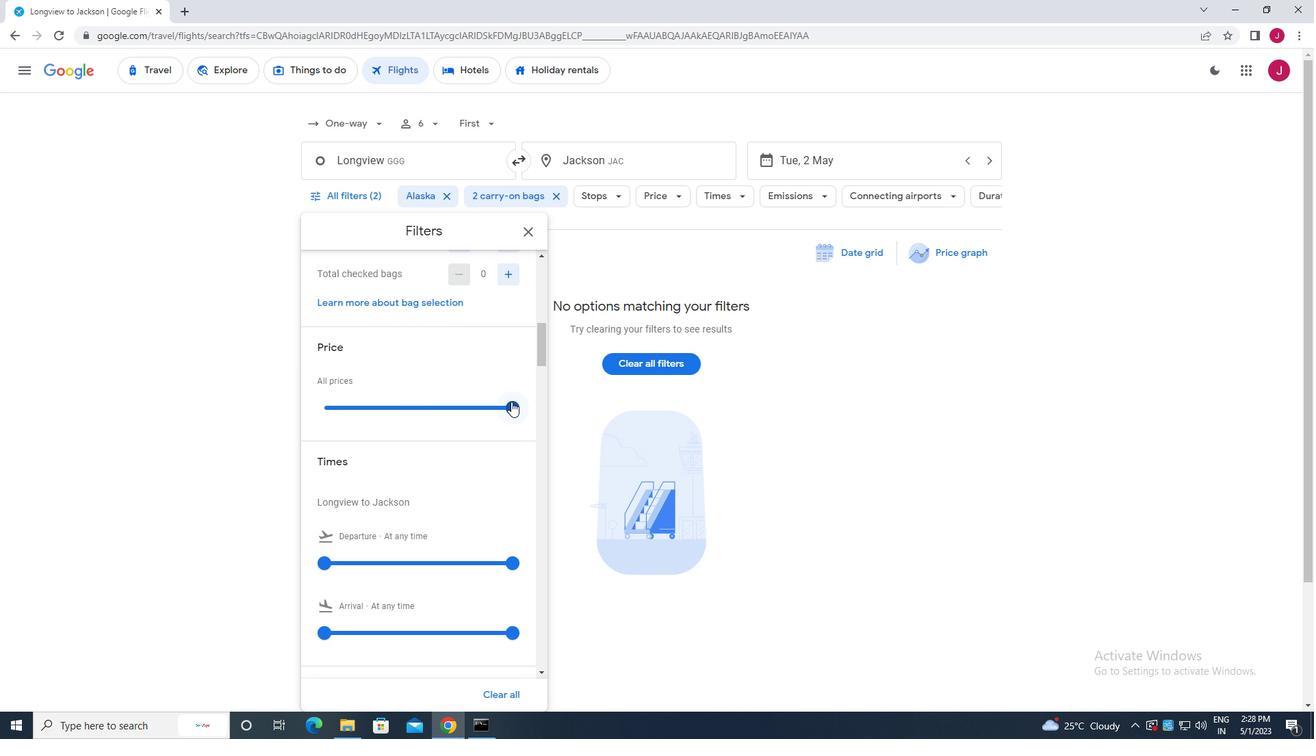 
Action: Mouse pressed left at (511, 406)
Screenshot: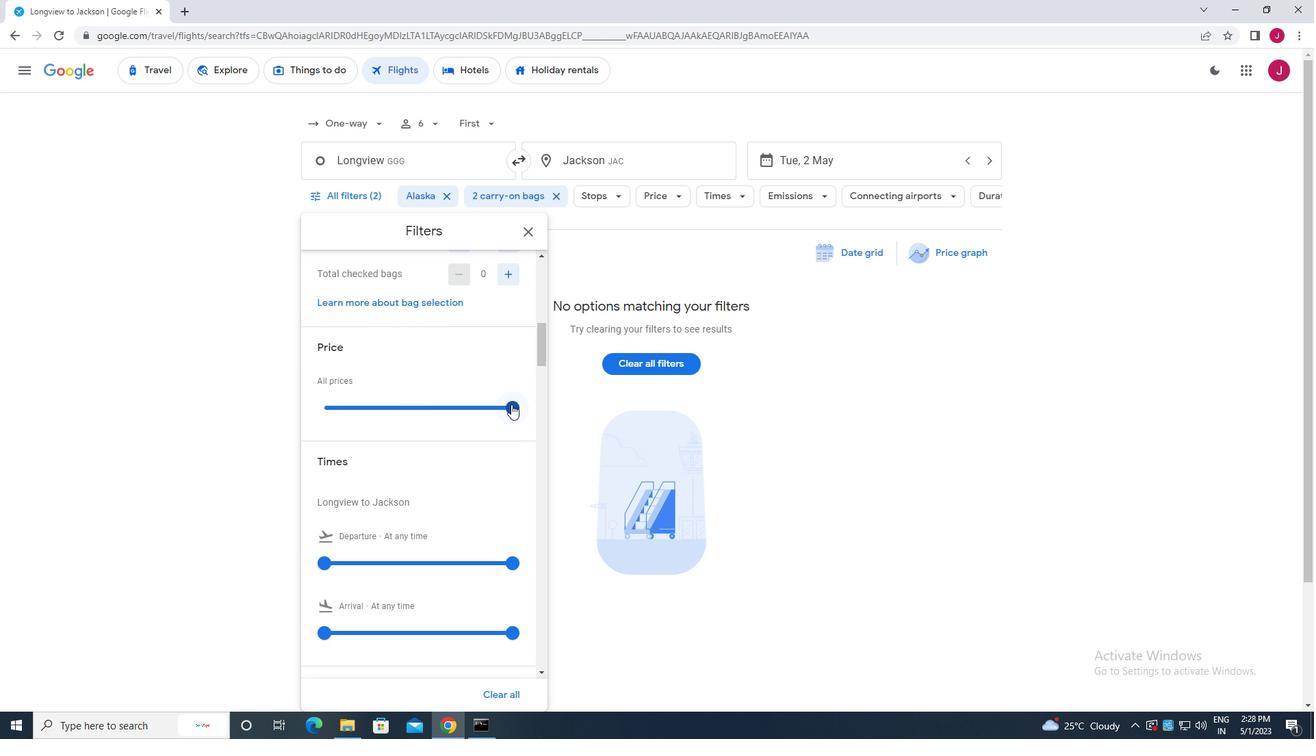 
Action: Mouse moved to (511, 401)
Screenshot: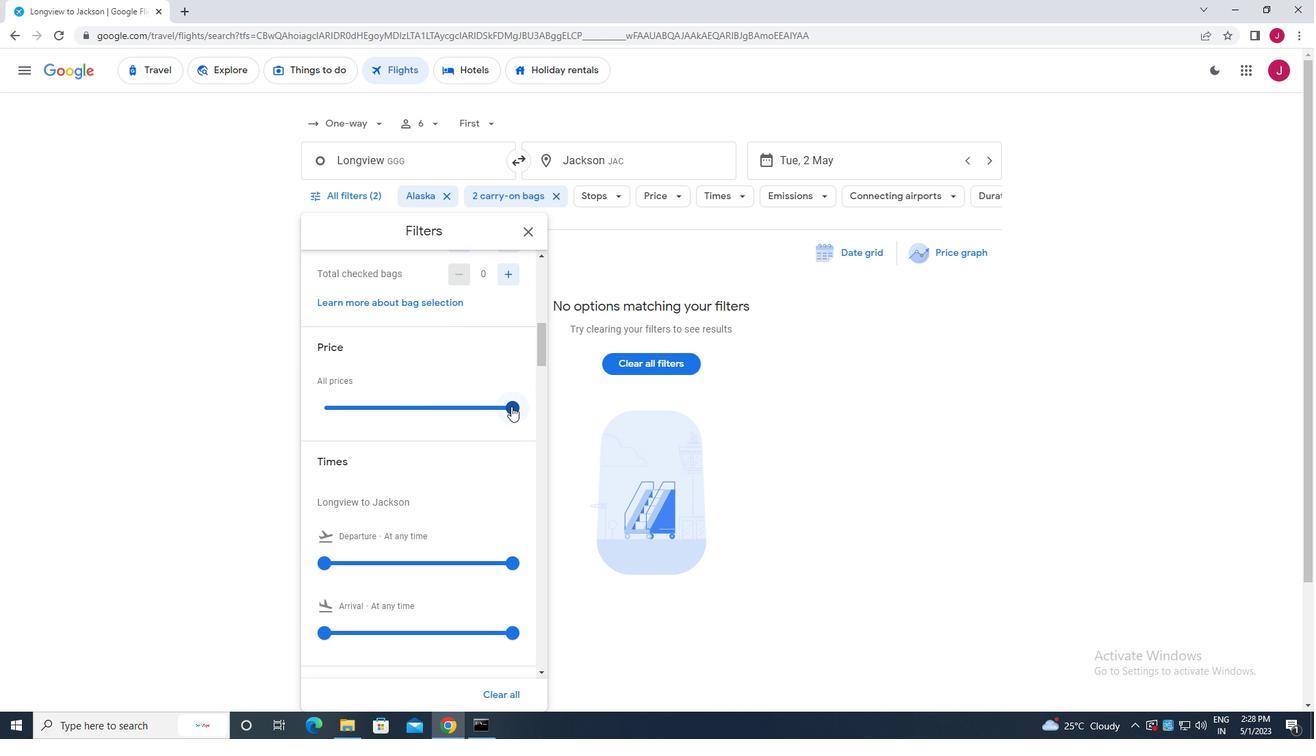 
Action: Mouse scrolled (511, 400) with delta (0, 0)
Screenshot: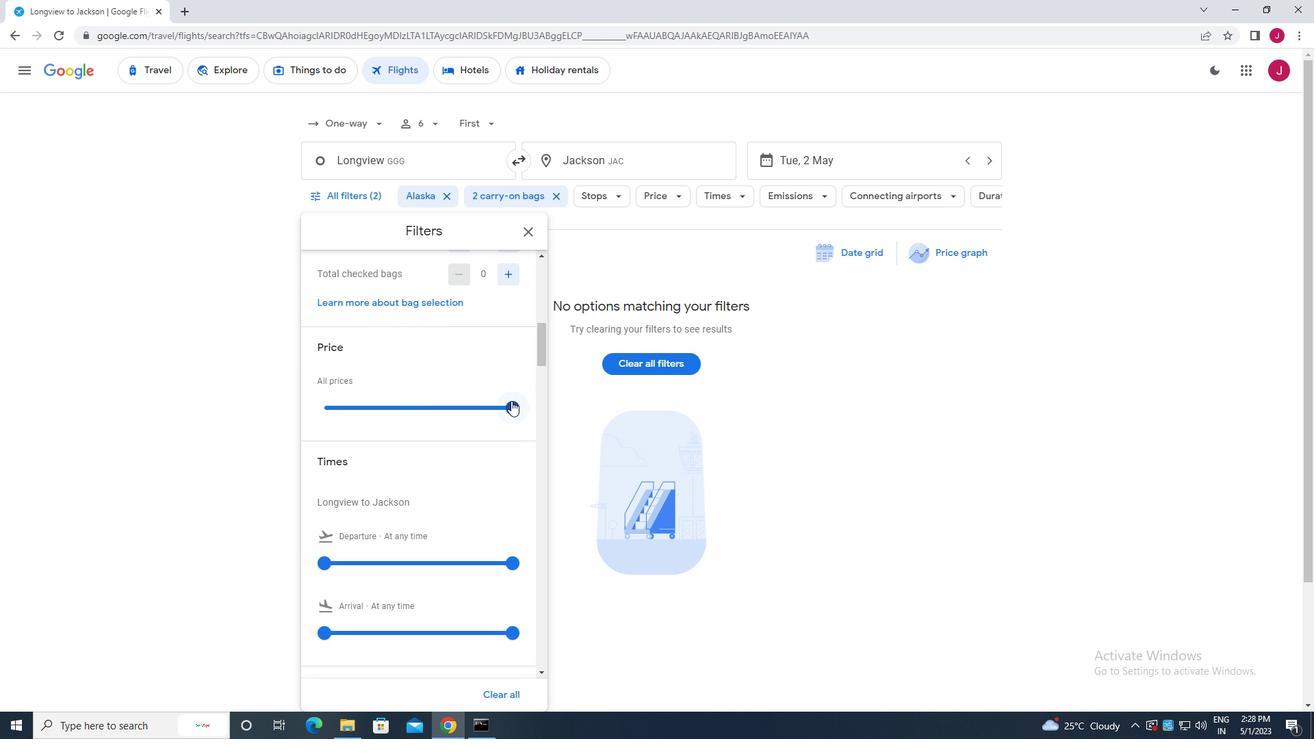 
Action: Mouse moved to (325, 495)
Screenshot: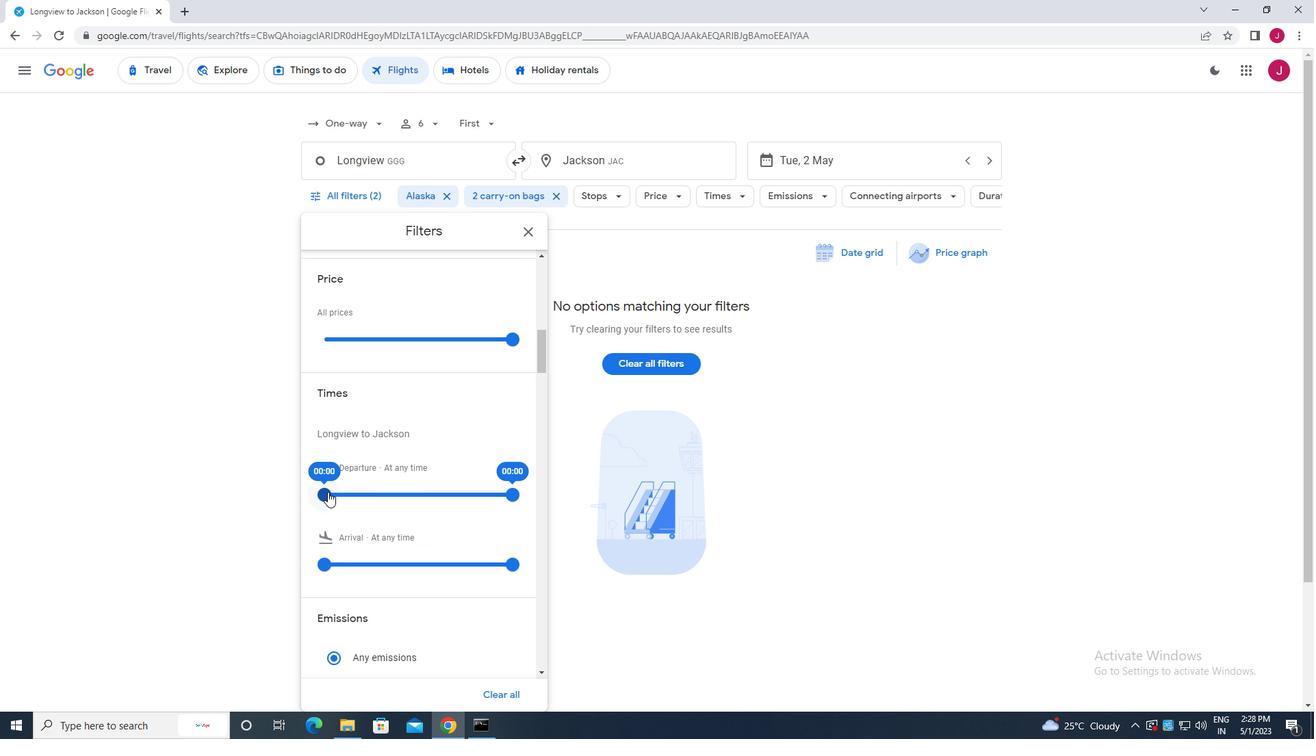 
Action: Mouse pressed left at (325, 495)
Screenshot: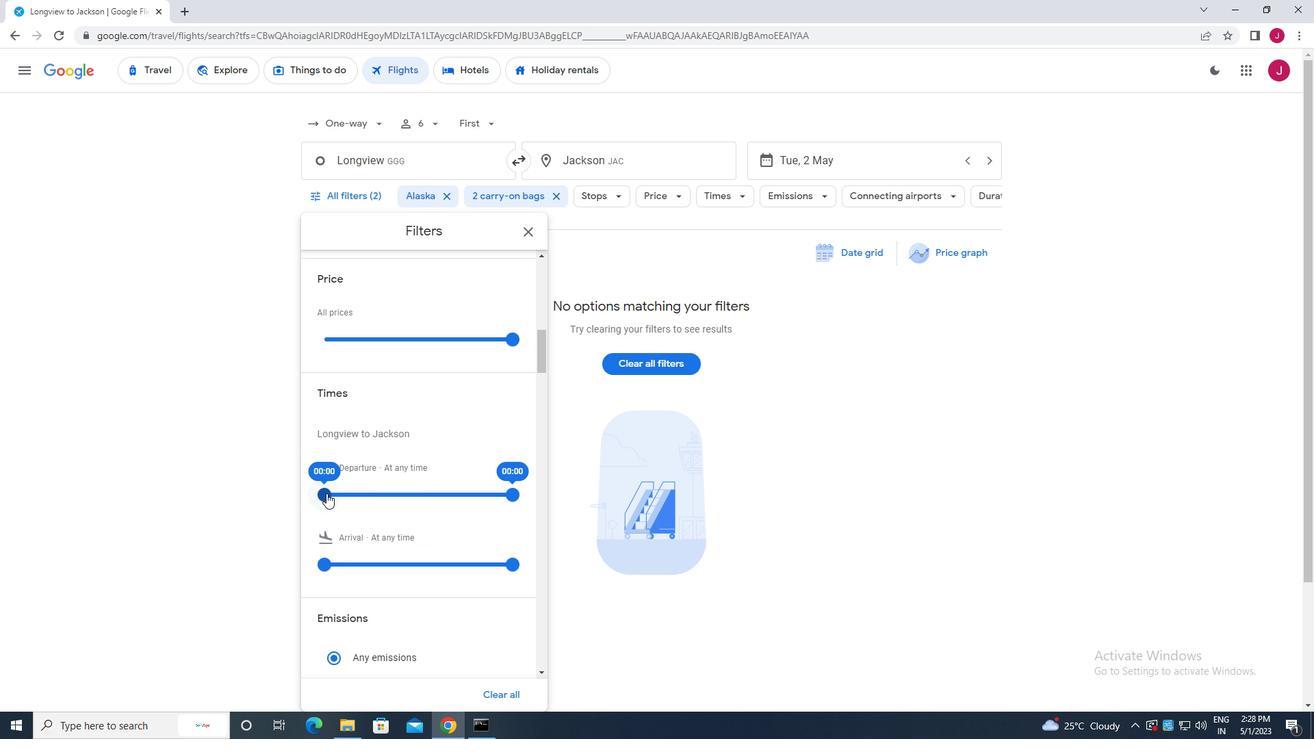 
Action: Mouse moved to (528, 227)
Screenshot: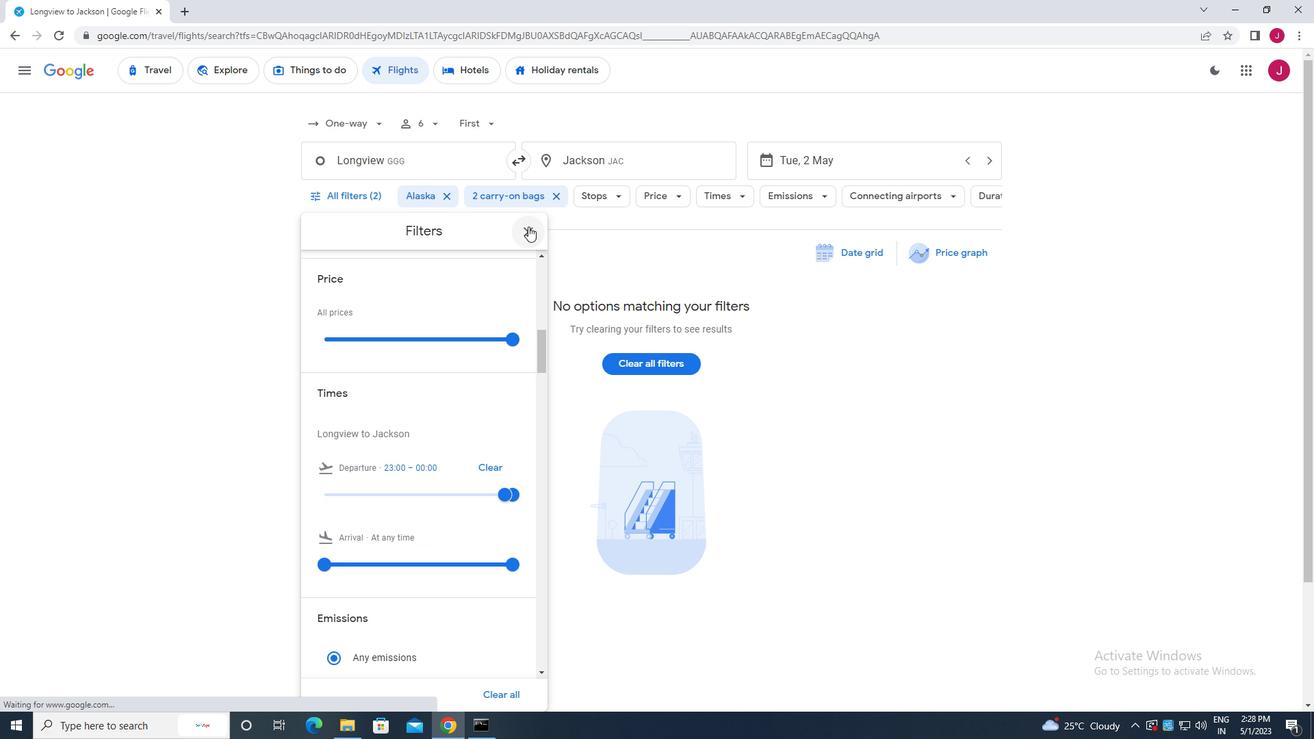 
Action: Mouse pressed left at (528, 227)
Screenshot: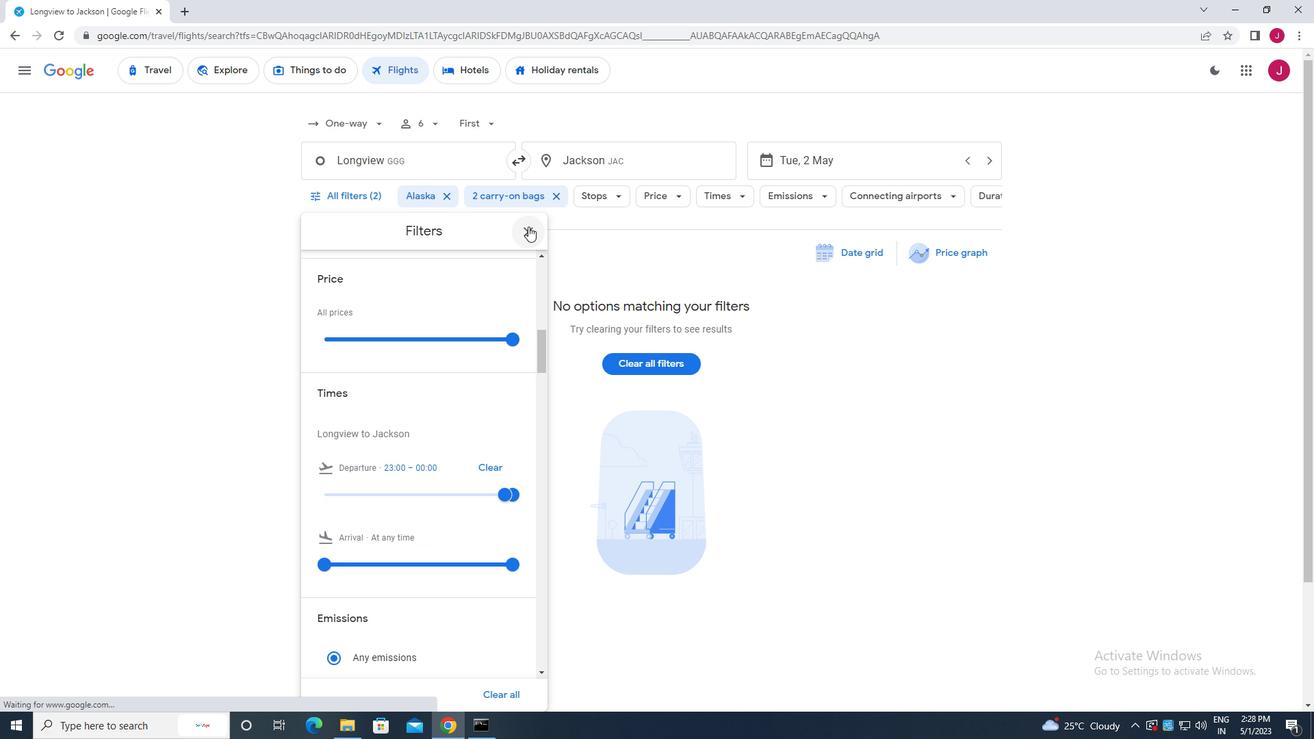
Action: Mouse moved to (525, 231)
Screenshot: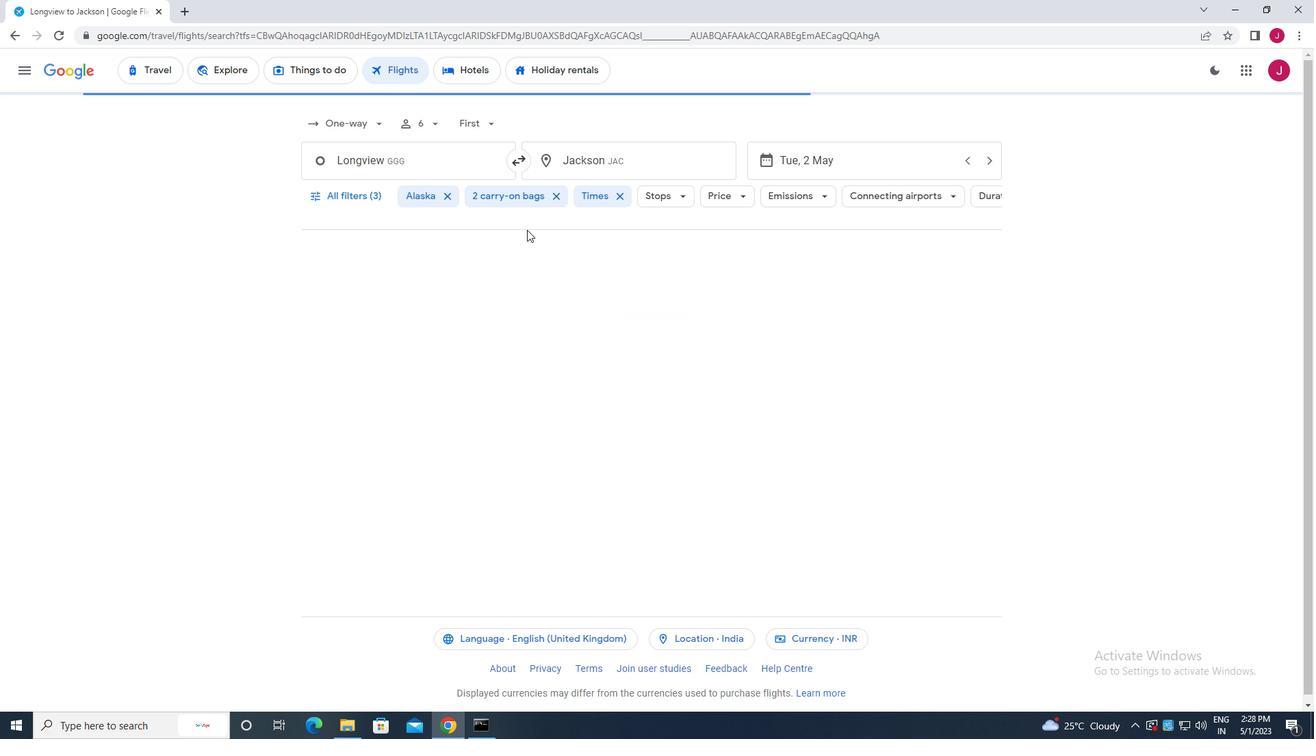 
